 Task: Navigate through the Art Institute of Chicago to the entrance of the Modern Wing.
Action: Mouse moved to (308, 82)
Screenshot: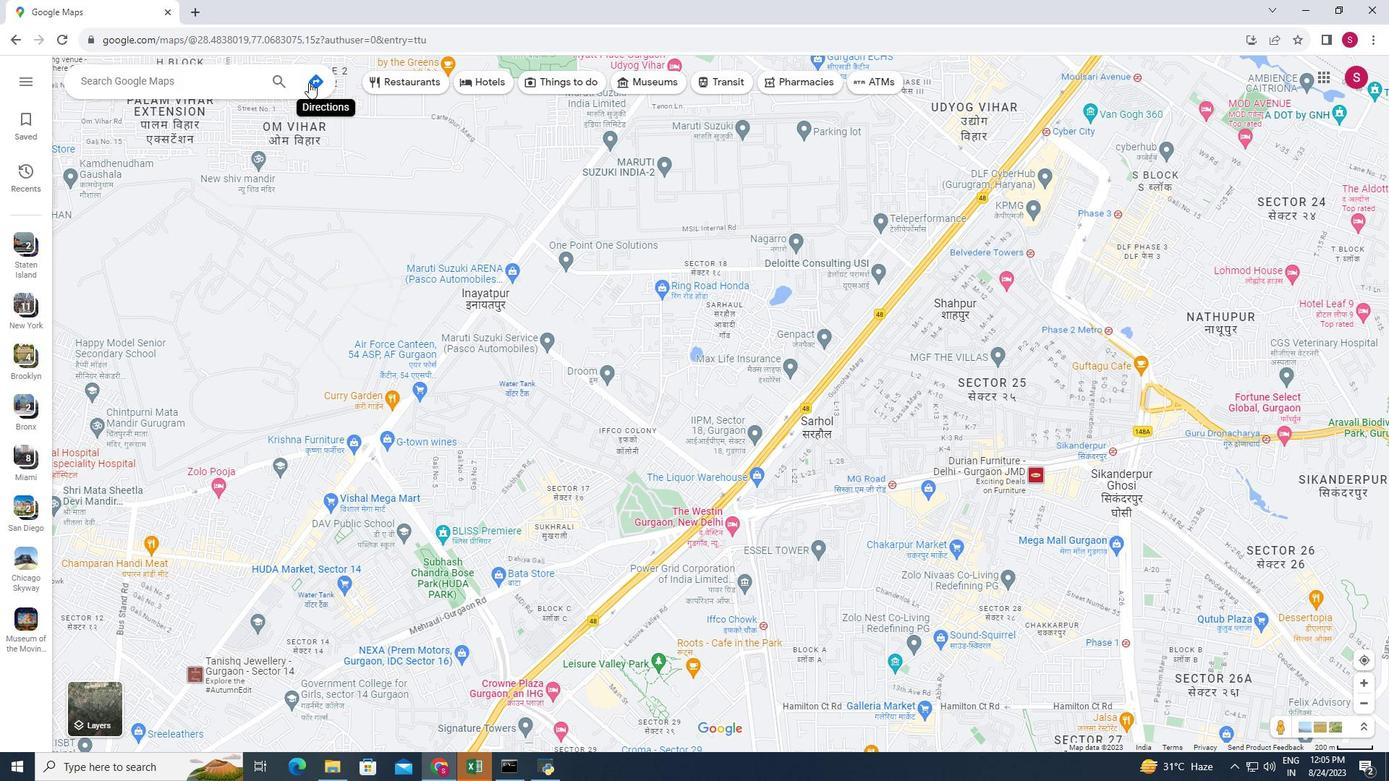 
Action: Mouse pressed left at (308, 82)
Screenshot: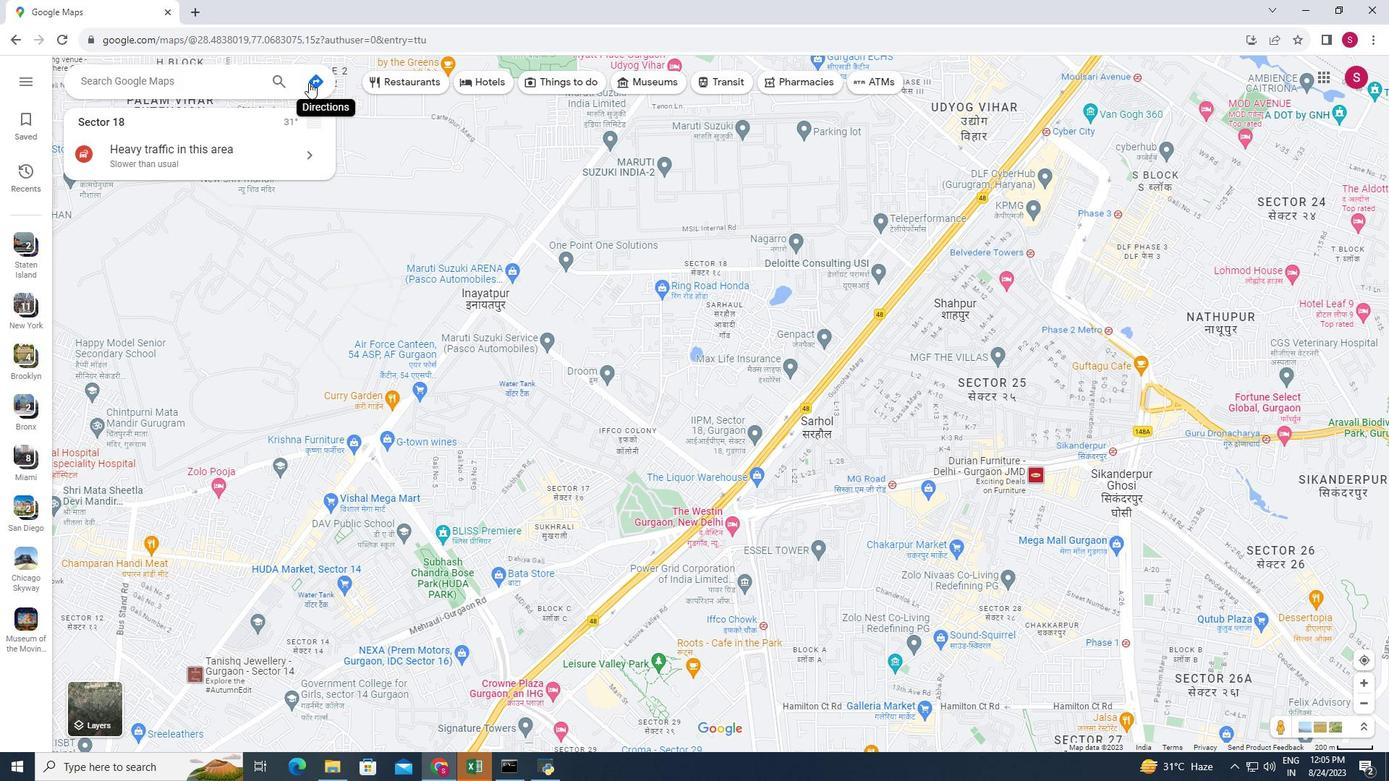 
Action: Mouse moved to (227, 120)
Screenshot: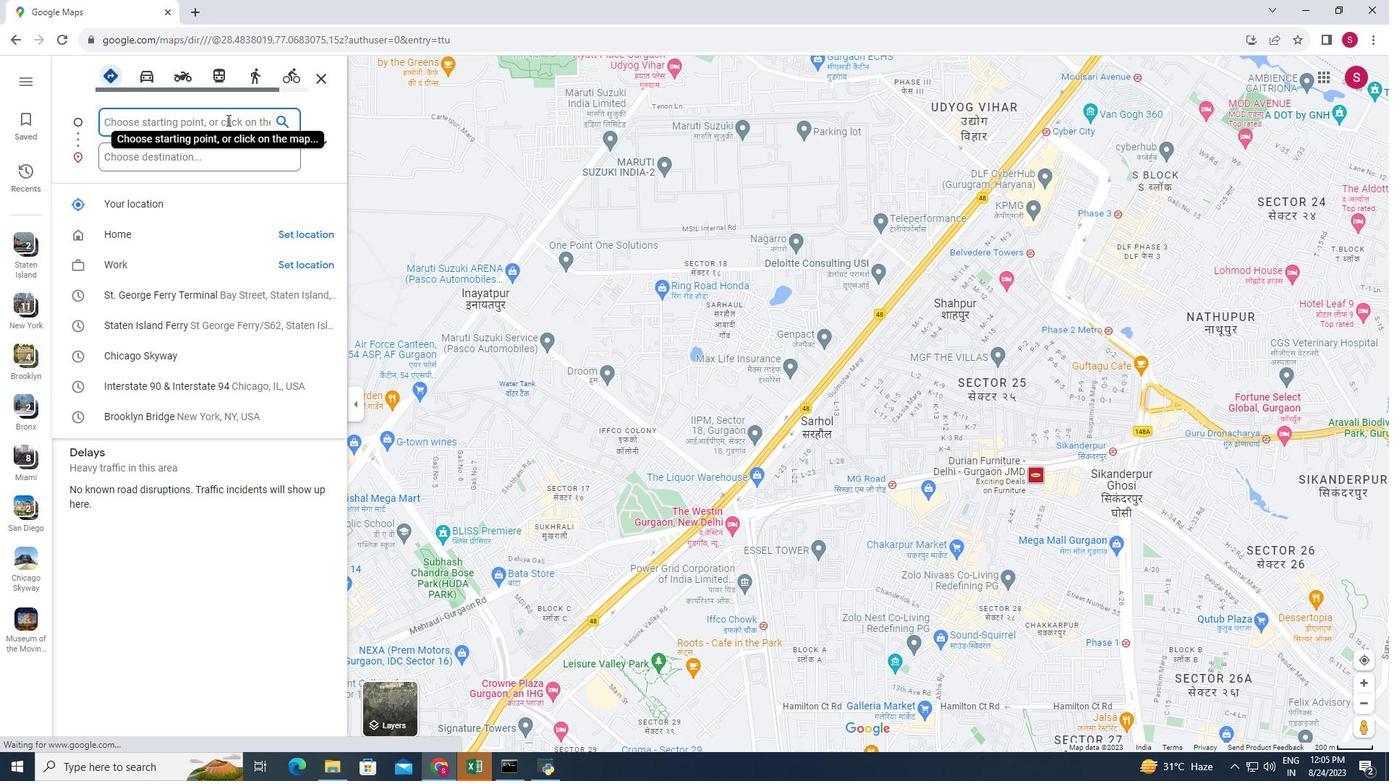 
Action: Key pressed <Key.caps_lock>T<Key.caps_lock>he<Key.space><Key.caps_lock>A<Key.caps_lock>rt<Key.space><Key.caps_lock>I<Key.caps_lock>nstitute<Key.space>of<Key.space><Key.caps_lock>C<Key.caps_lock>hicago
Screenshot: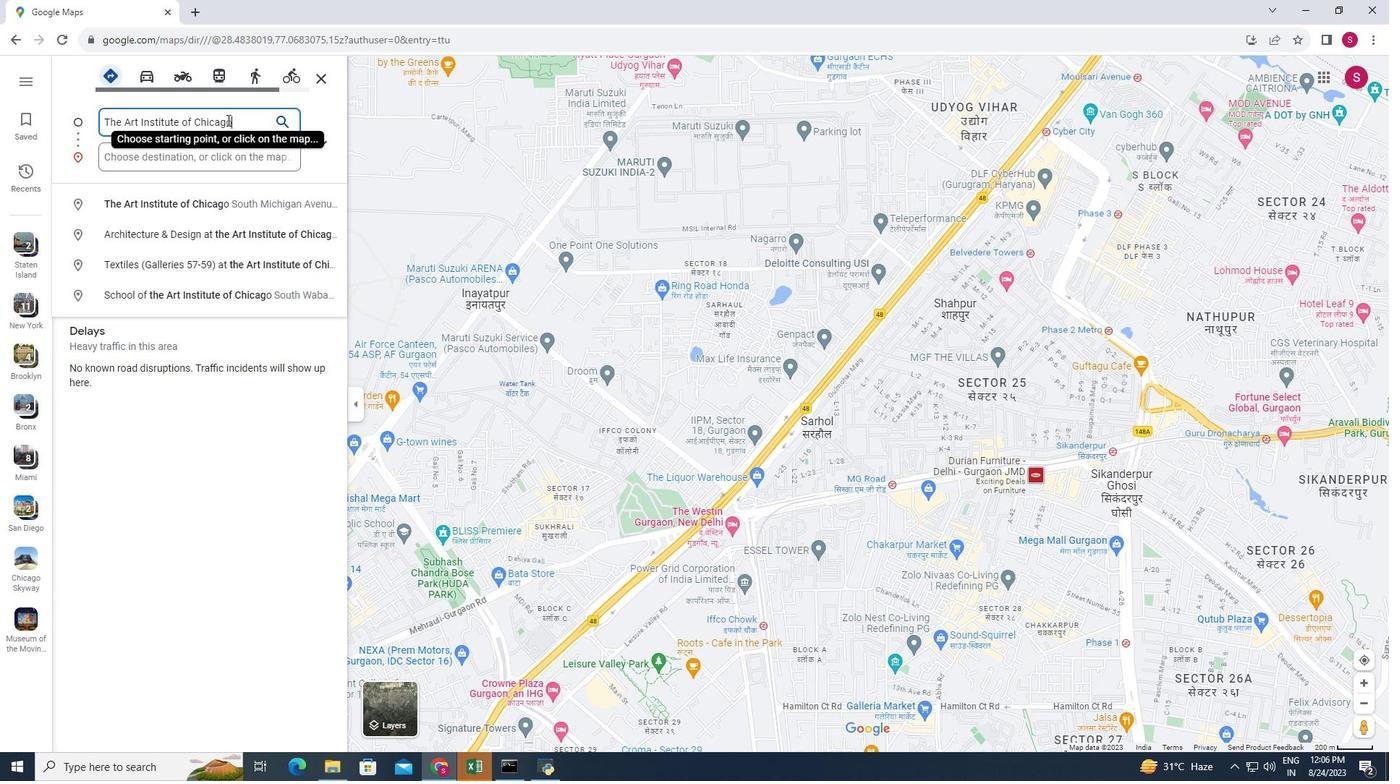 
Action: Mouse moved to (219, 149)
Screenshot: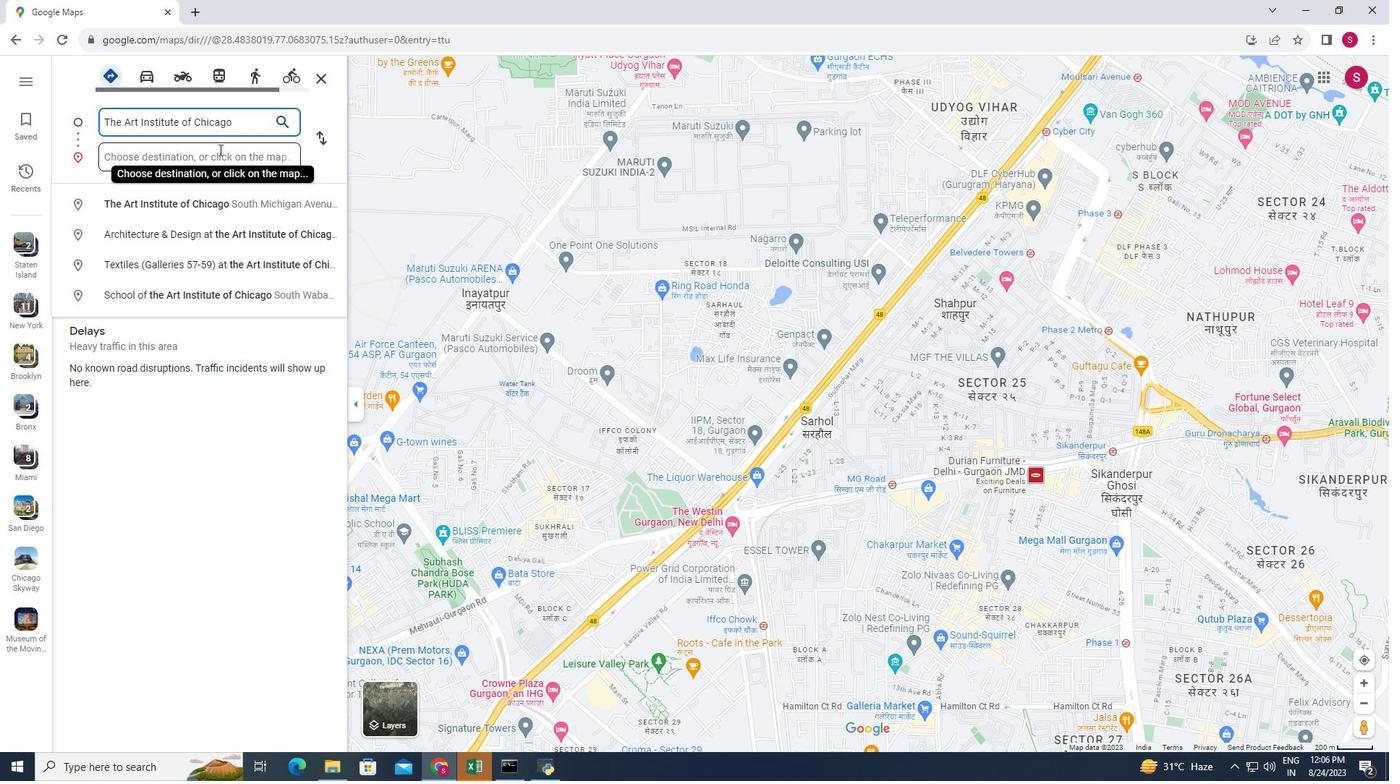 
Action: Mouse pressed left at (219, 149)
Screenshot: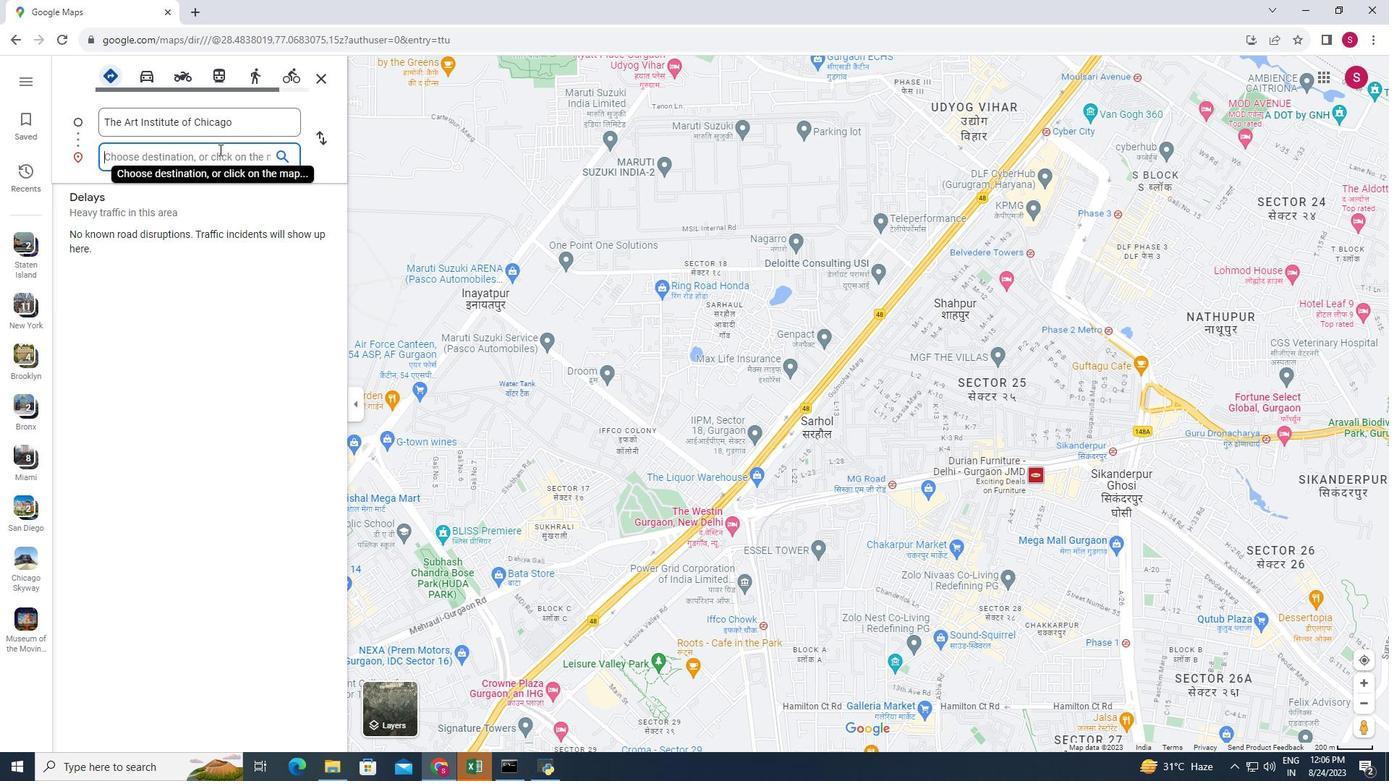 
Action: Key pressed <Key.caps_lock>T<Key.caps_lock>he<Key.space>entrance<Key.space>of<Key.space>the<Key.space><Key.caps_lock>M<Key.caps_lock>odern<Key.space><Key.caps_lock>W<Key.caps_lock>ing<Key.enter>
Screenshot: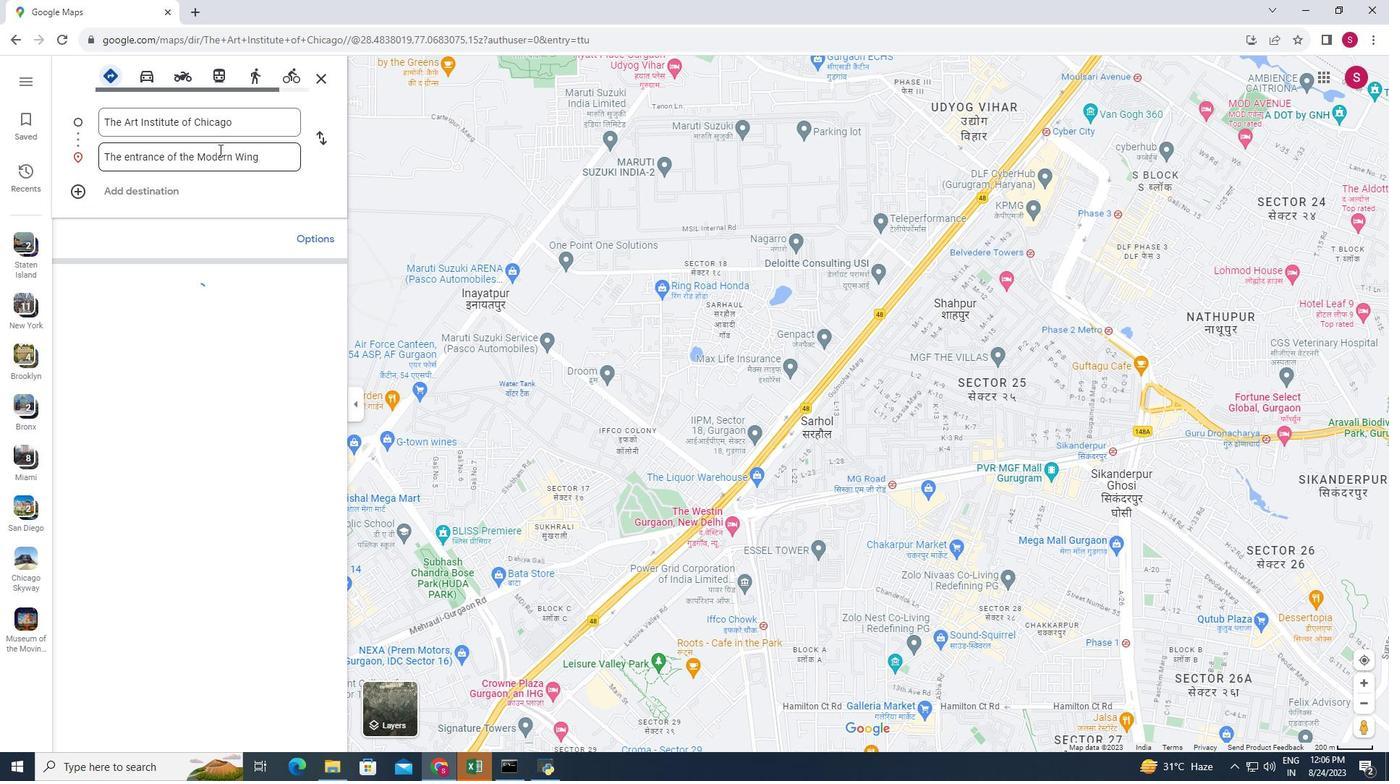 
Action: Mouse moved to (249, 144)
Screenshot: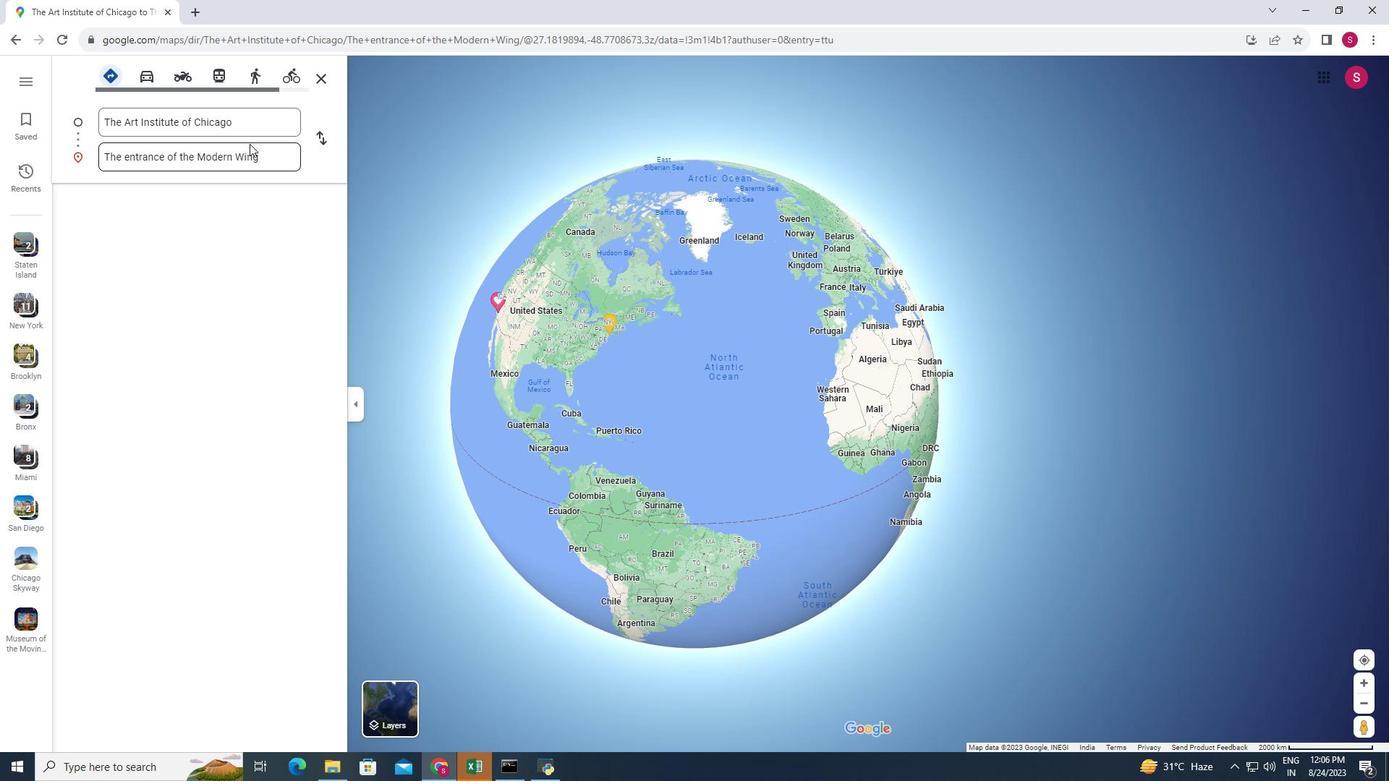 
Action: Mouse pressed left at (249, 144)
Screenshot: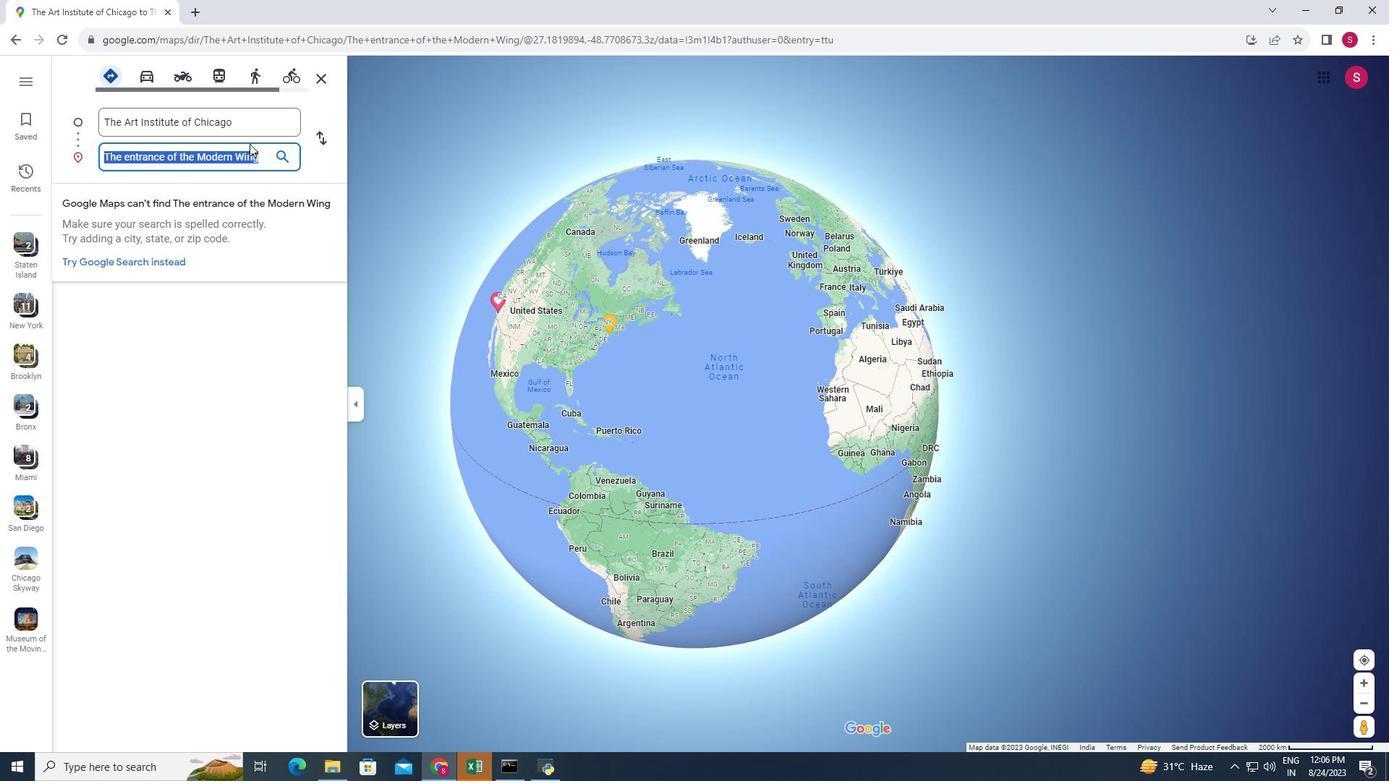 
Action: Mouse moved to (214, 162)
Screenshot: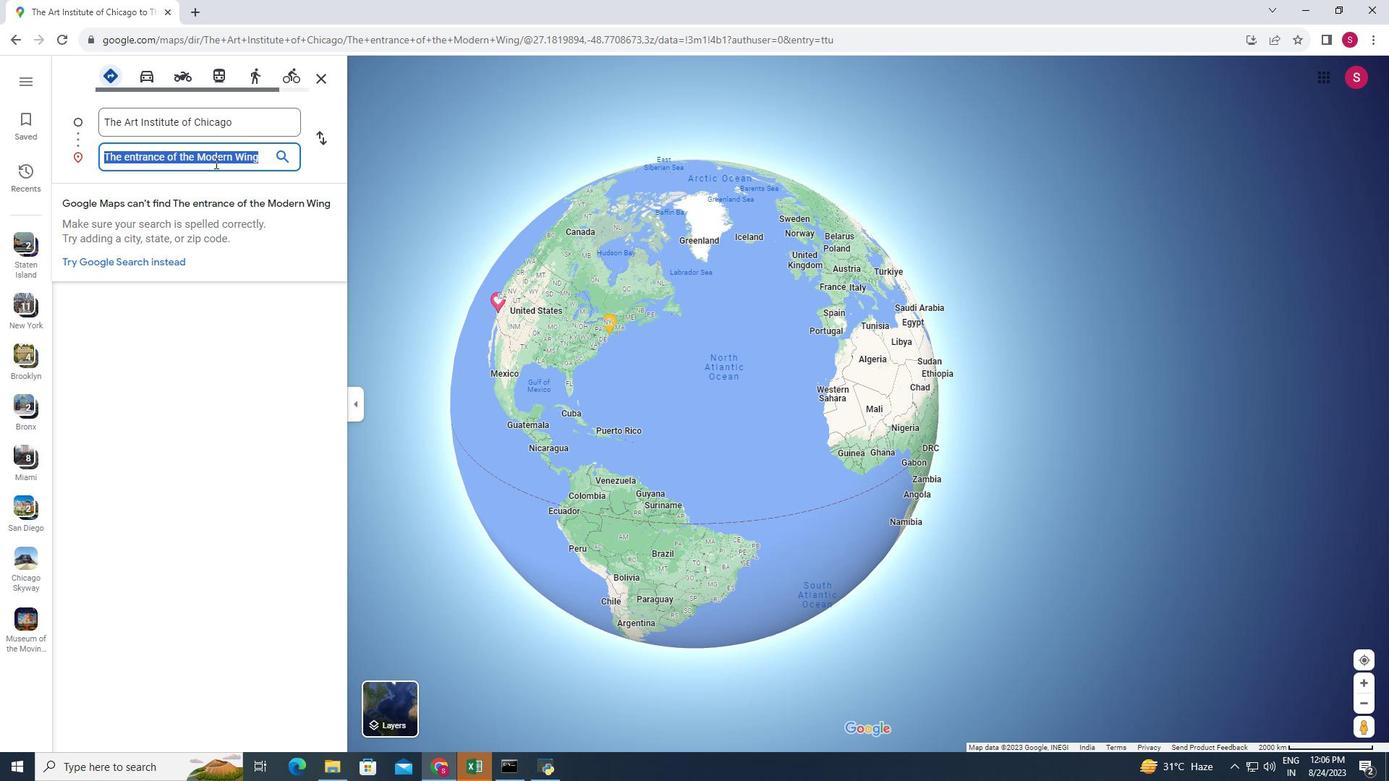 
Action: Mouse pressed left at (214, 162)
Screenshot: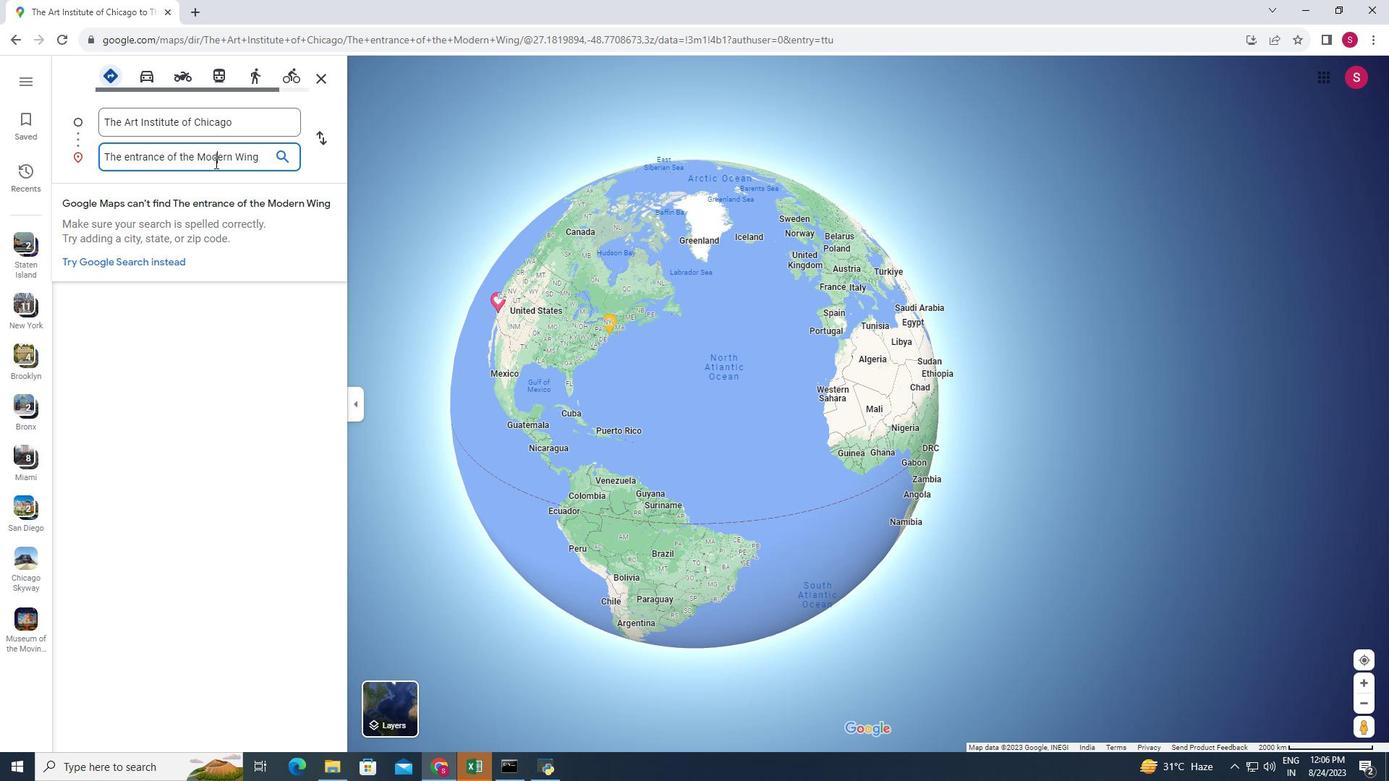 
Action: Mouse moved to (177, 157)
Screenshot: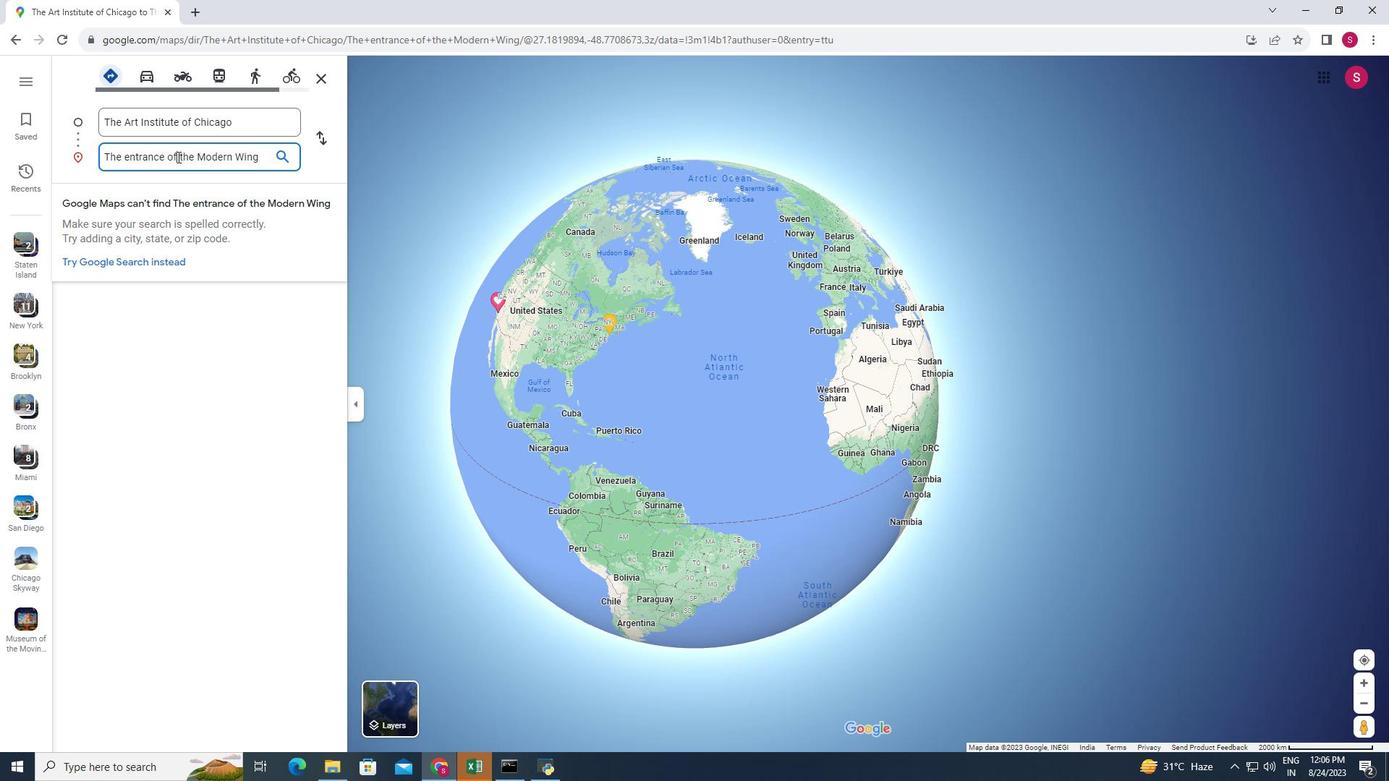 
Action: Mouse pressed left at (177, 157)
Screenshot: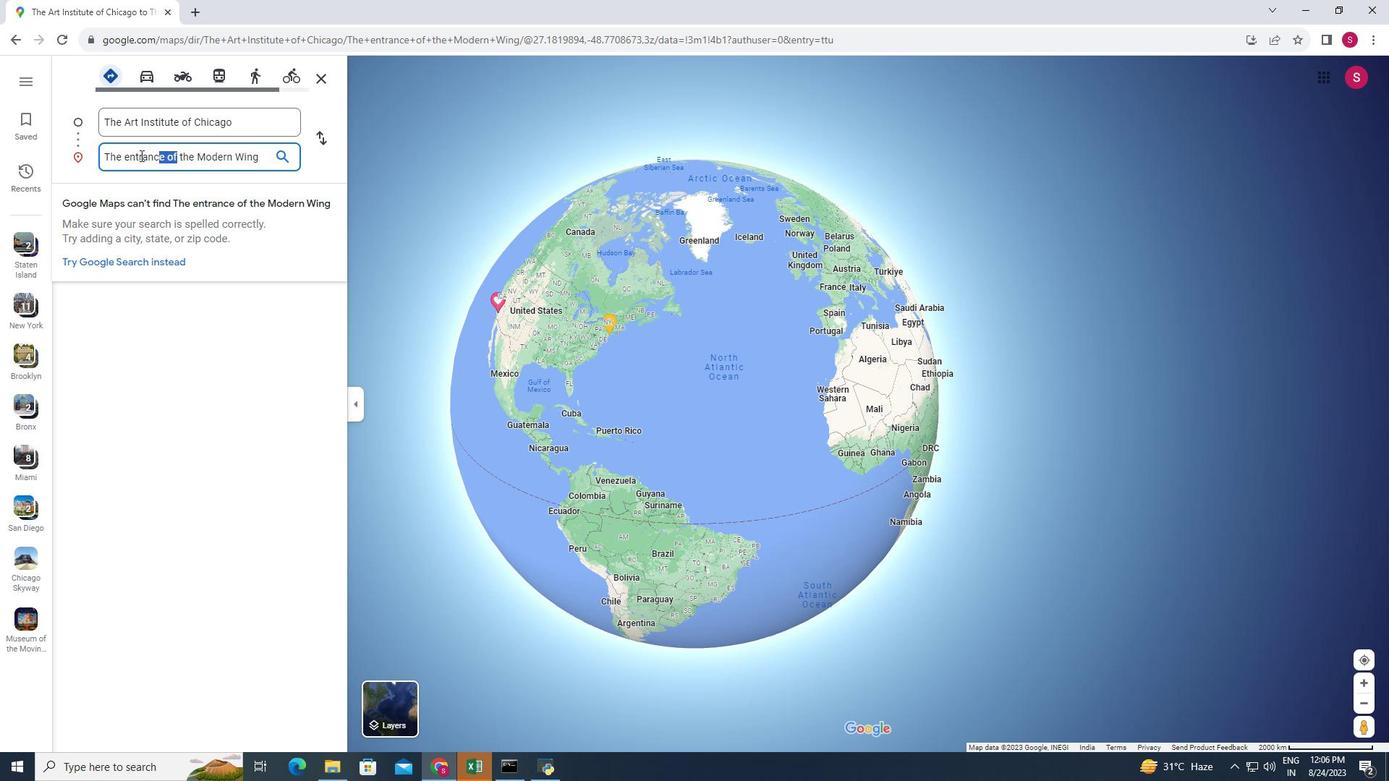 
Action: Mouse moved to (96, 156)
Screenshot: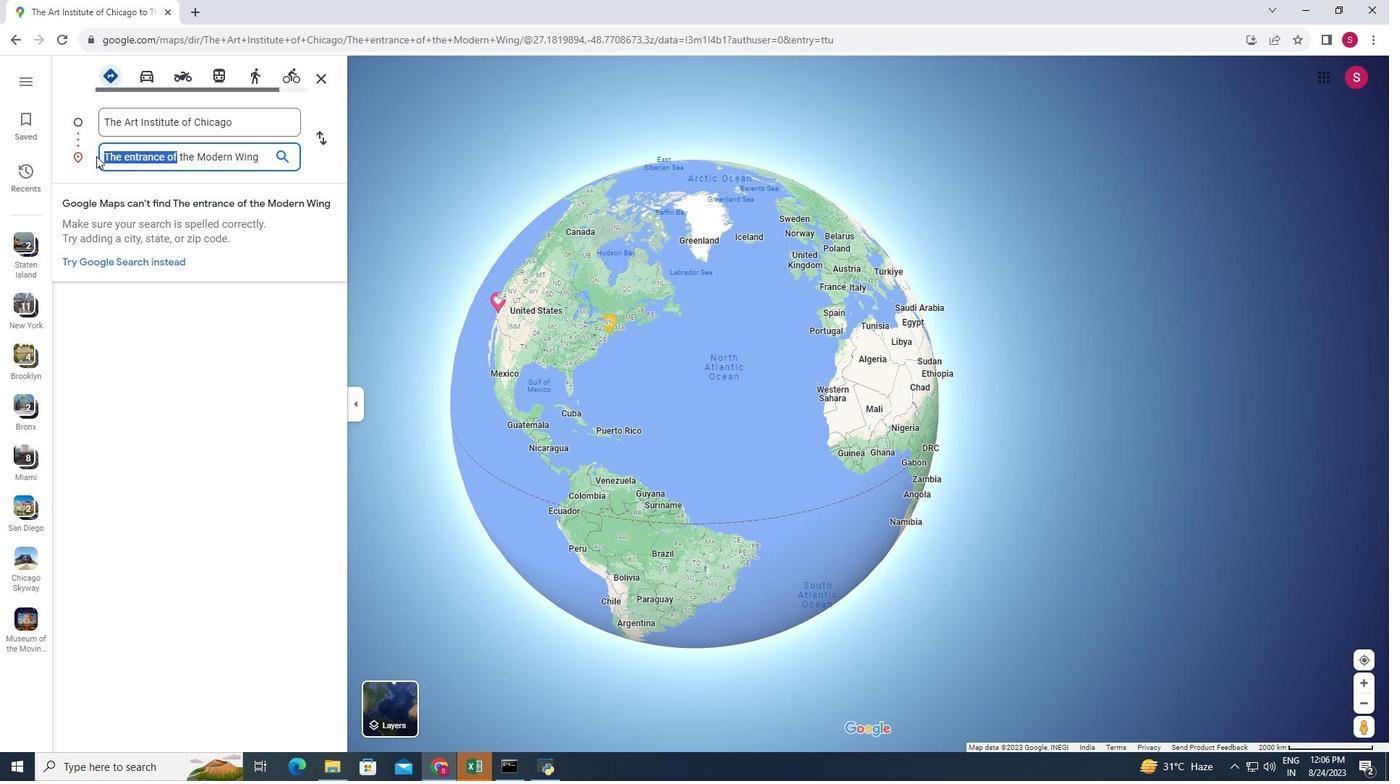 
Action: Key pressed <Key.backspace>
Screenshot: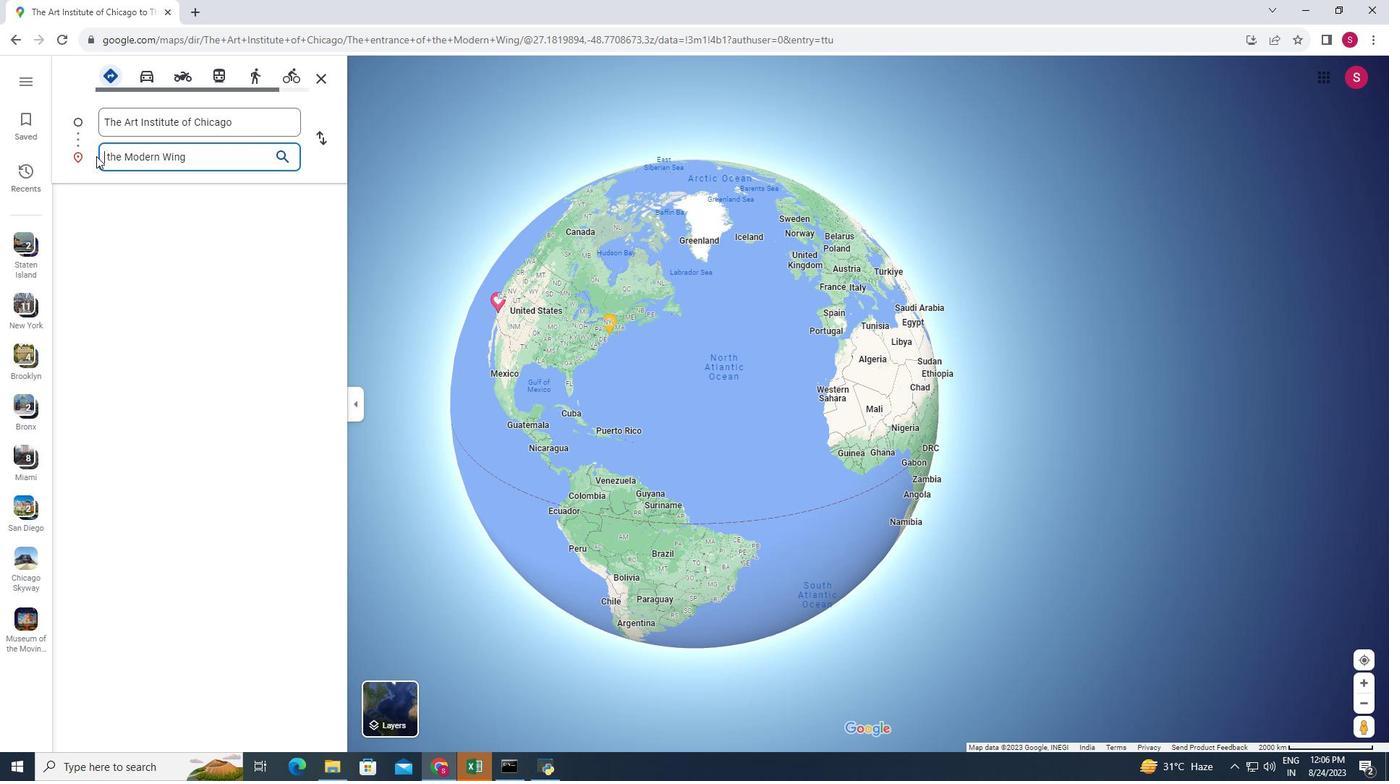 
Action: Mouse moved to (214, 151)
Screenshot: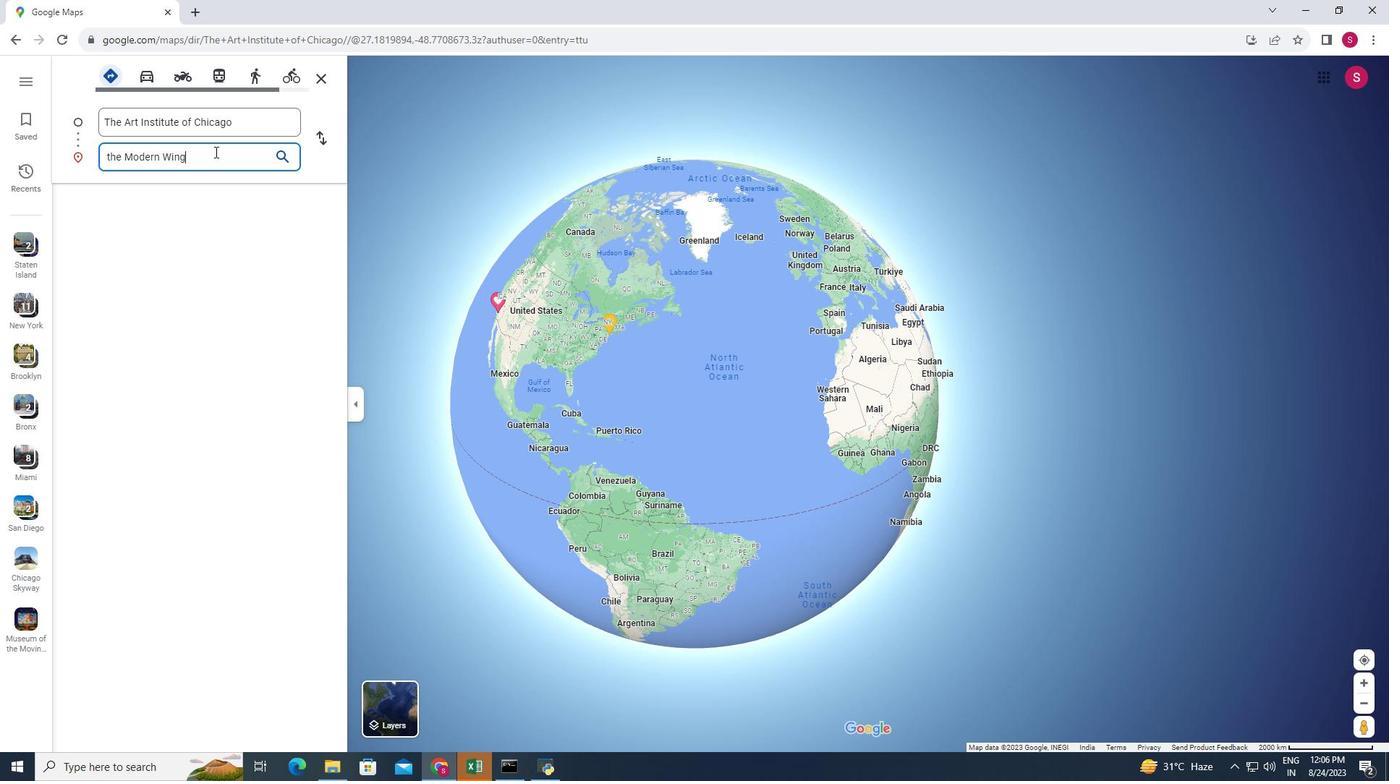 
Action: Mouse pressed left at (214, 151)
Screenshot: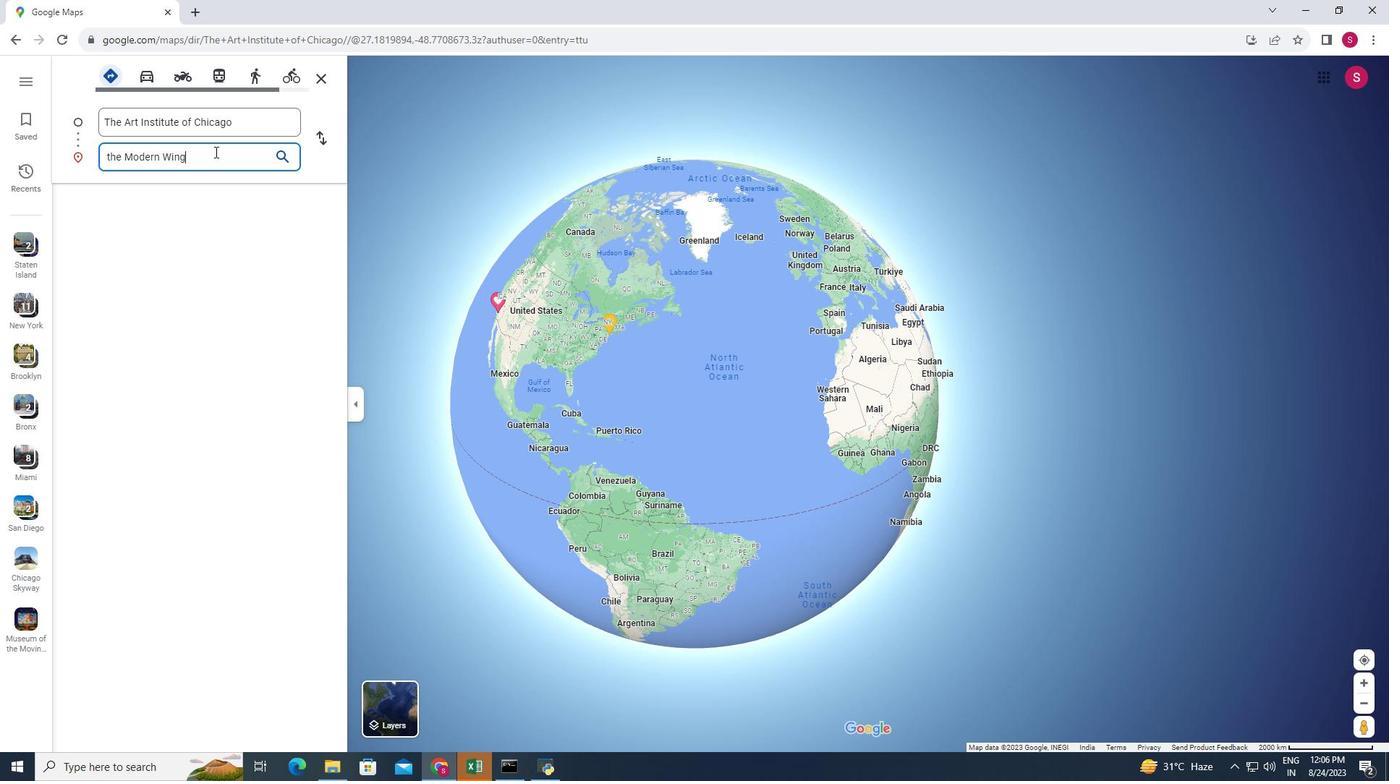 
Action: Mouse moved to (192, 151)
Screenshot: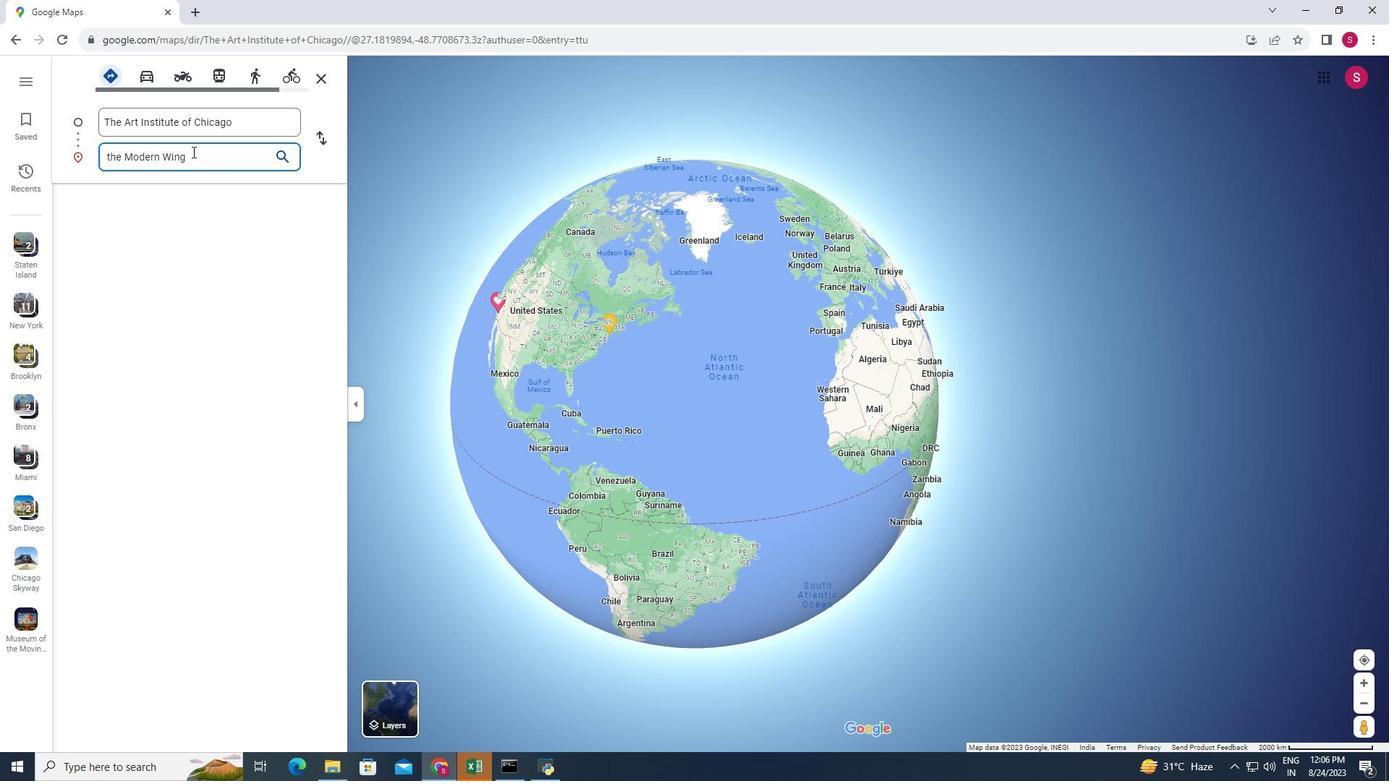 
Action: Mouse pressed left at (192, 151)
Screenshot: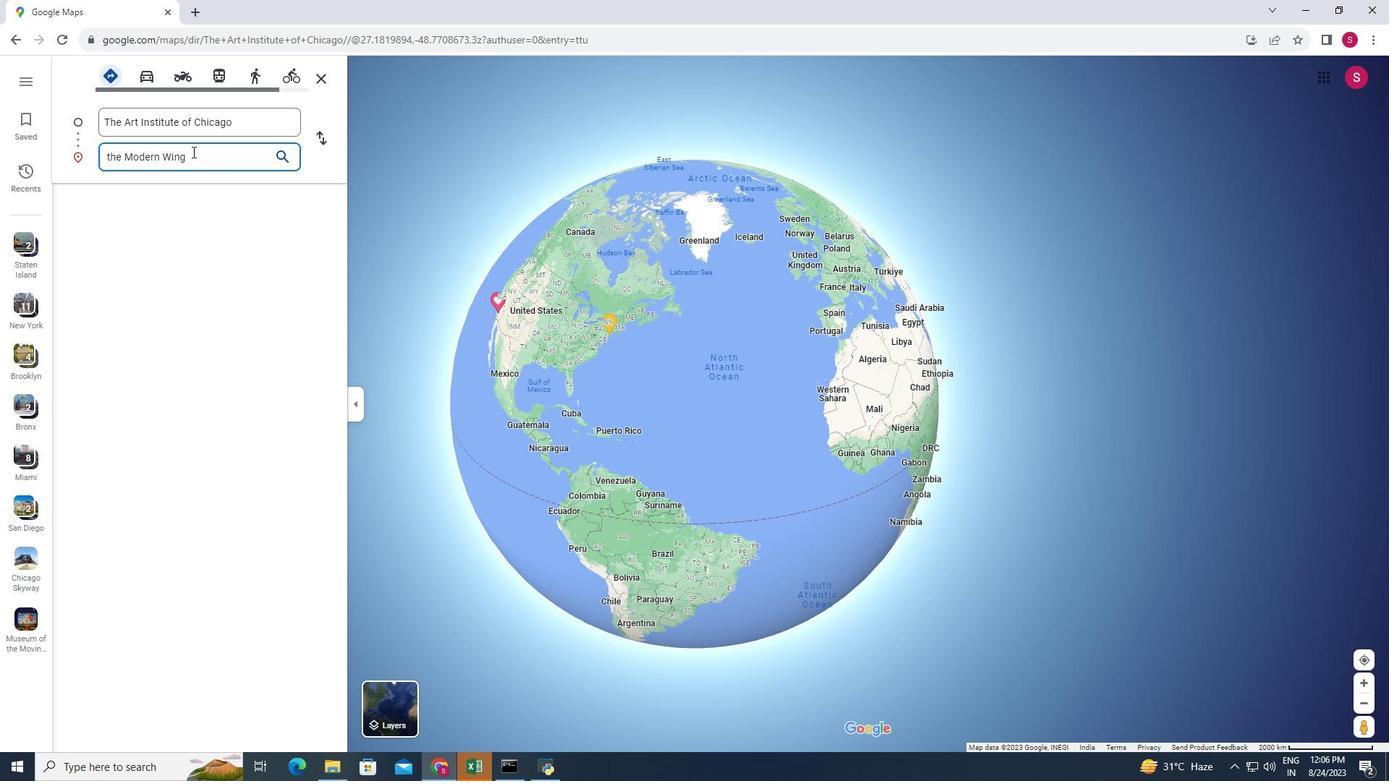 
Action: Key pressed <Key.enter>
Screenshot: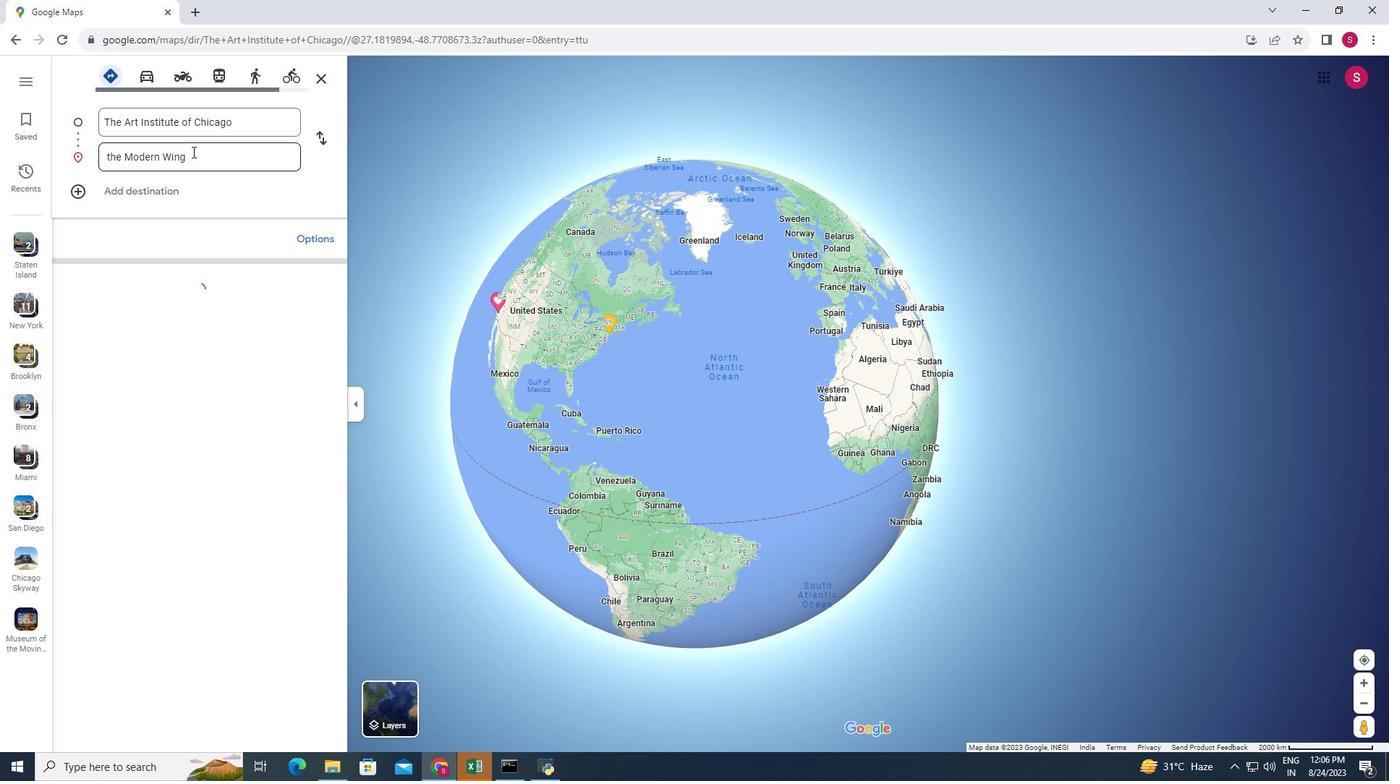 
Action: Mouse moved to (208, 154)
Screenshot: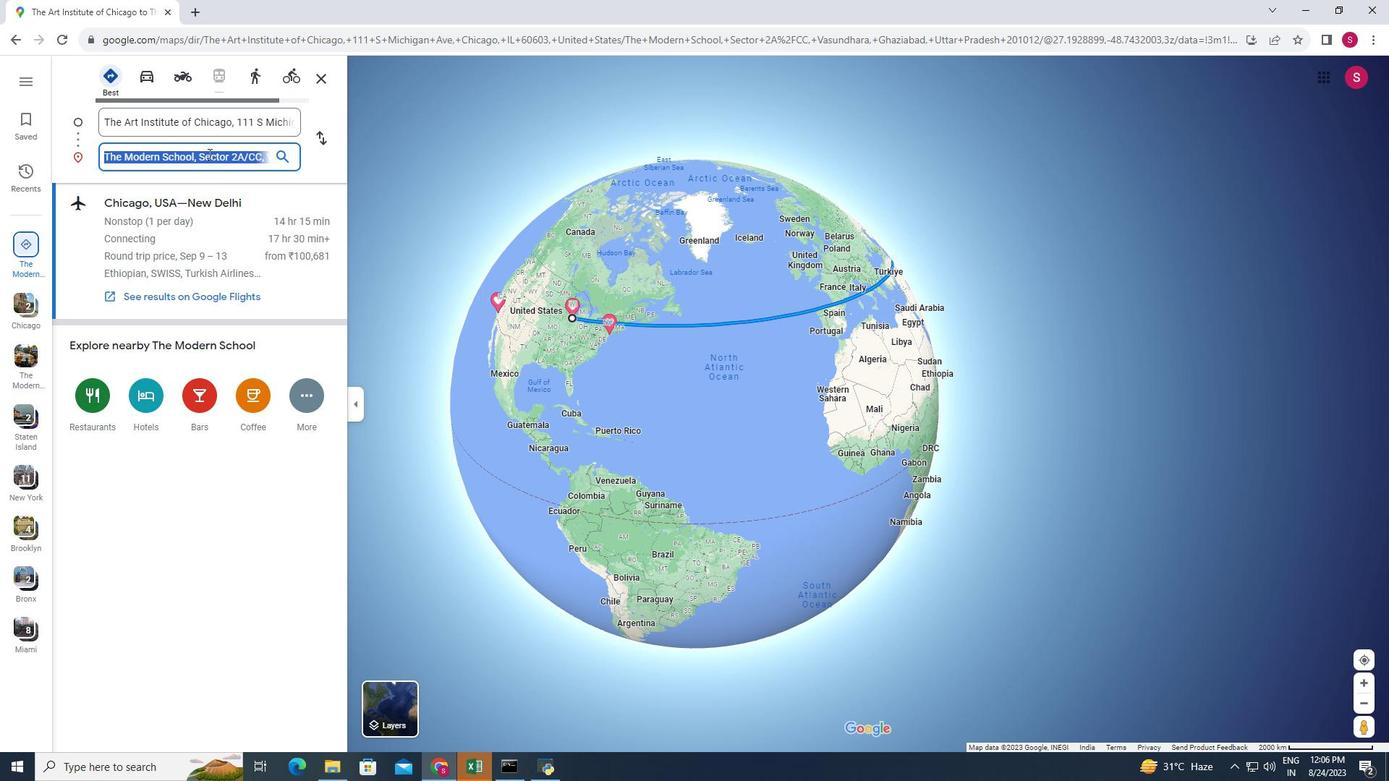 
Action: Mouse pressed left at (208, 154)
Screenshot: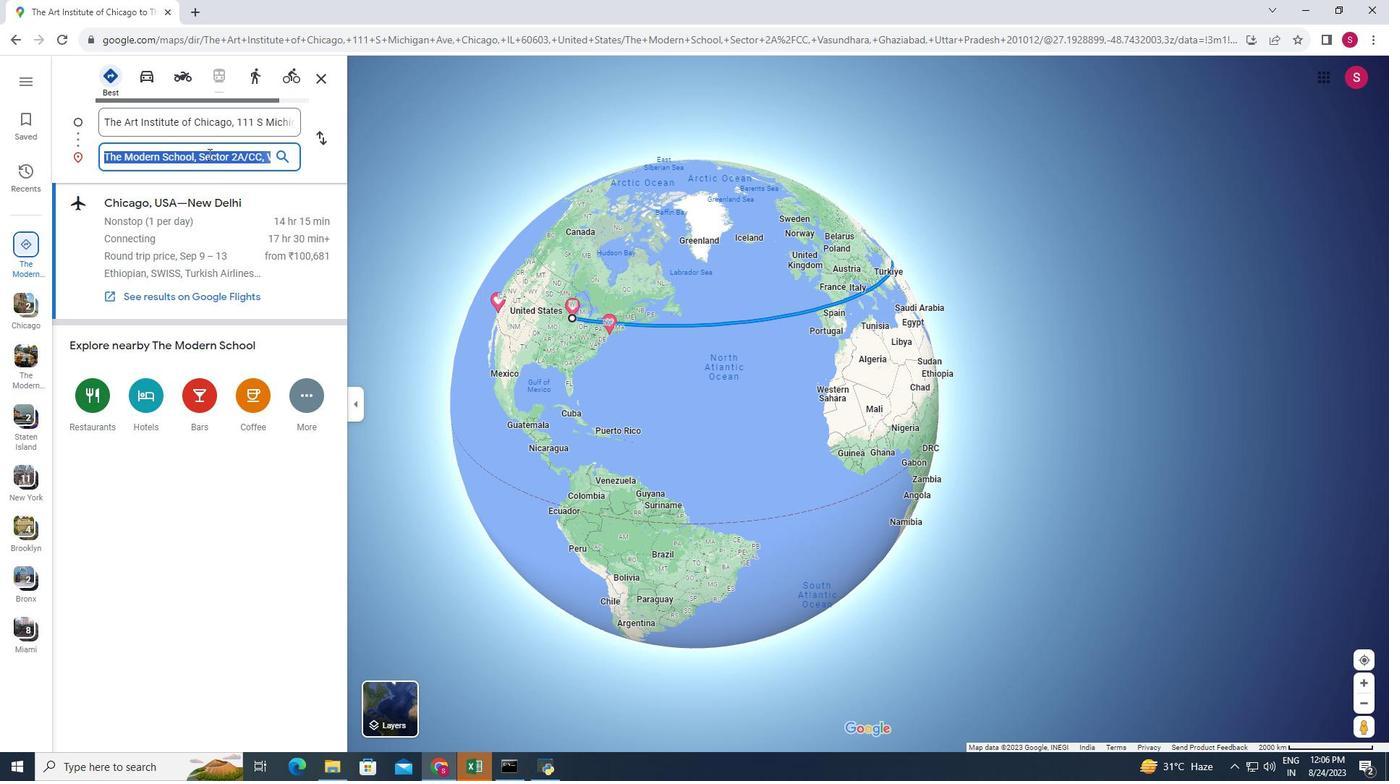 
Action: Mouse moved to (281, 151)
Screenshot: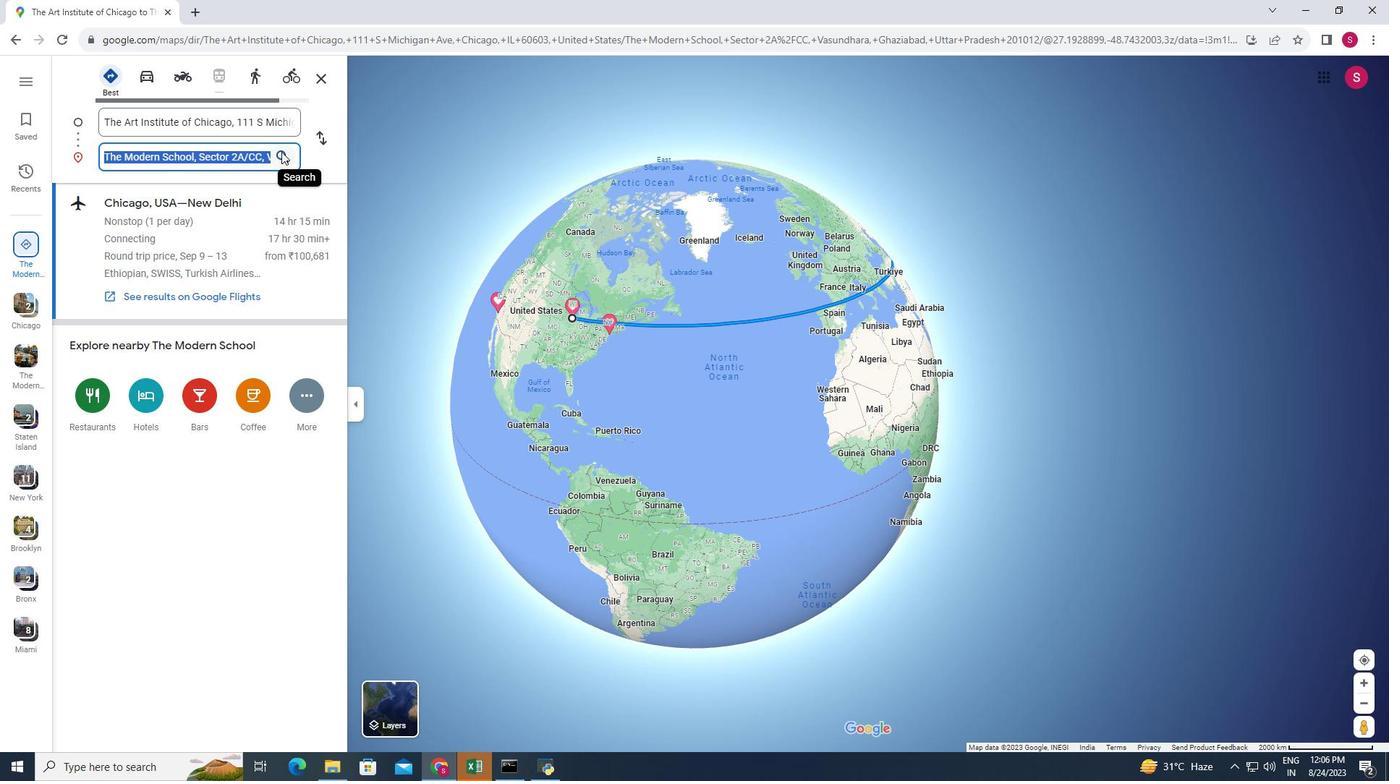 
Action: Key pressed <Key.caps_lock>M<Key.caps_lock>odern<Key.space><Key.caps_lock>W<Key.caps_lock>ing
Screenshot: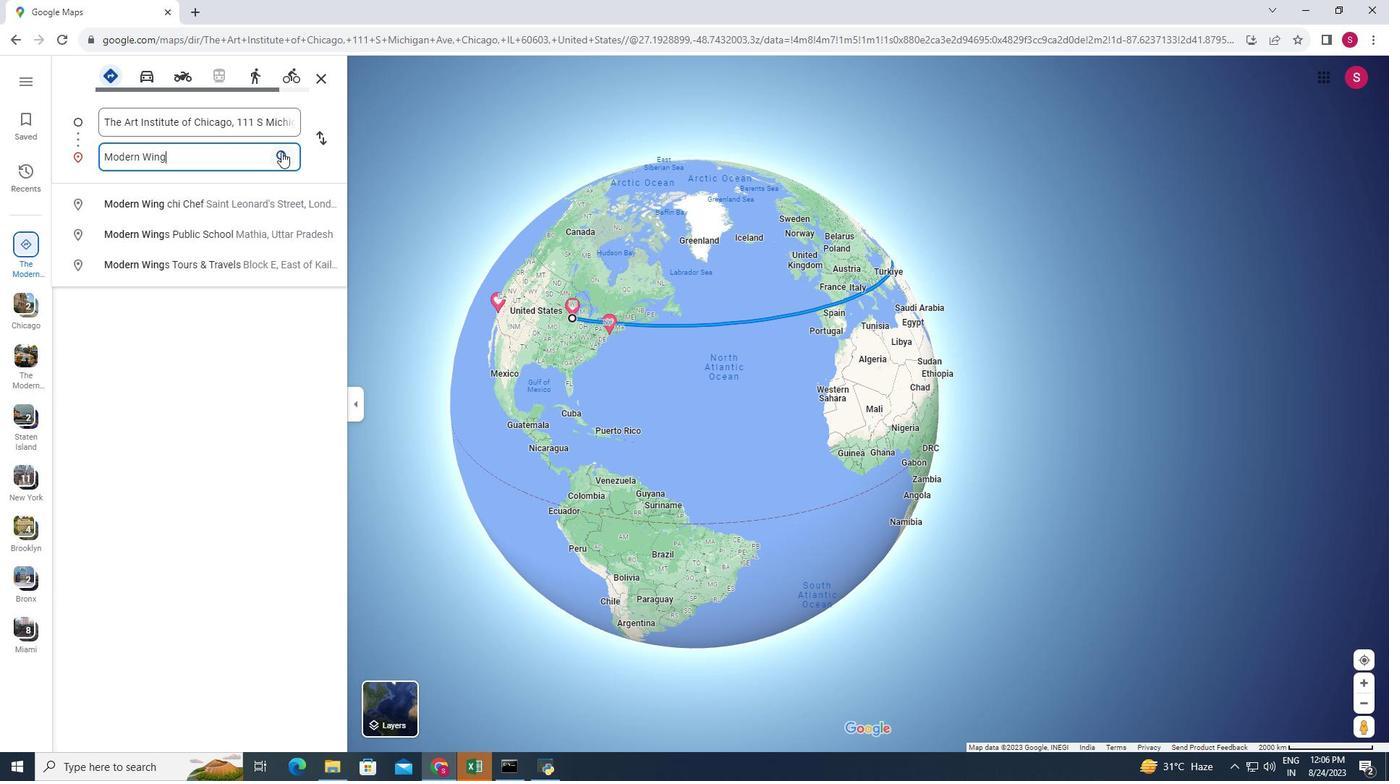 
Action: Mouse moved to (177, 201)
Screenshot: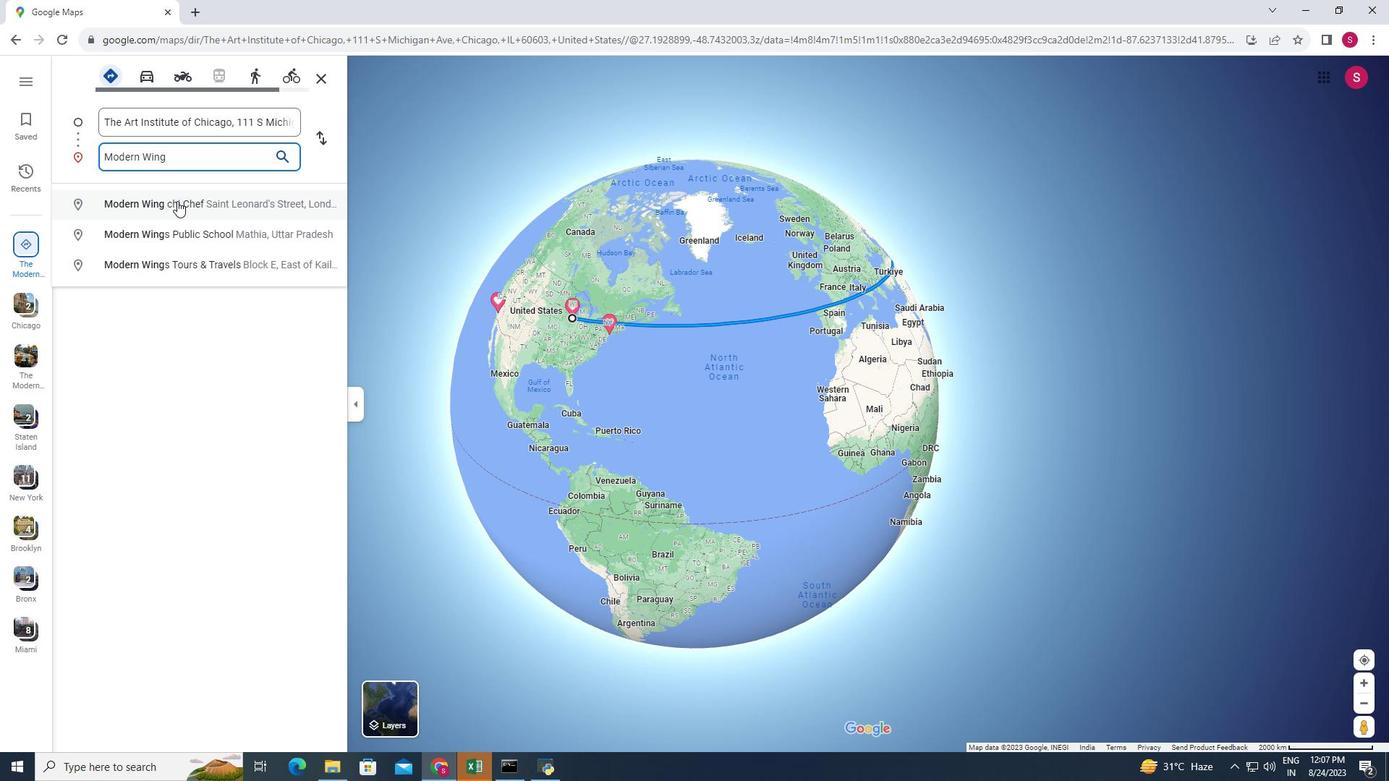 
Action: Mouse pressed left at (177, 201)
Screenshot: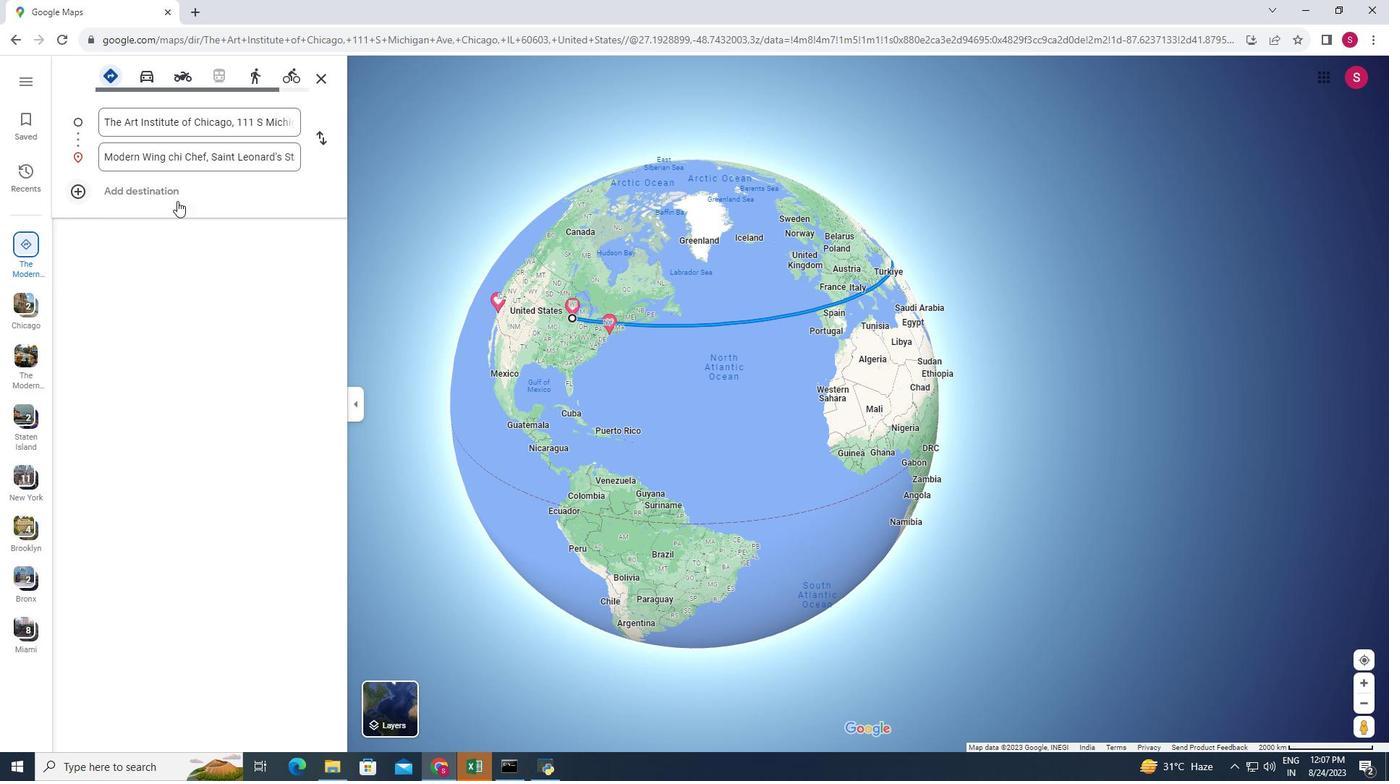 
Action: Mouse moved to (147, 77)
Screenshot: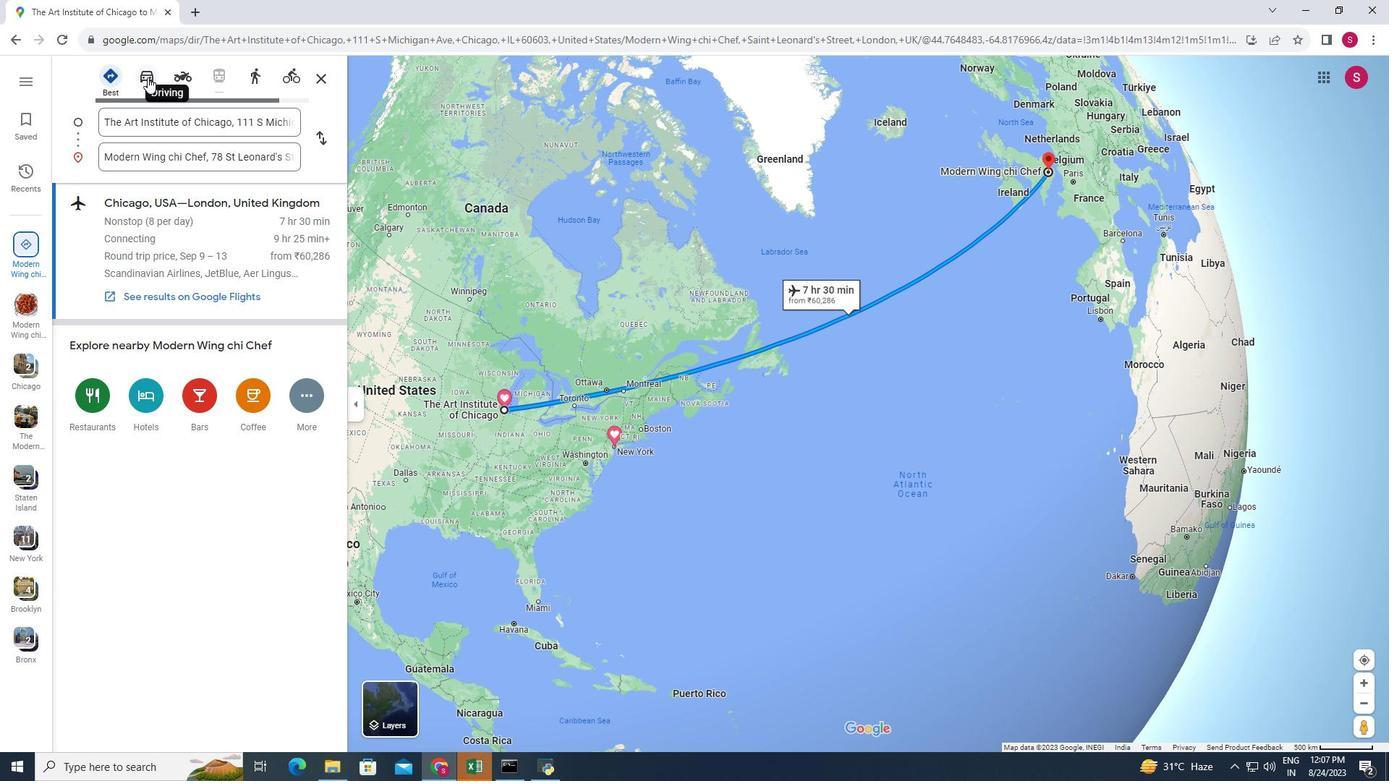 
Action: Mouse pressed left at (147, 77)
Screenshot: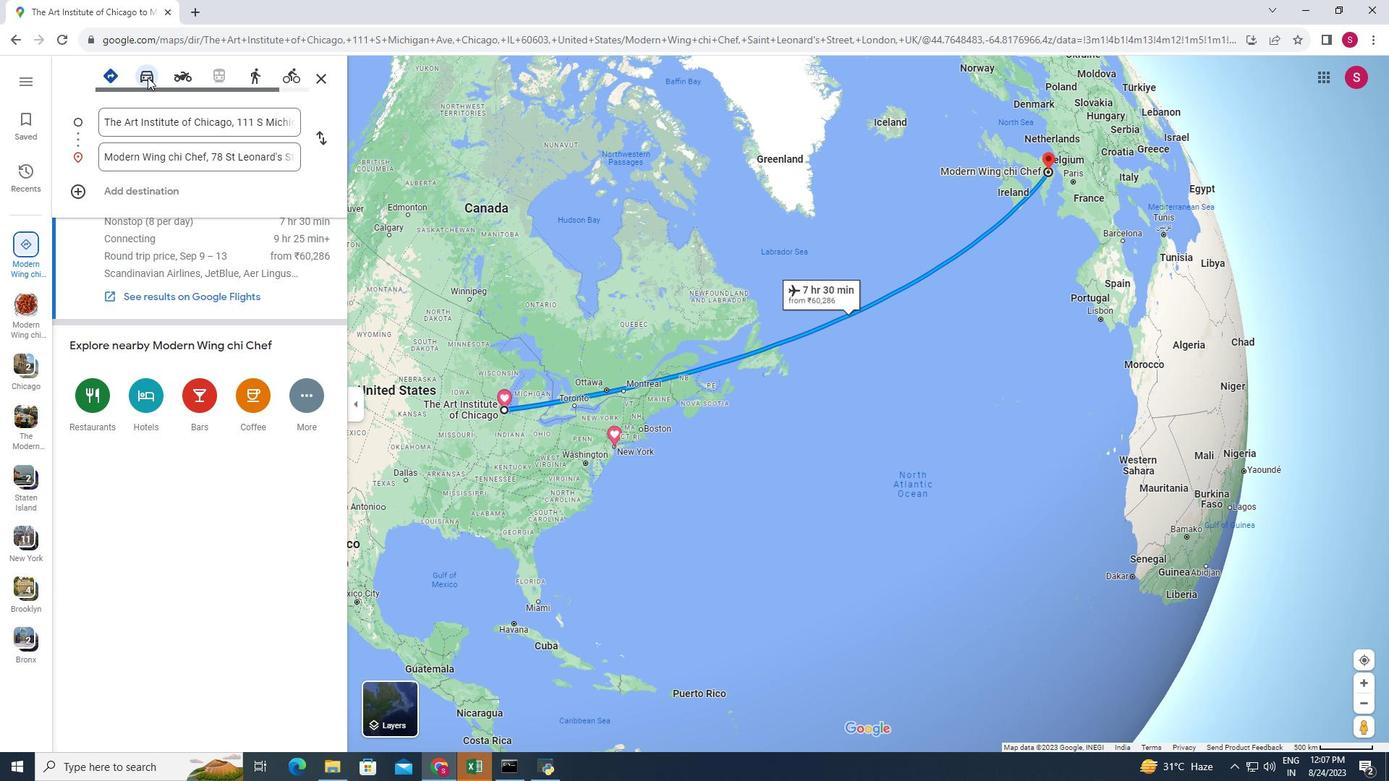 
Action: Mouse moved to (110, 73)
Screenshot: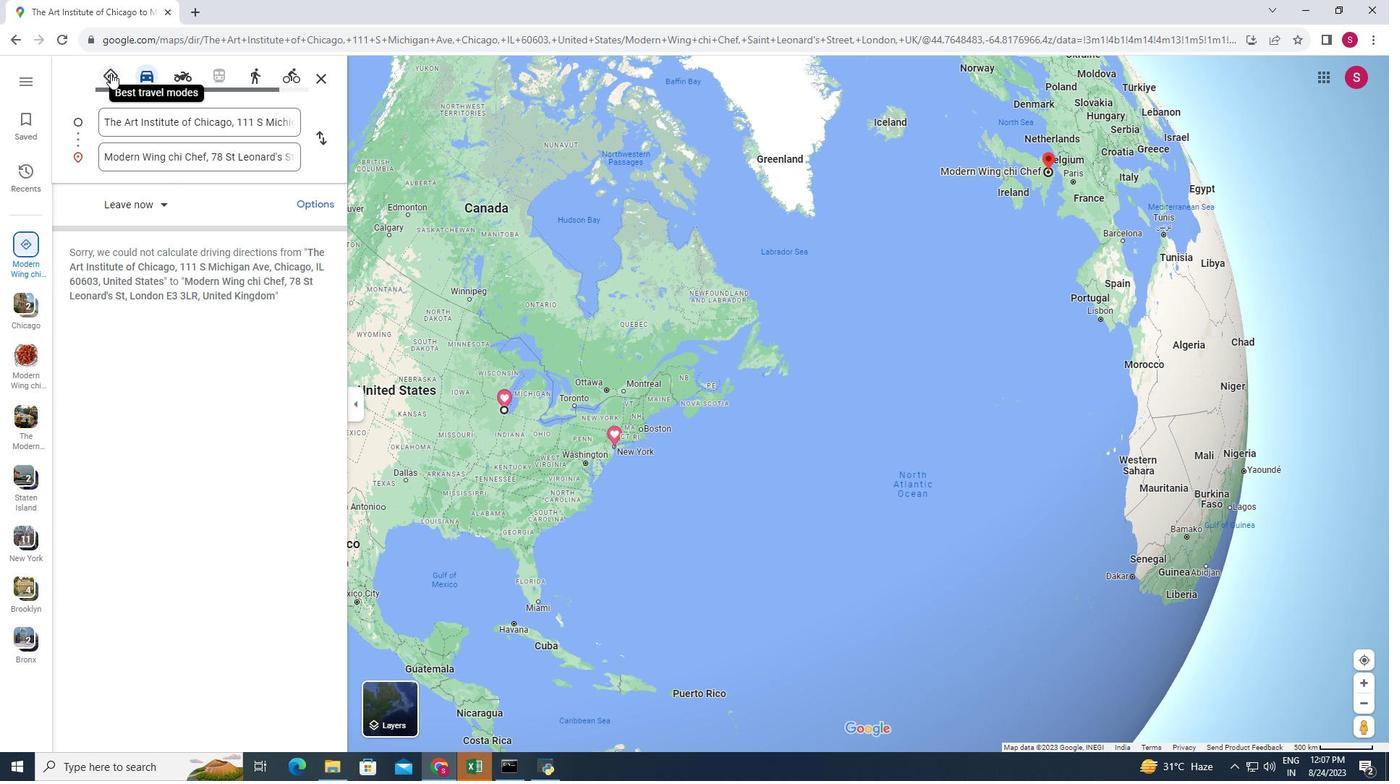 
Action: Mouse pressed left at (110, 73)
Screenshot: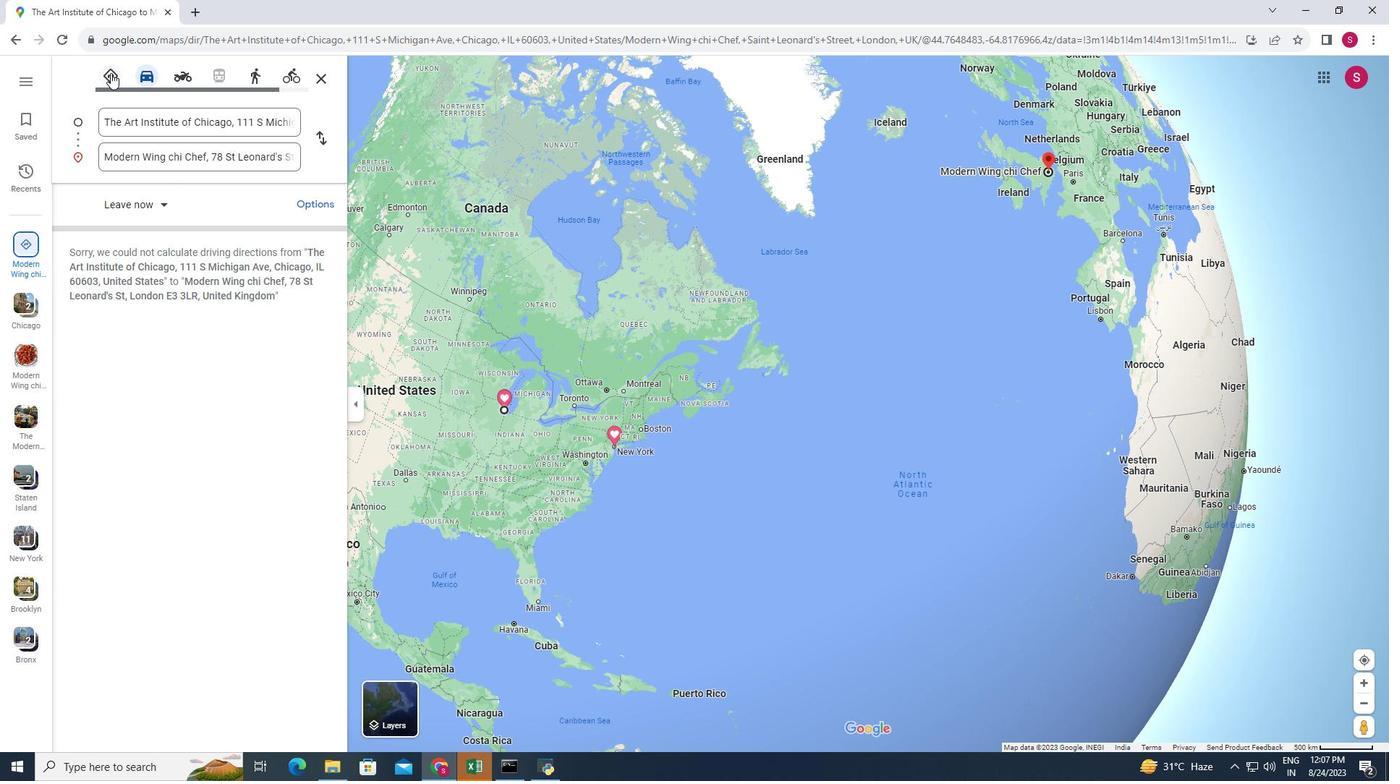 
Action: Mouse moved to (744, 335)
Screenshot: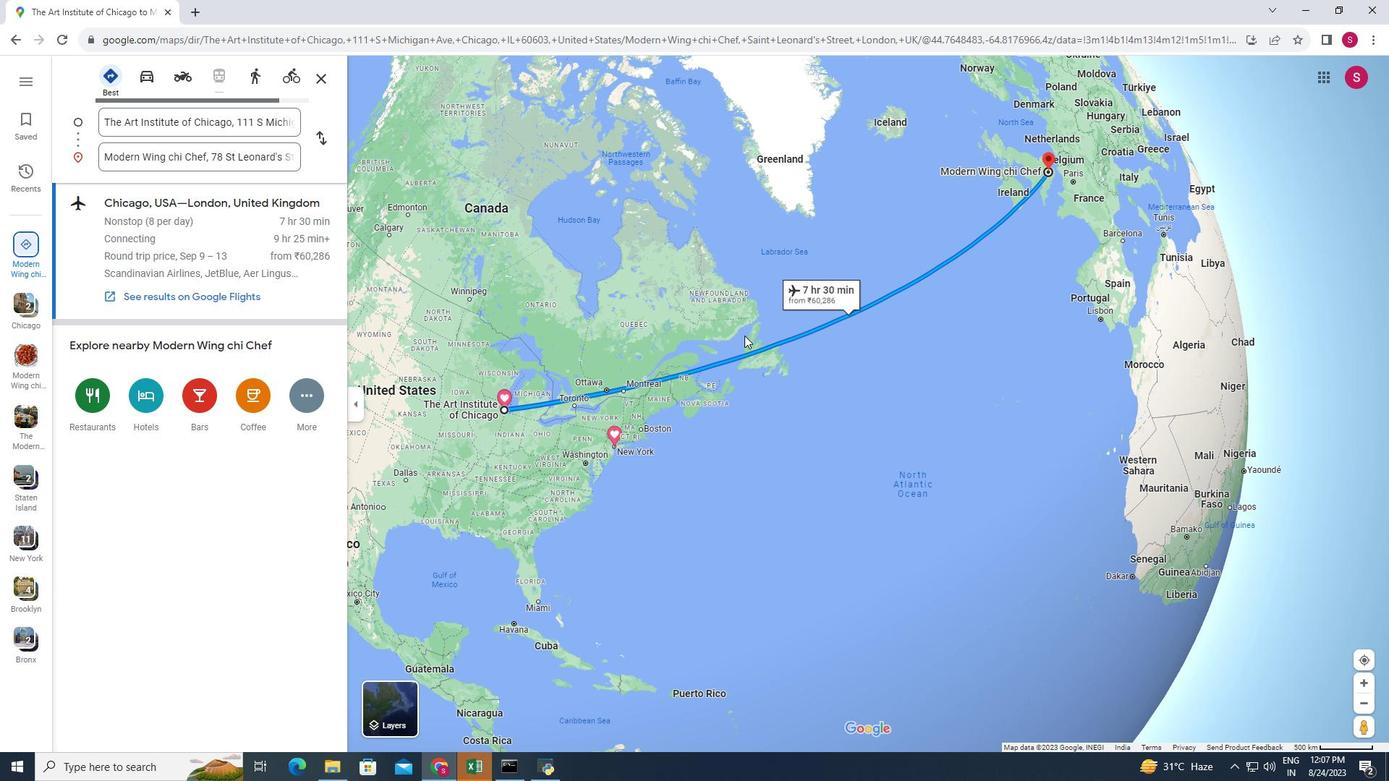 
Action: Mouse scrolled (744, 335) with delta (0, 0)
Screenshot: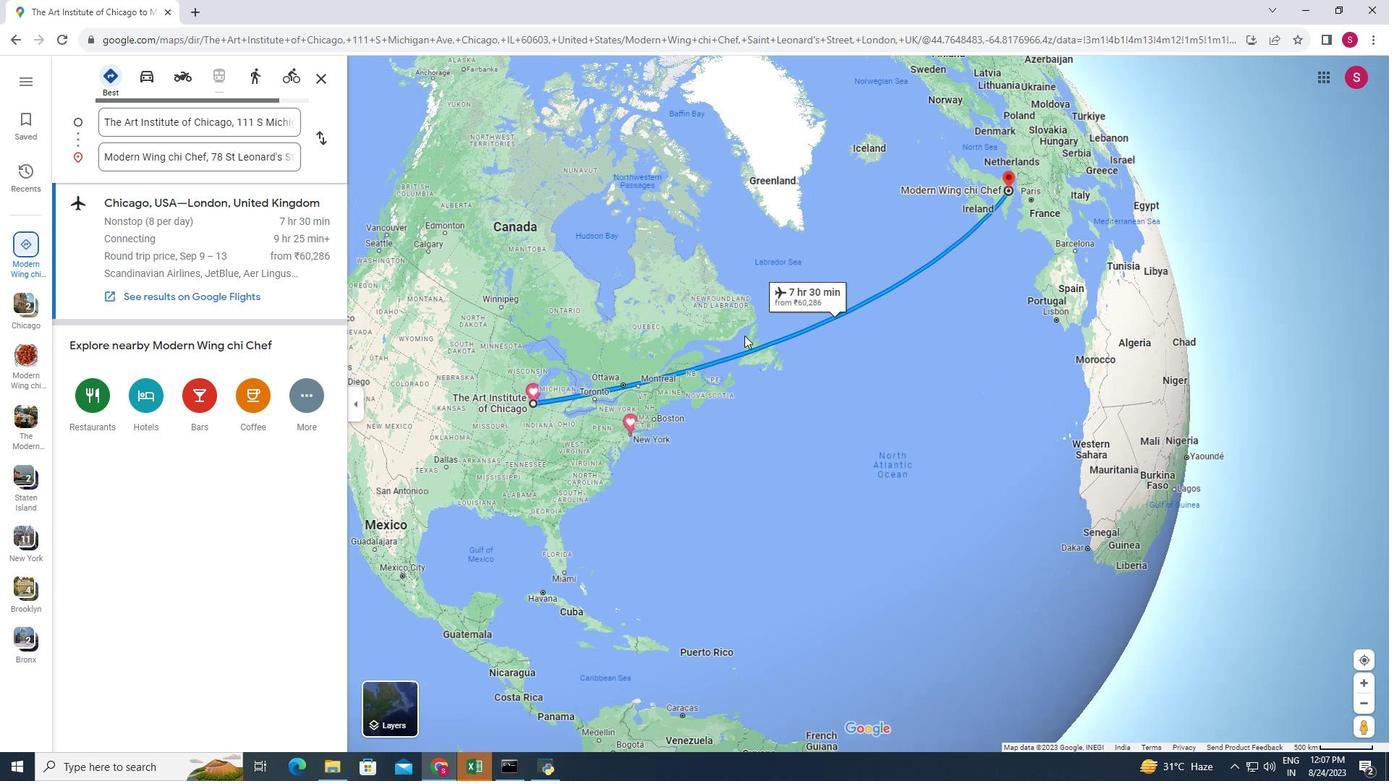 
Action: Mouse scrolled (744, 335) with delta (0, 0)
Screenshot: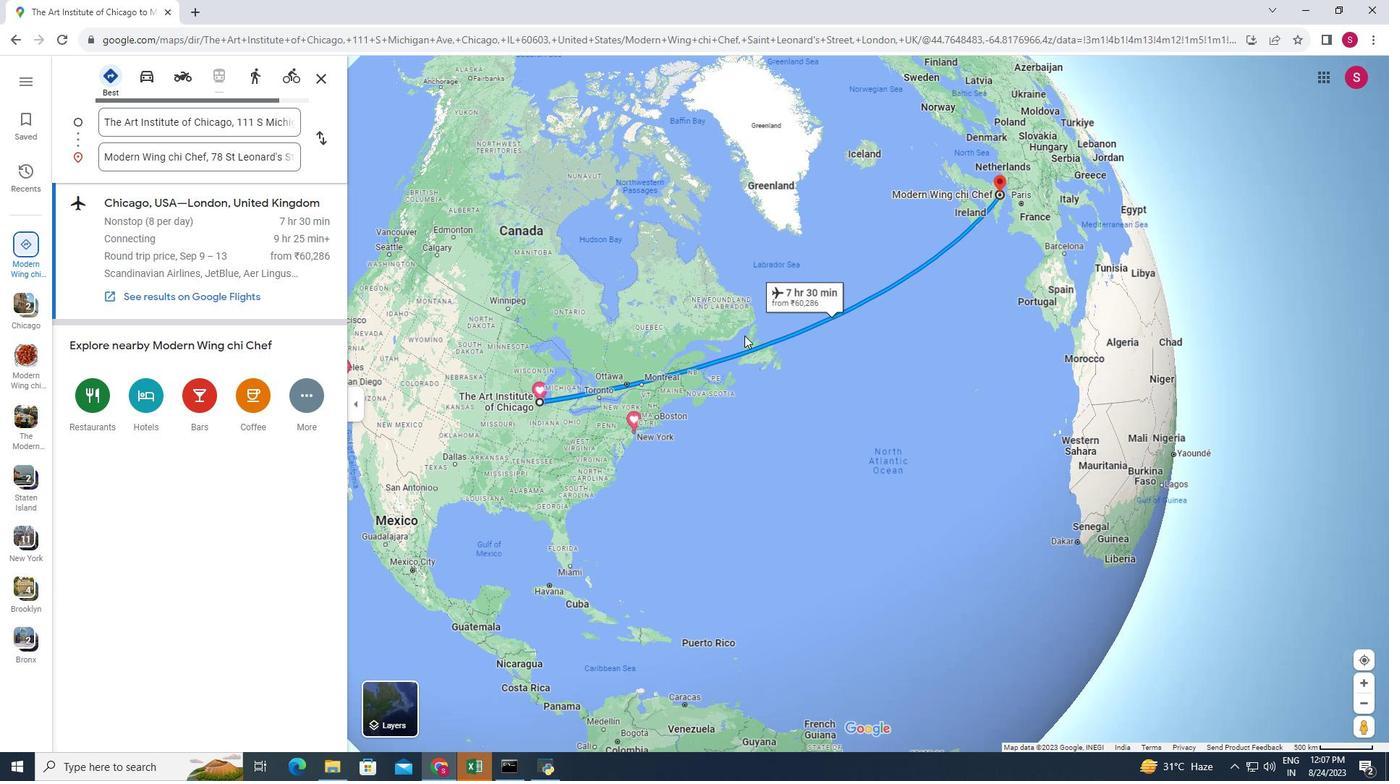 
Action: Mouse moved to (692, 379)
Screenshot: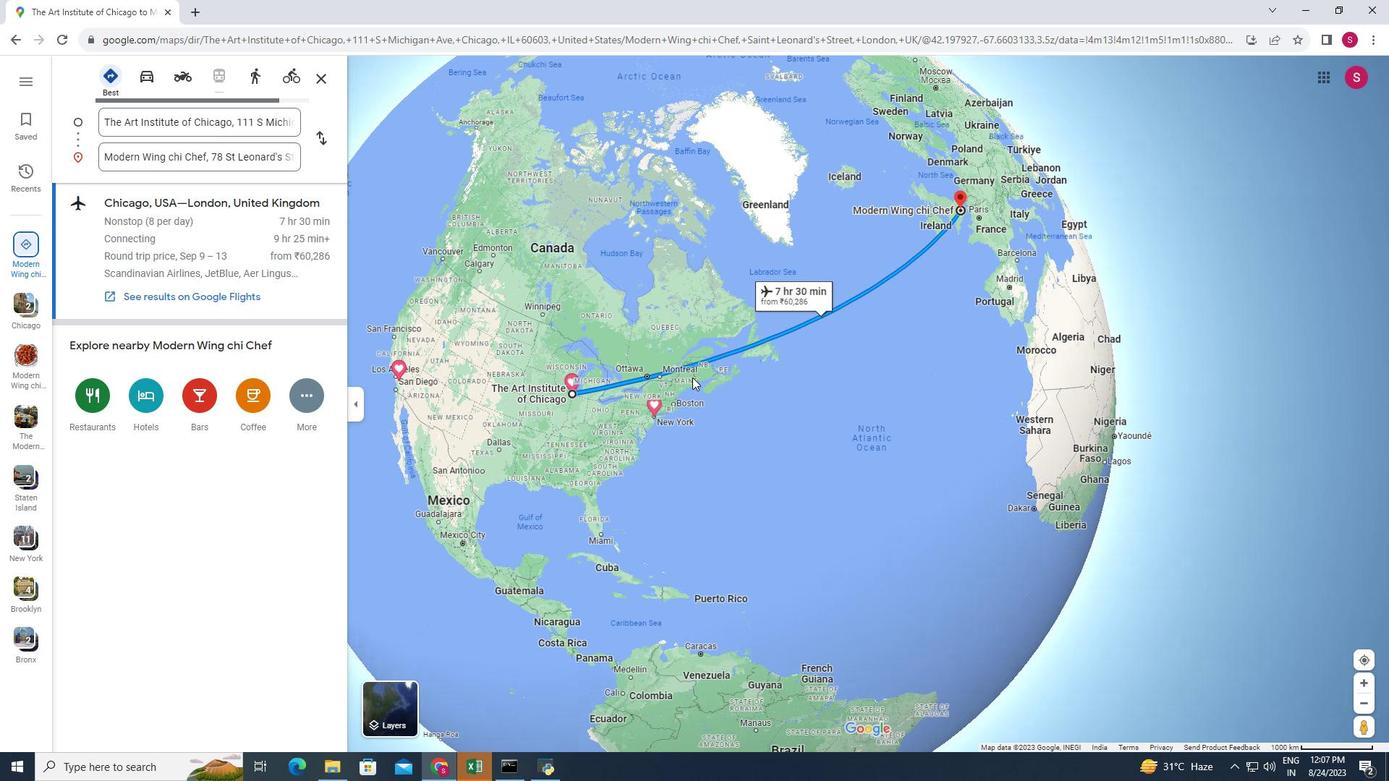 
Action: Mouse scrolled (692, 379) with delta (0, 0)
Screenshot: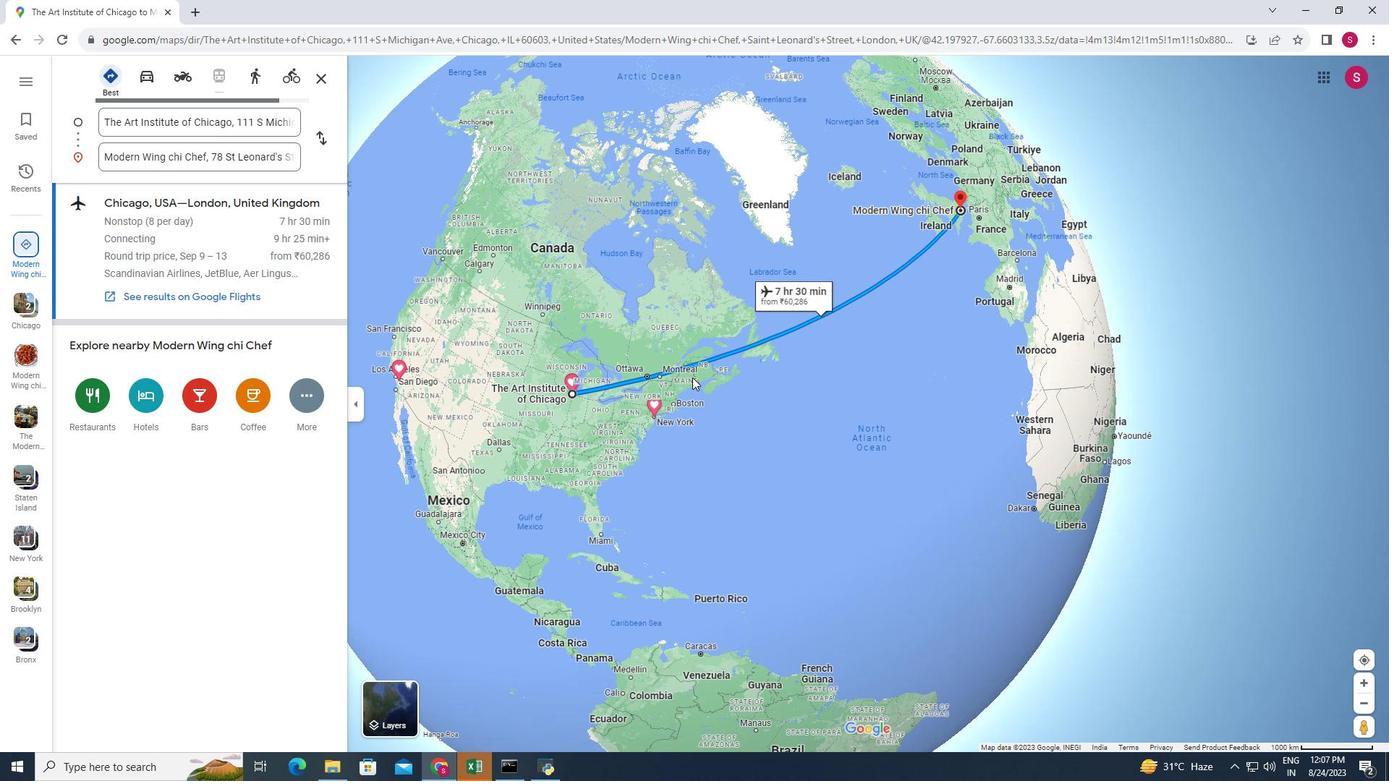 
Action: Mouse scrolled (692, 379) with delta (0, 0)
Screenshot: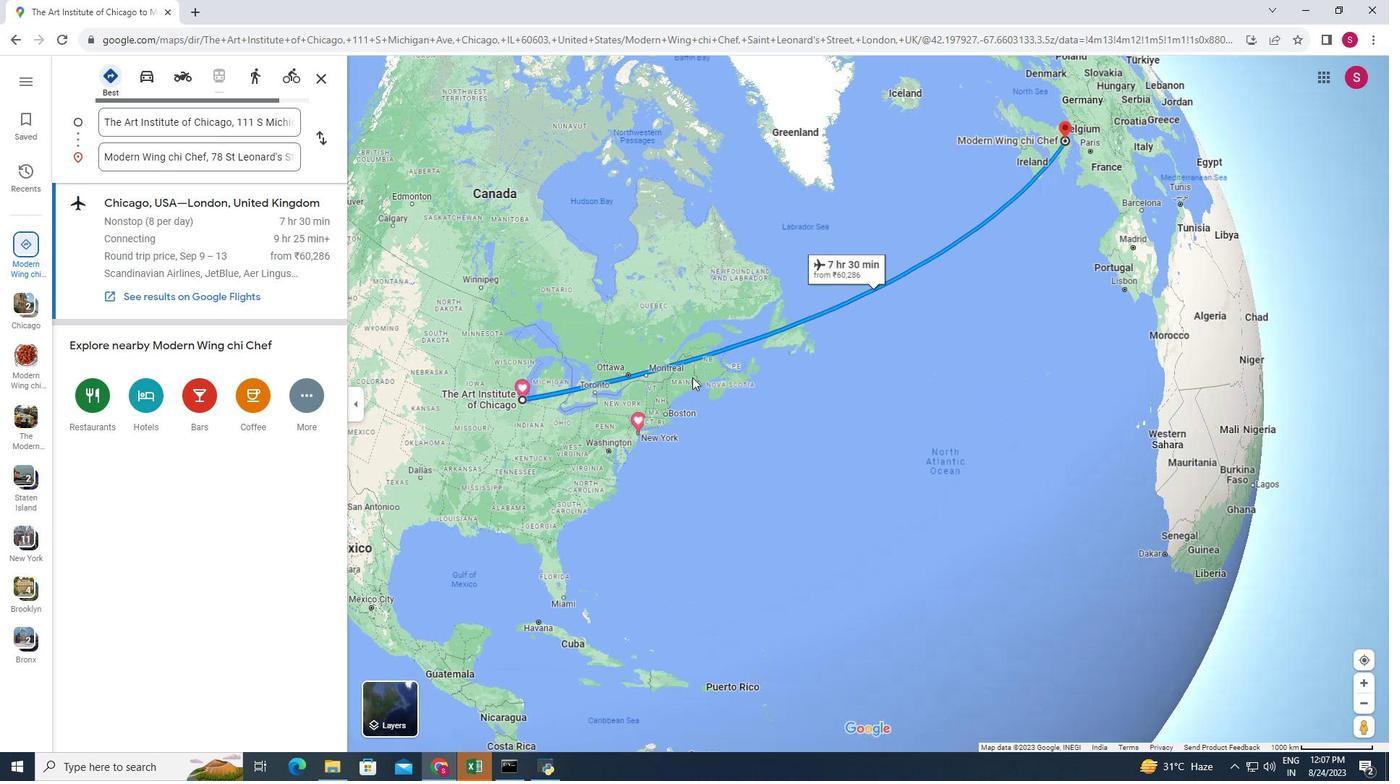 
Action: Mouse moved to (692, 379)
Screenshot: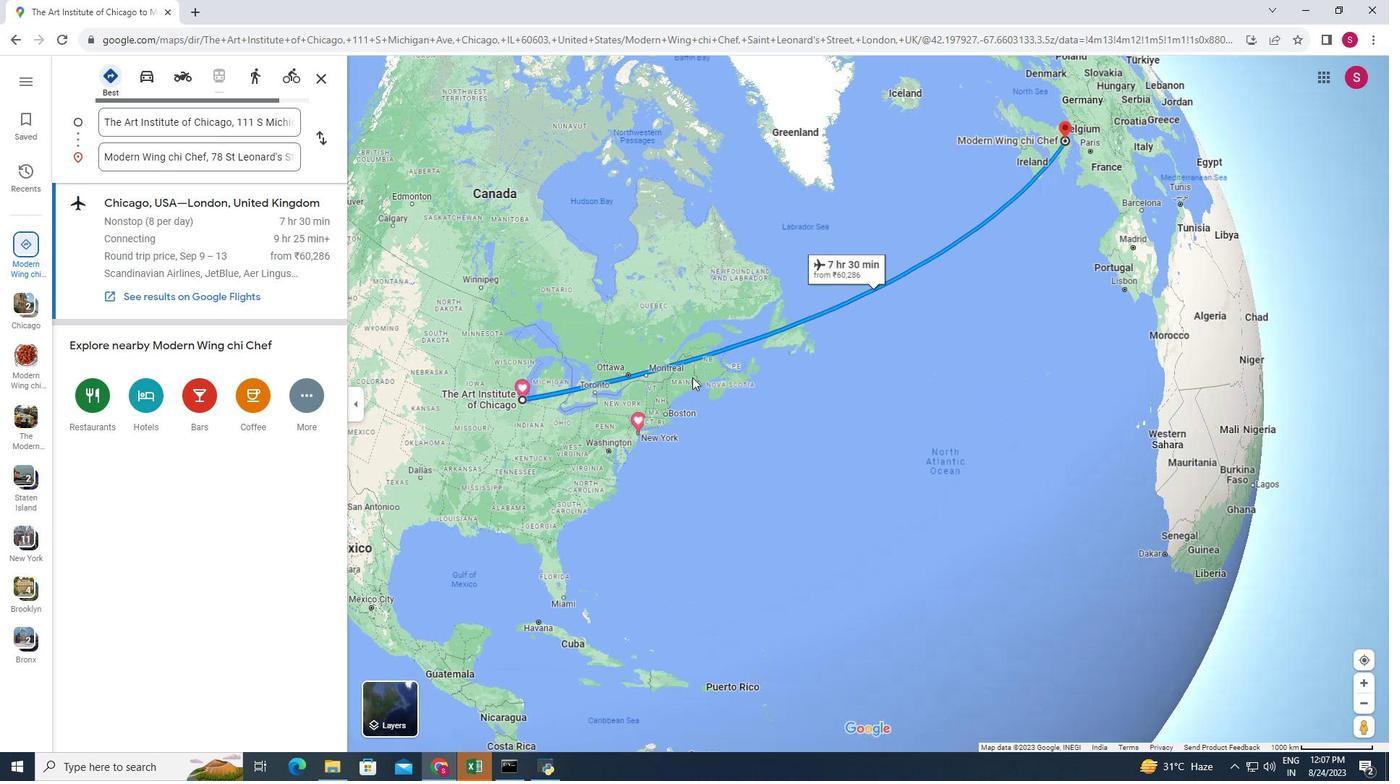 
Action: Mouse scrolled (692, 379) with delta (0, 0)
Screenshot: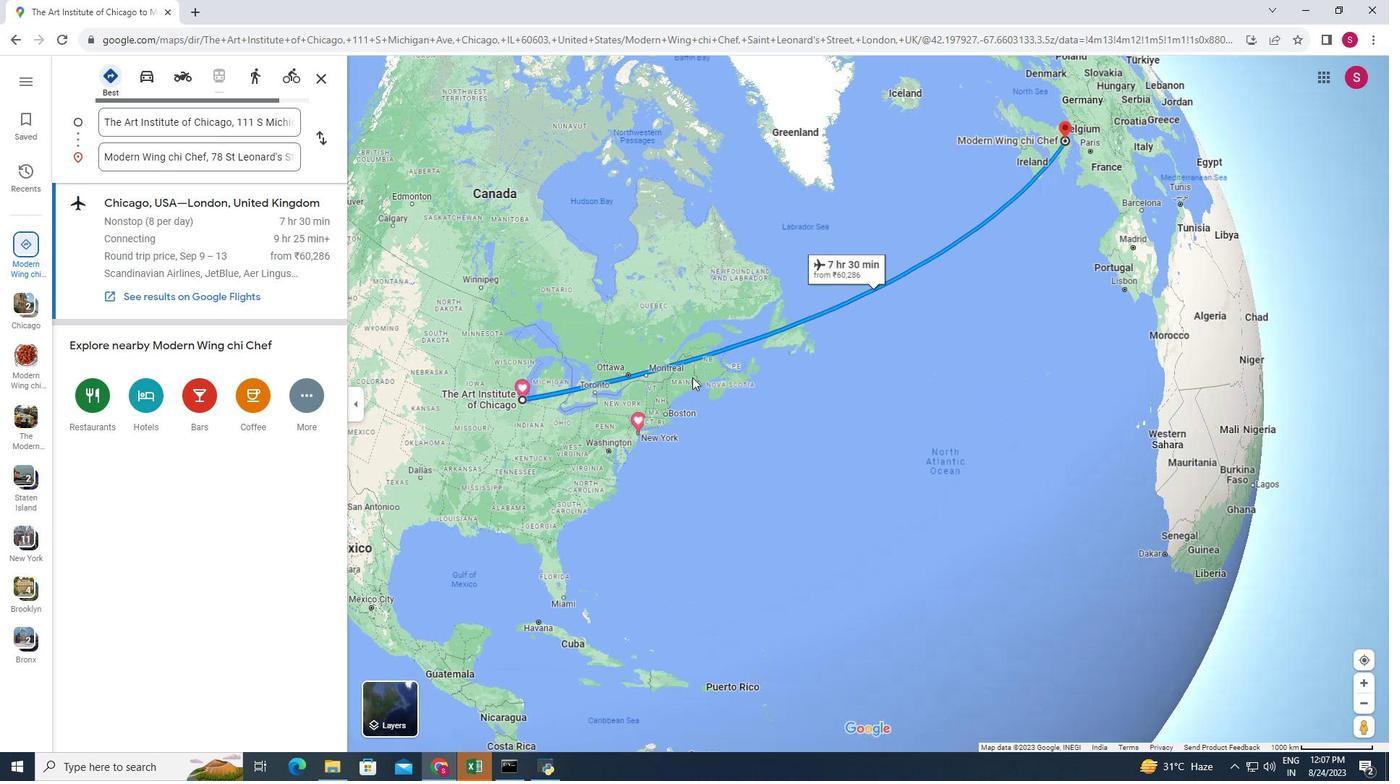 
Action: Mouse moved to (692, 377)
Screenshot: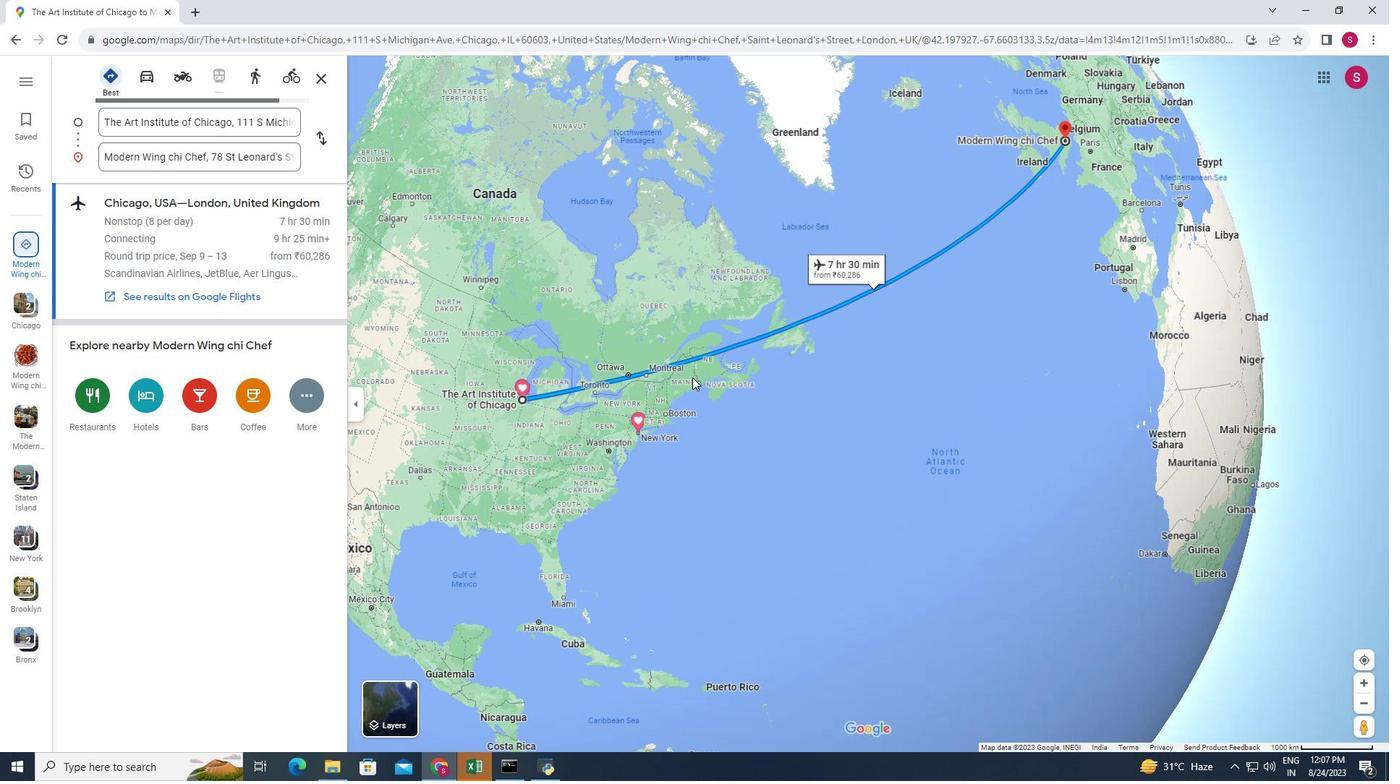 
Action: Mouse scrolled (692, 378) with delta (0, 0)
Screenshot: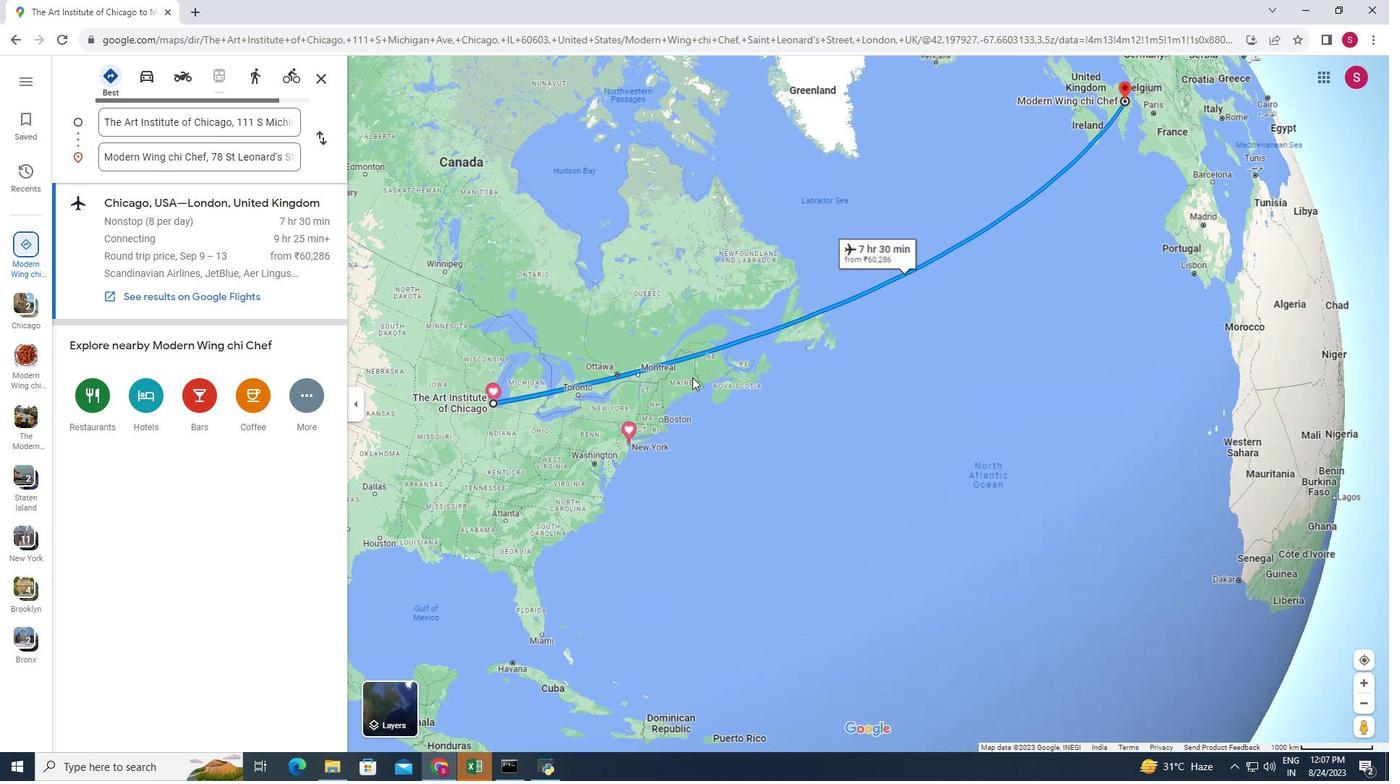 
Action: Mouse moved to (687, 372)
Screenshot: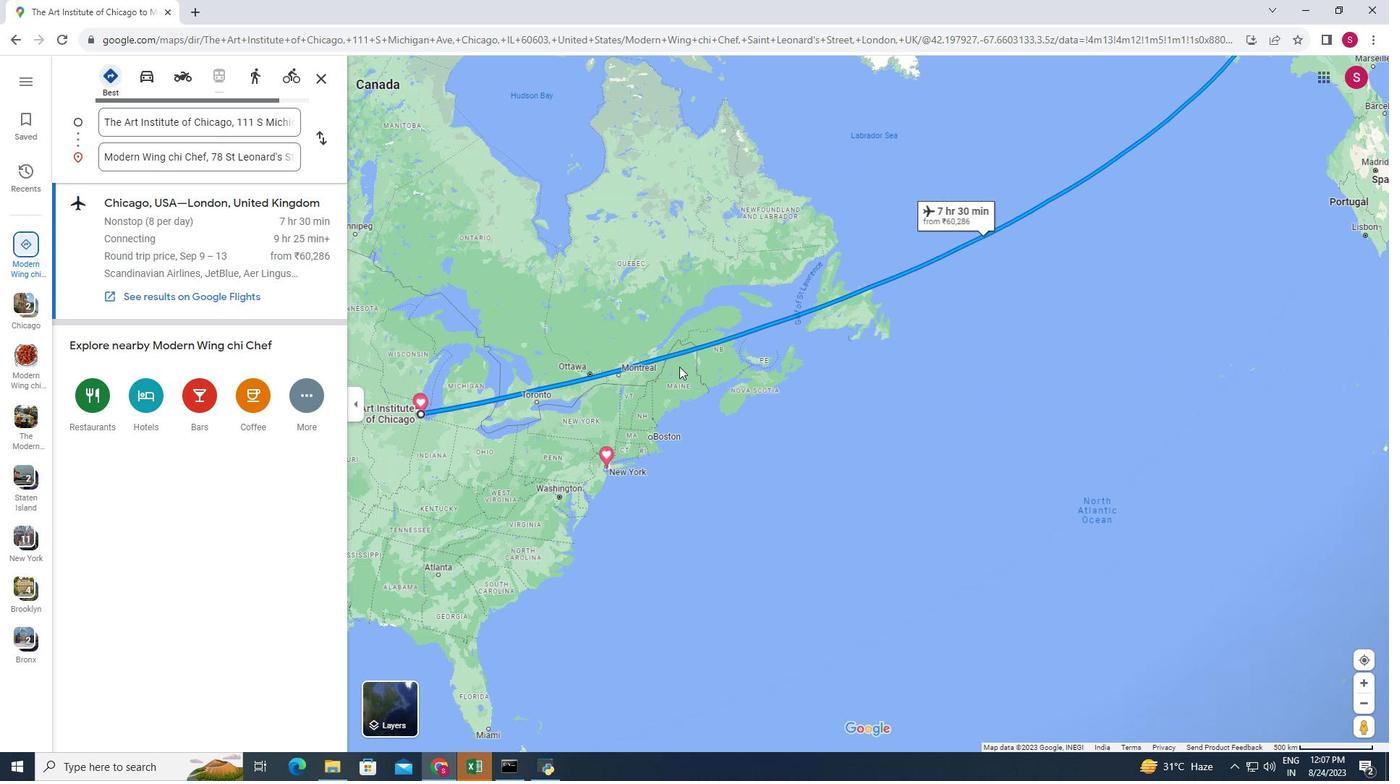 
Action: Mouse scrolled (687, 373) with delta (0, 0)
Screenshot: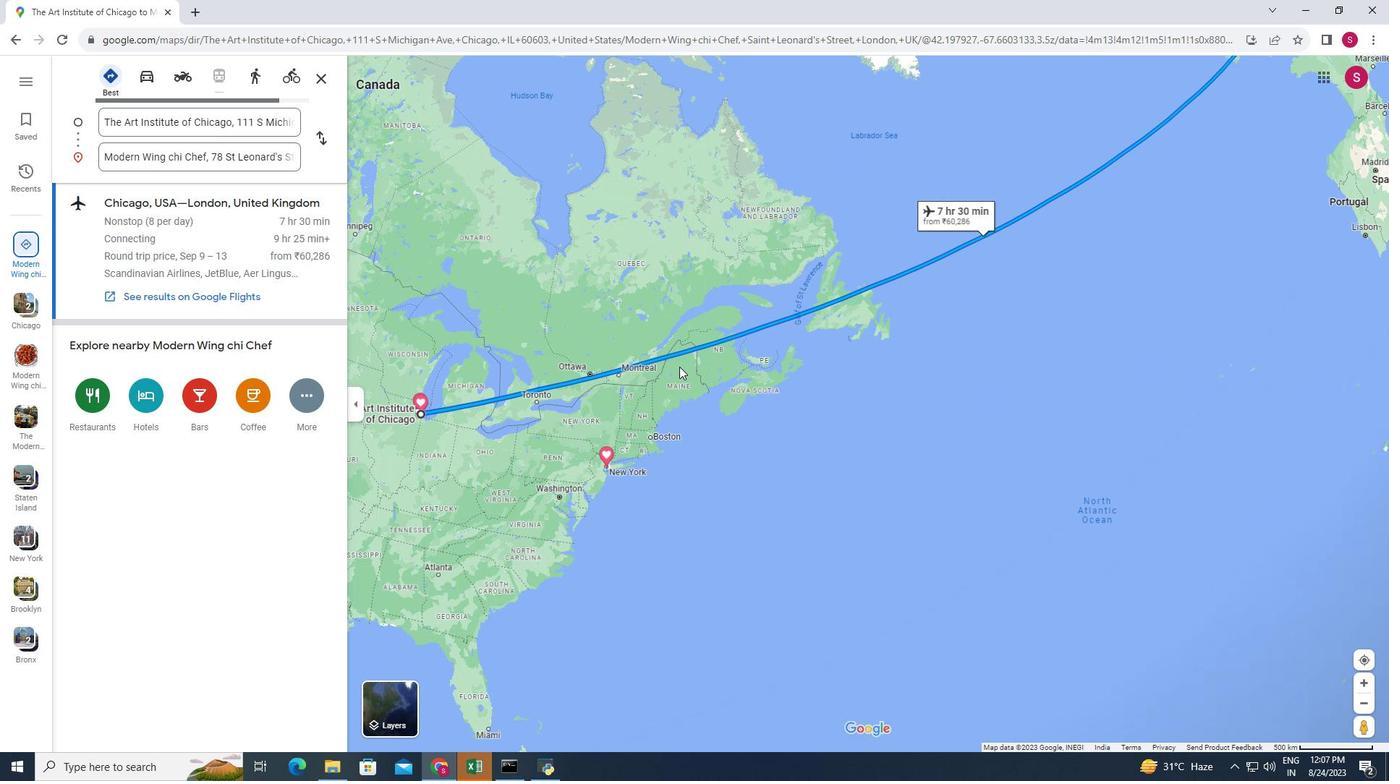 
Action: Mouse moved to (685, 371)
Screenshot: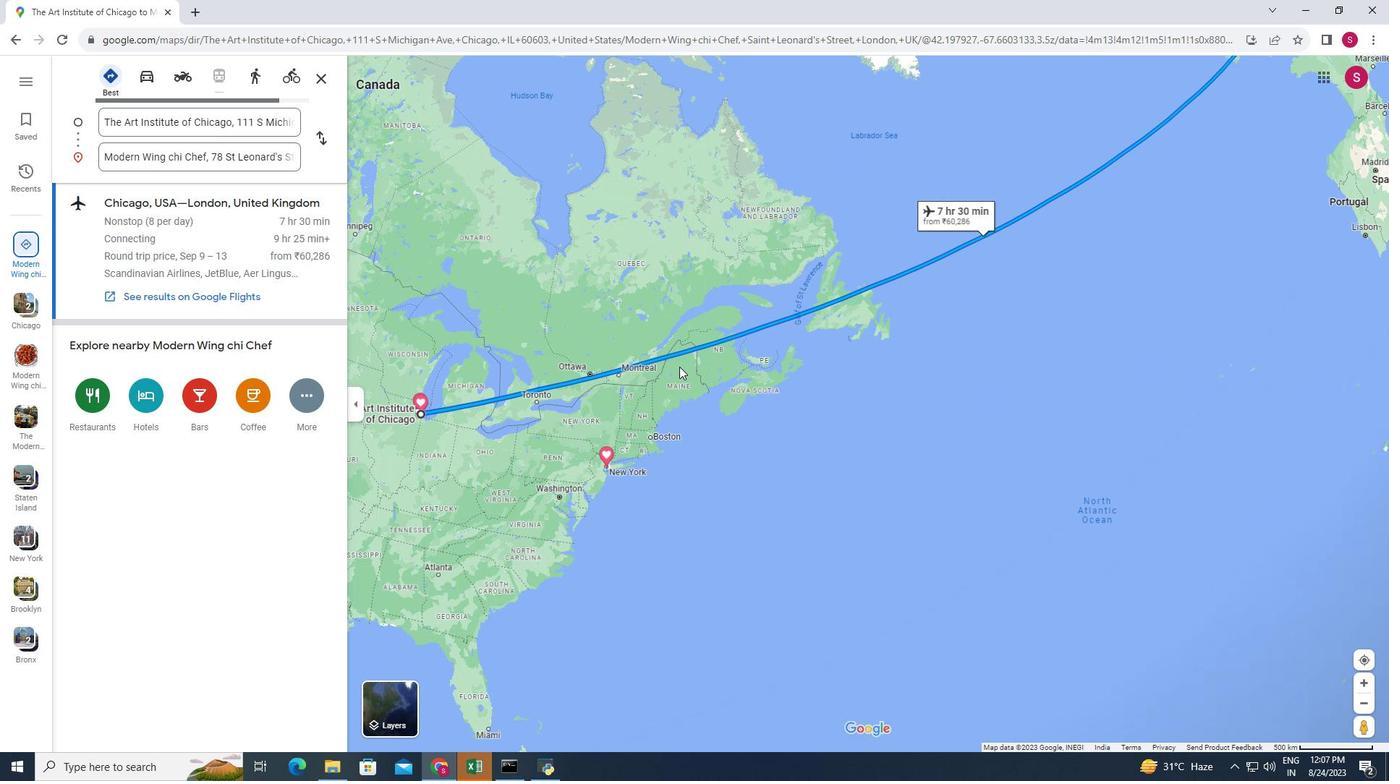 
Action: Mouse scrolled (686, 371) with delta (0, 0)
Screenshot: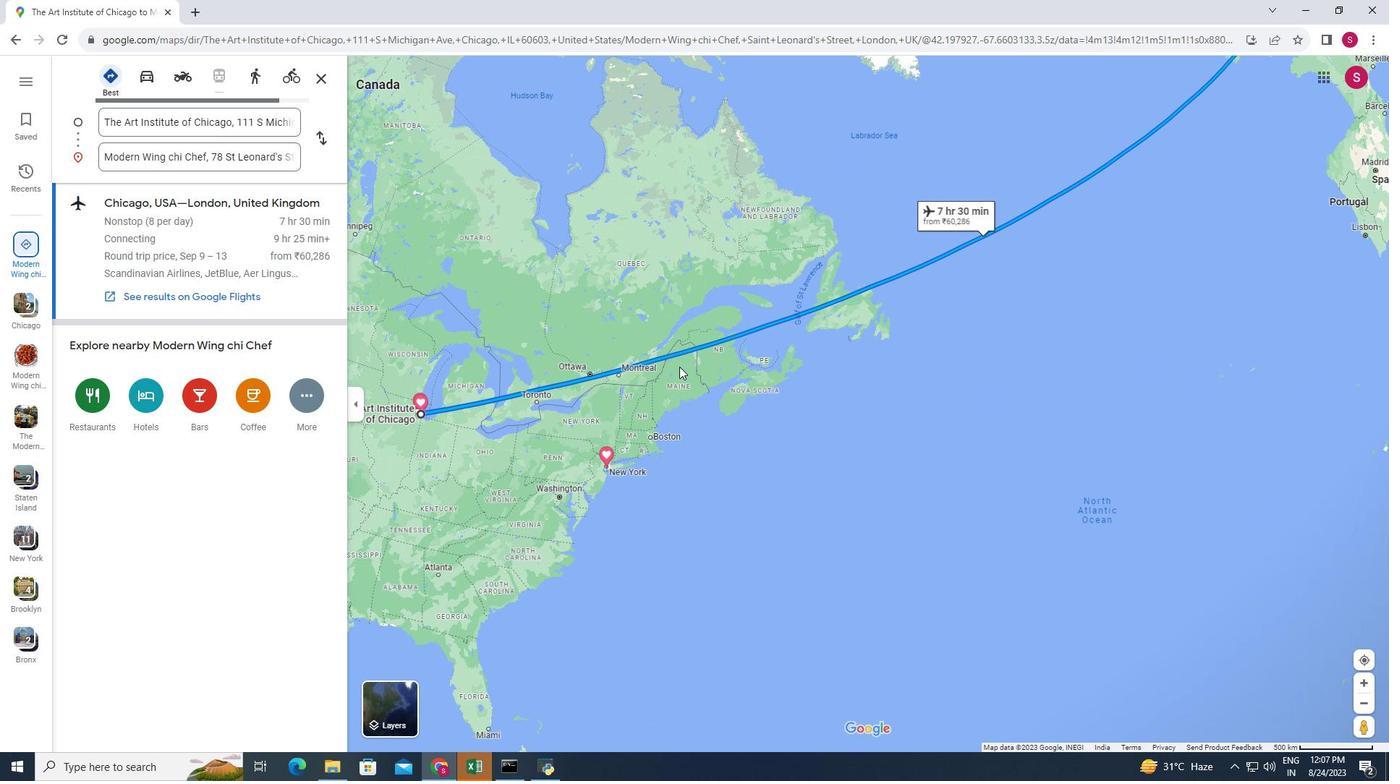 
Action: Mouse moved to (679, 366)
Screenshot: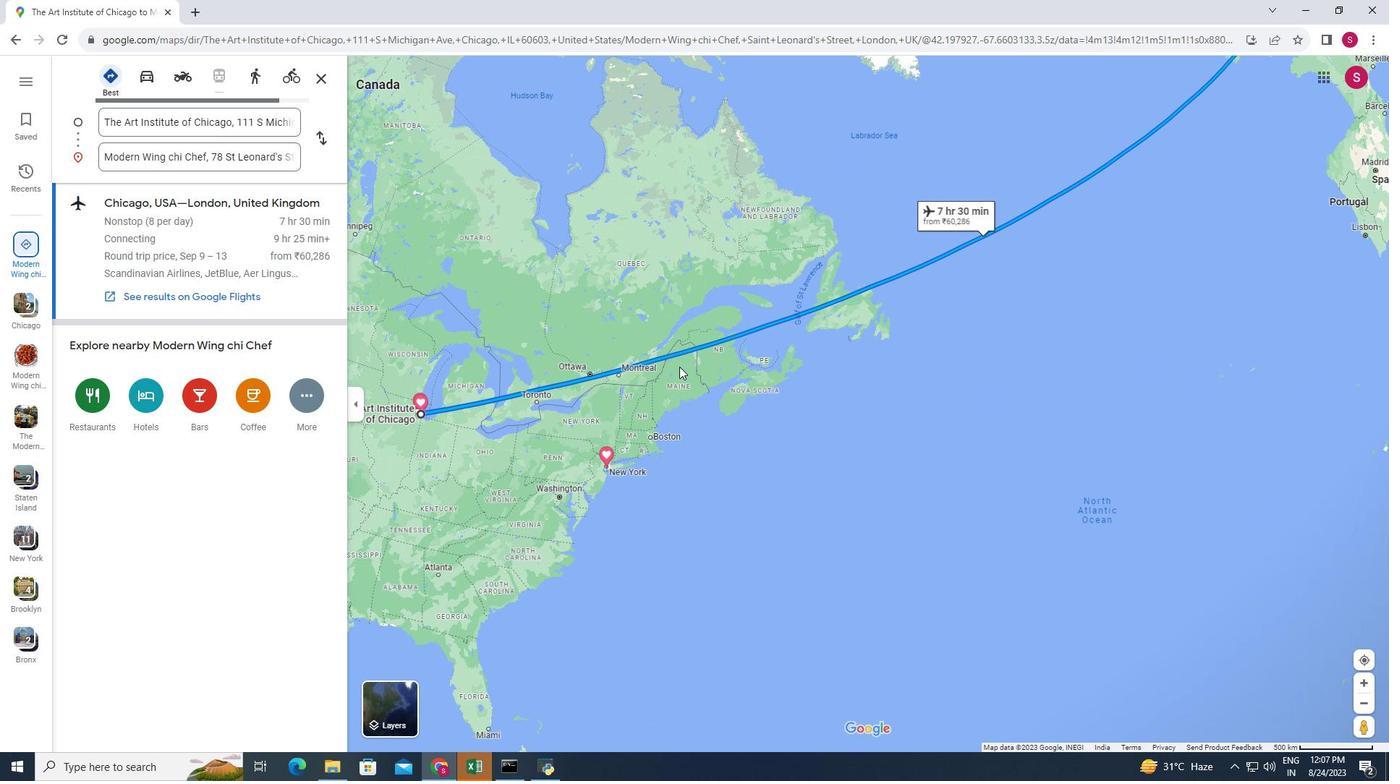
Action: Mouse scrolled (683, 370) with delta (0, 0)
Screenshot: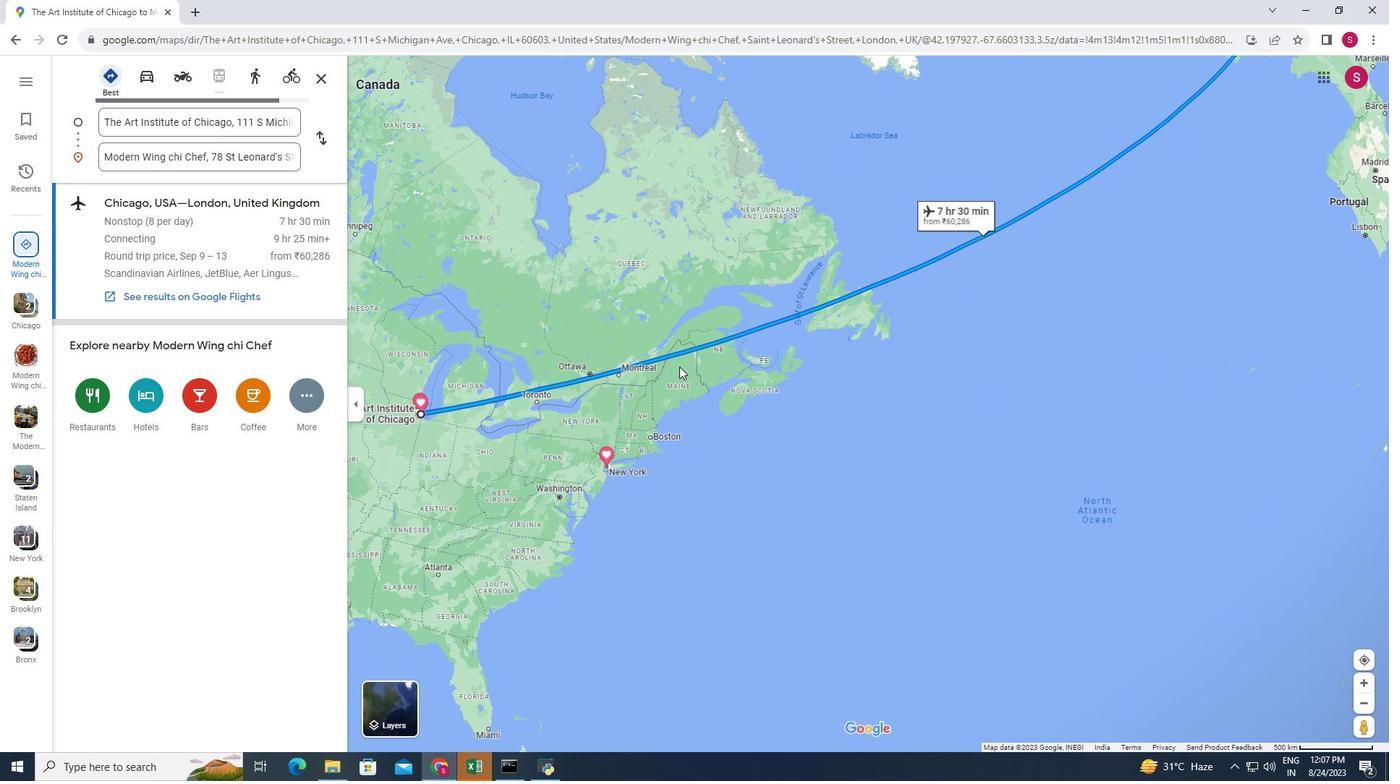 
Action: Mouse moved to (486, 452)
Screenshot: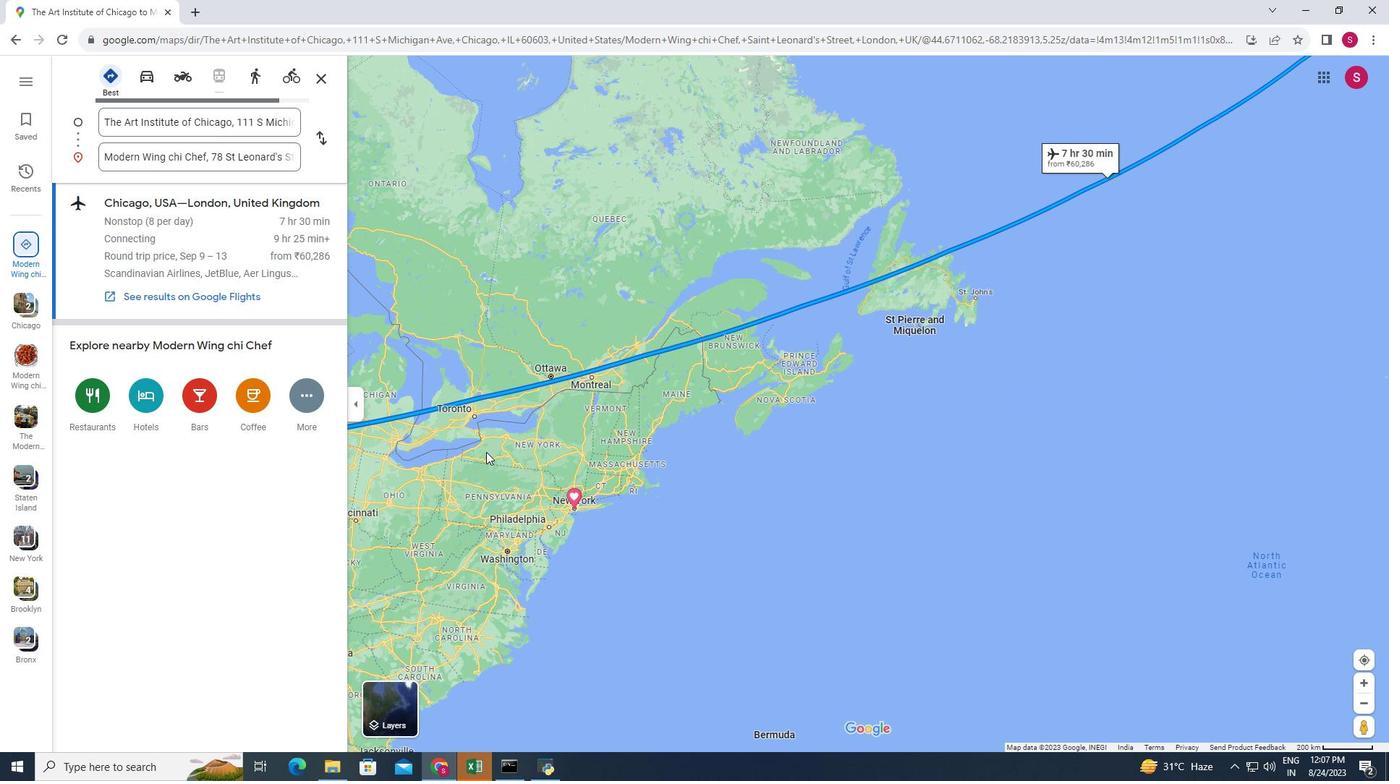 
Action: Mouse pressed left at (486, 452)
Screenshot: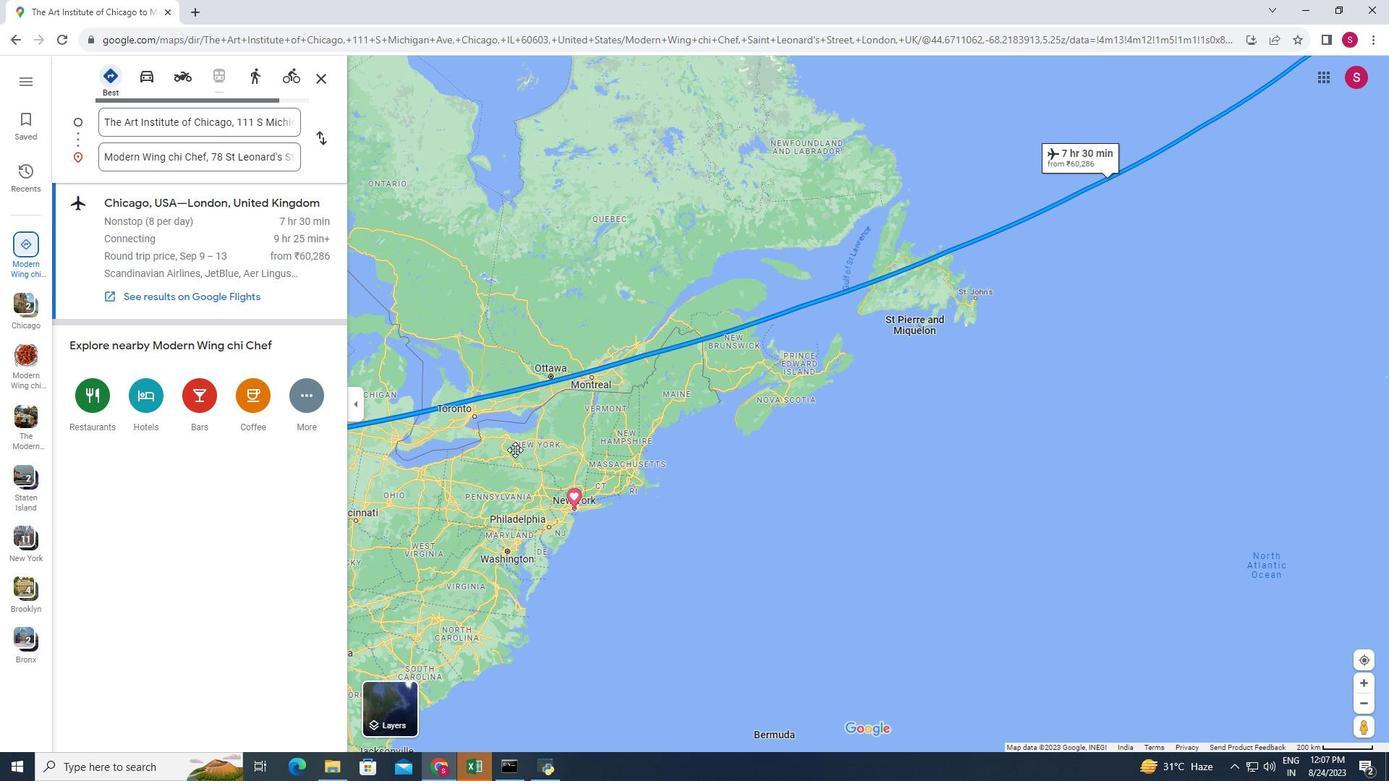 
Action: Mouse moved to (704, 473)
Screenshot: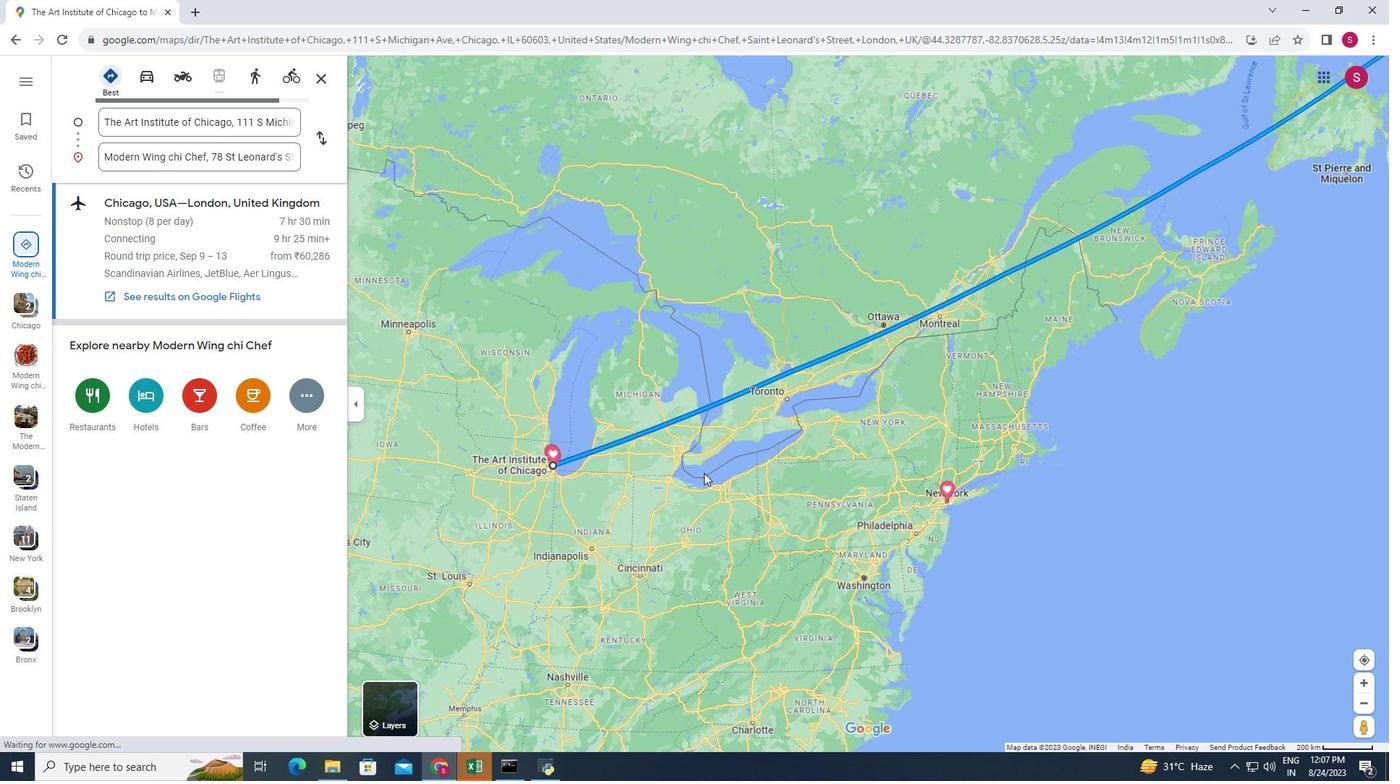 
Action: Mouse scrolled (704, 473) with delta (0, 0)
Screenshot: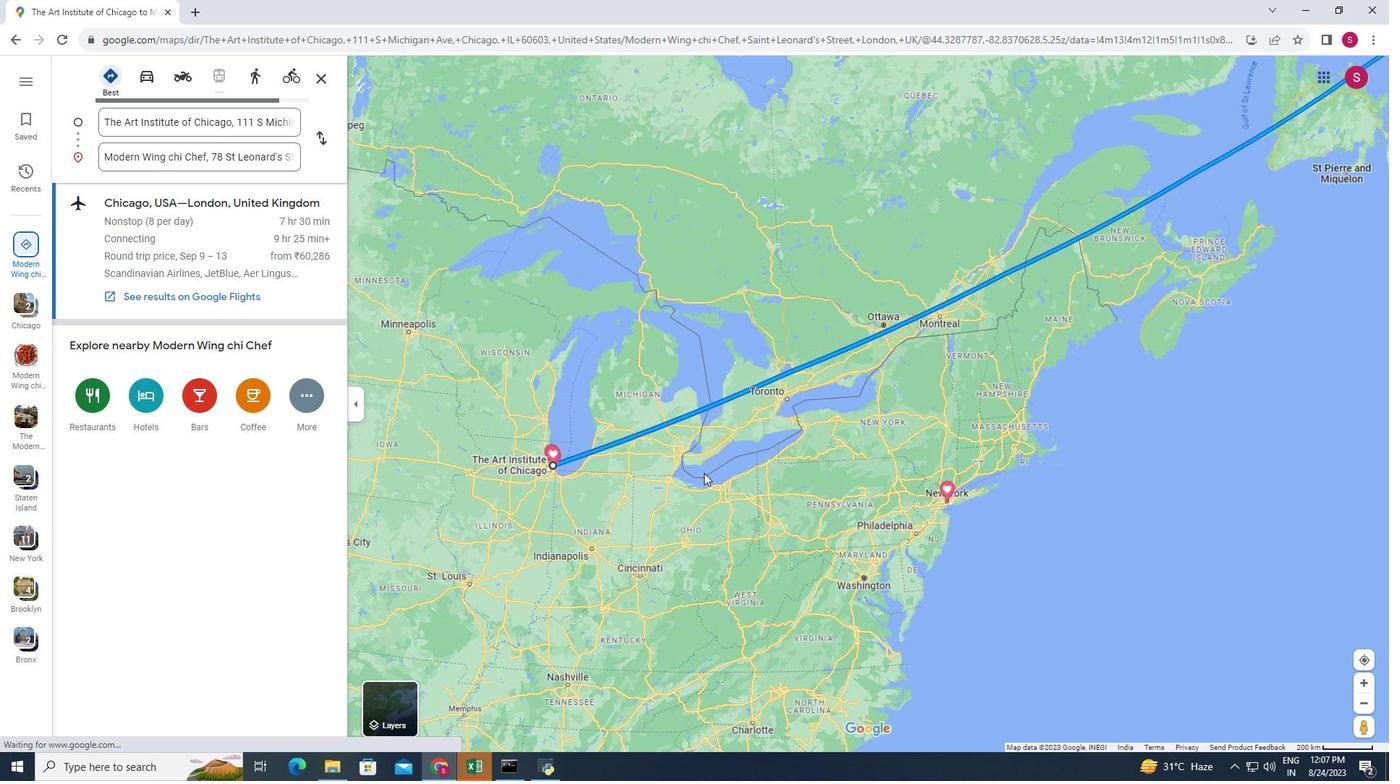 
Action: Mouse scrolled (704, 473) with delta (0, 0)
Screenshot: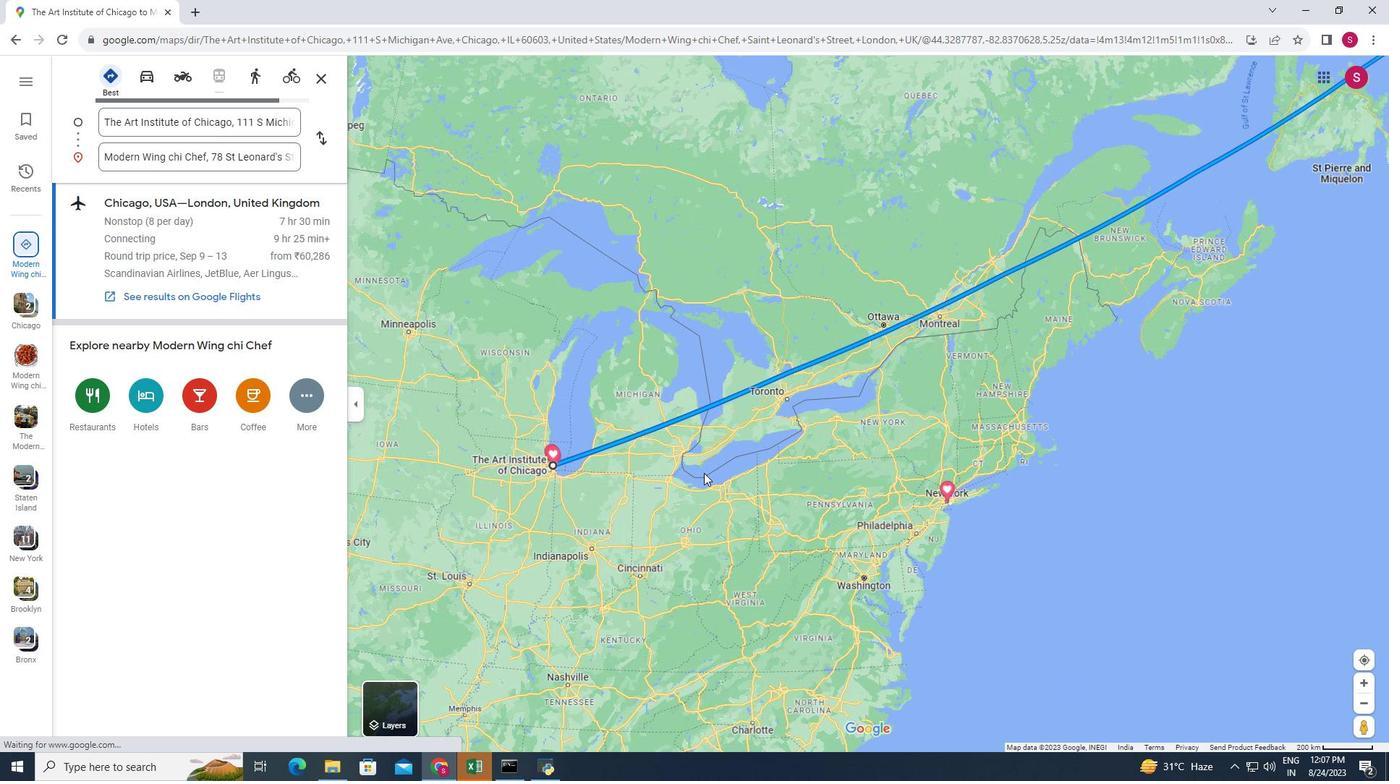 
Action: Mouse scrolled (704, 473) with delta (0, 0)
Screenshot: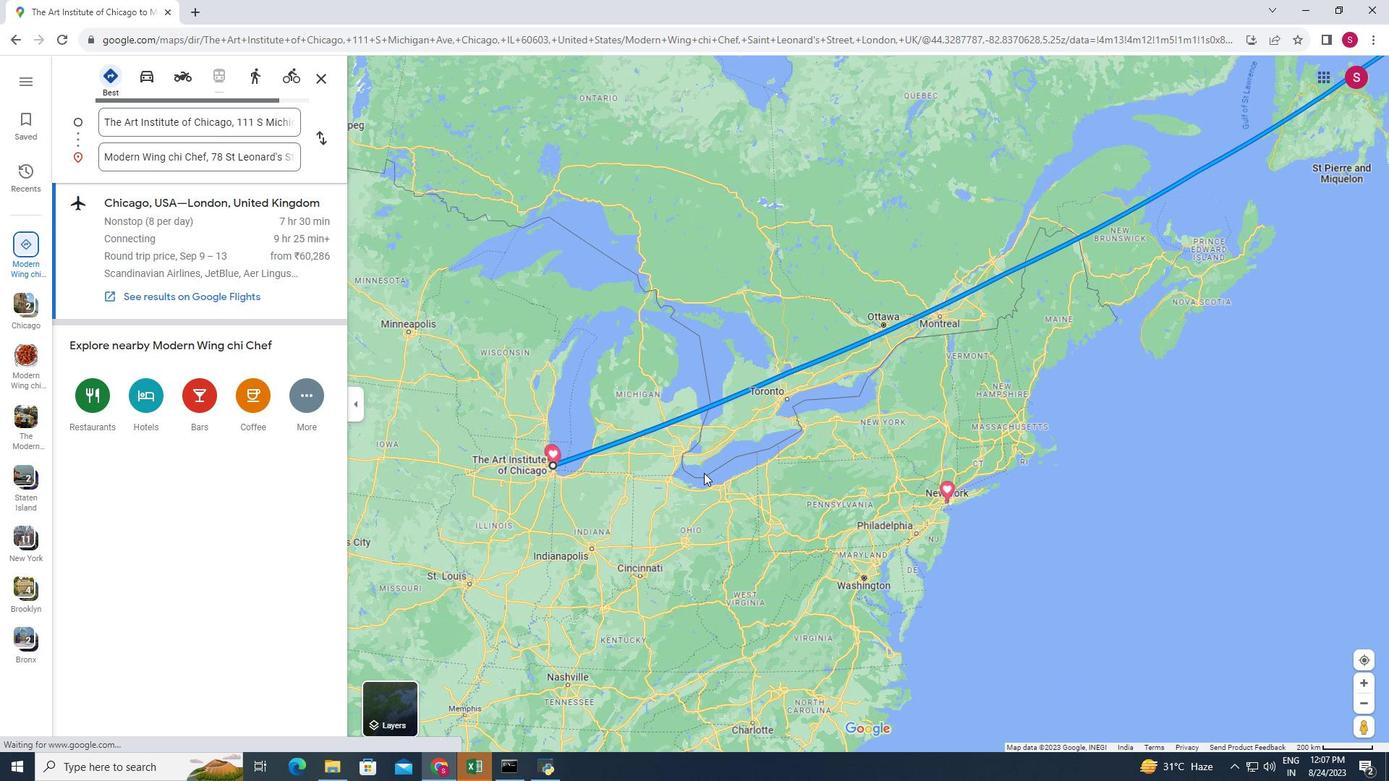 
Action: Mouse moved to (804, 426)
Screenshot: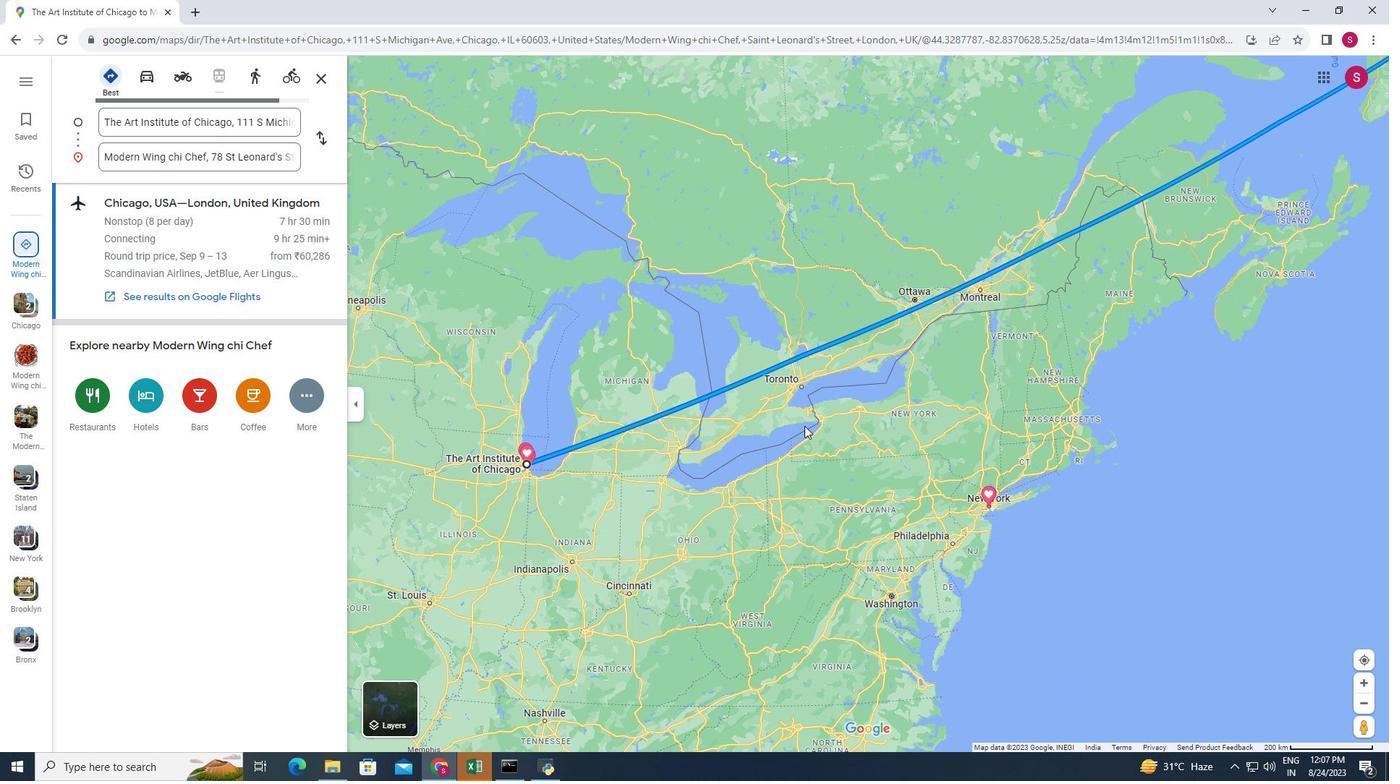 
Action: Mouse pressed left at (804, 426)
Screenshot: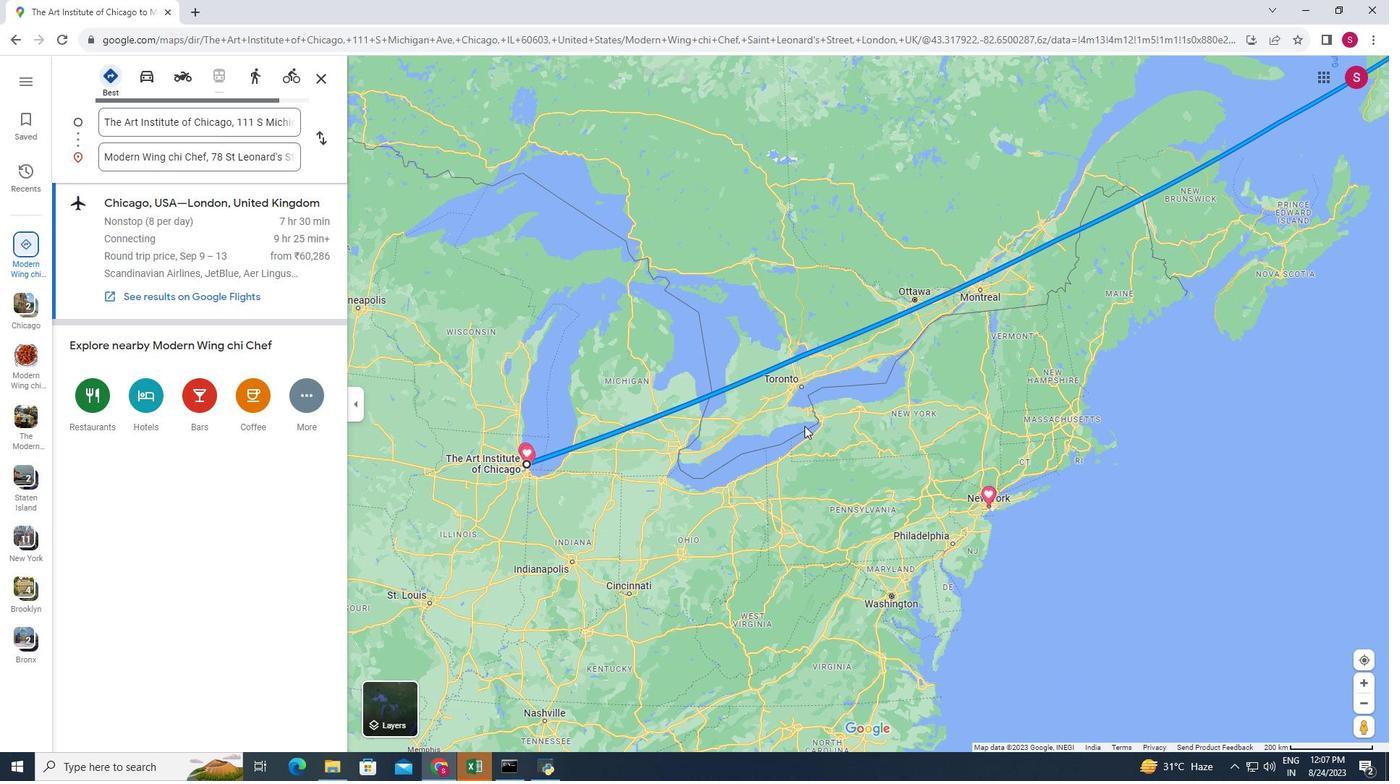
Action: Mouse moved to (884, 457)
Screenshot: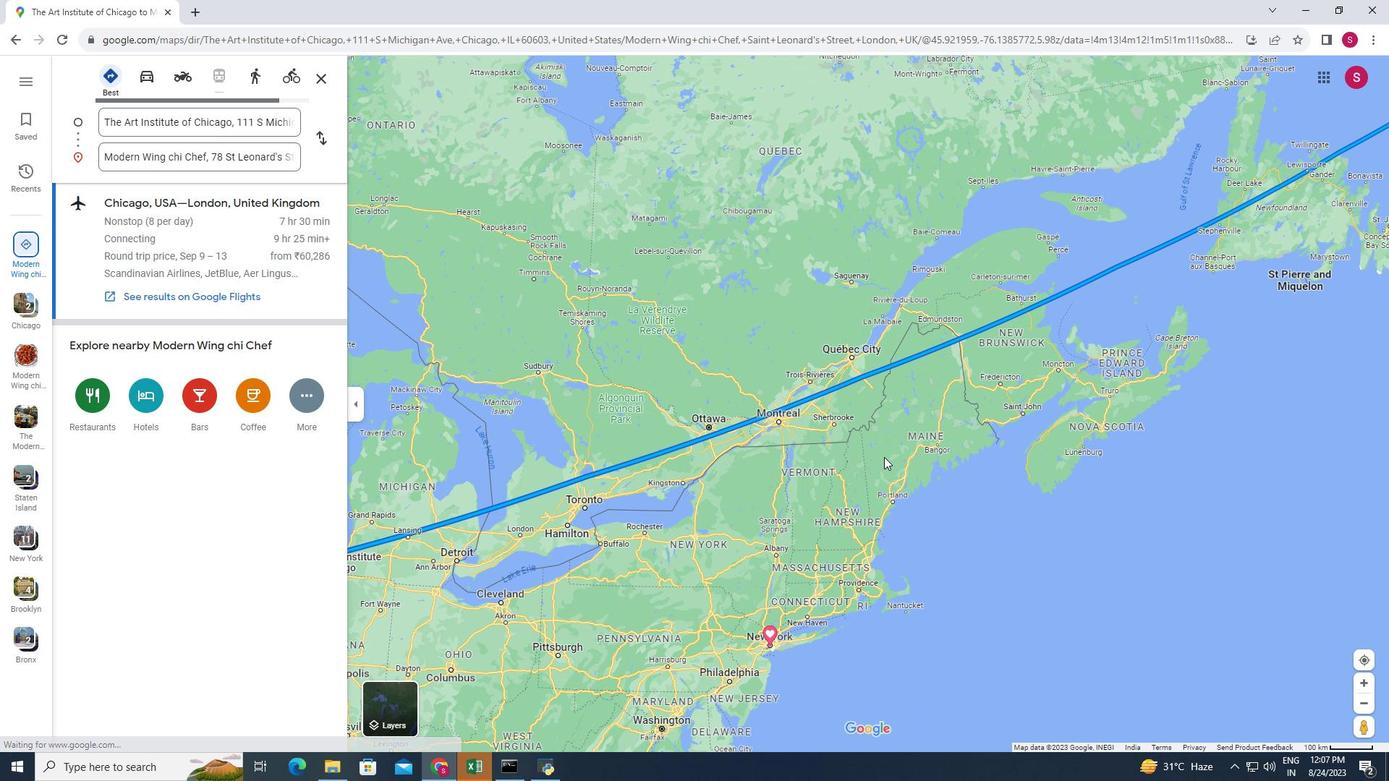 
Action: Mouse pressed left at (884, 457)
Screenshot: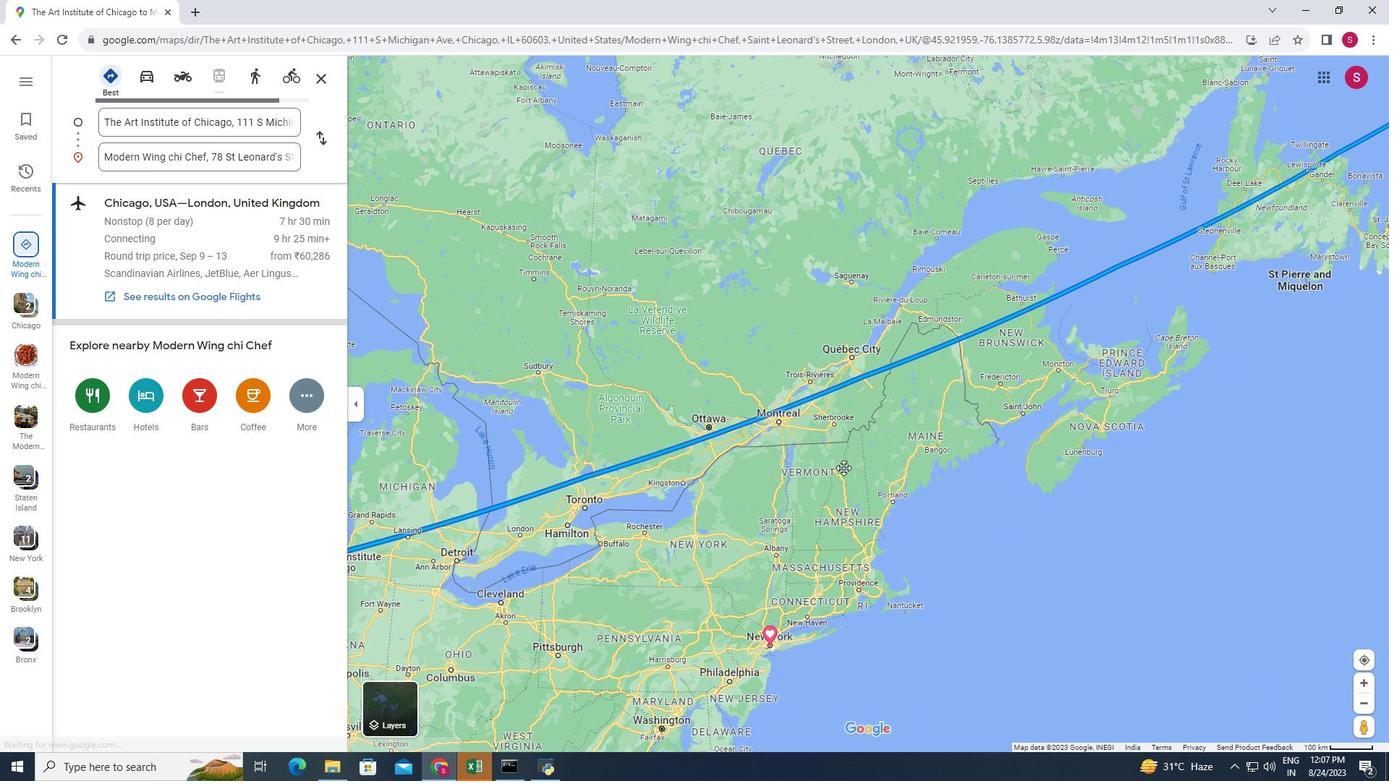 
Action: Mouse moved to (866, 404)
Screenshot: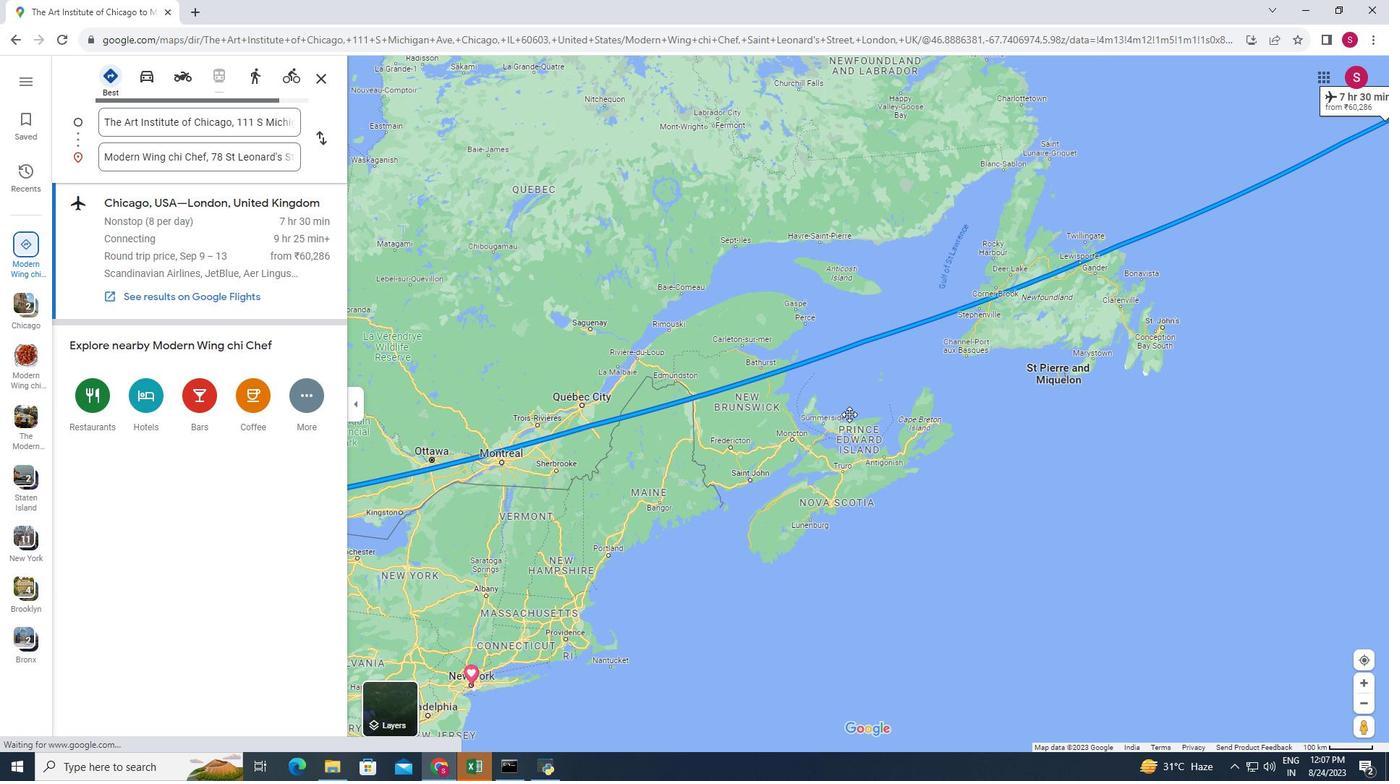 
Action: Mouse pressed left at (866, 404)
Screenshot: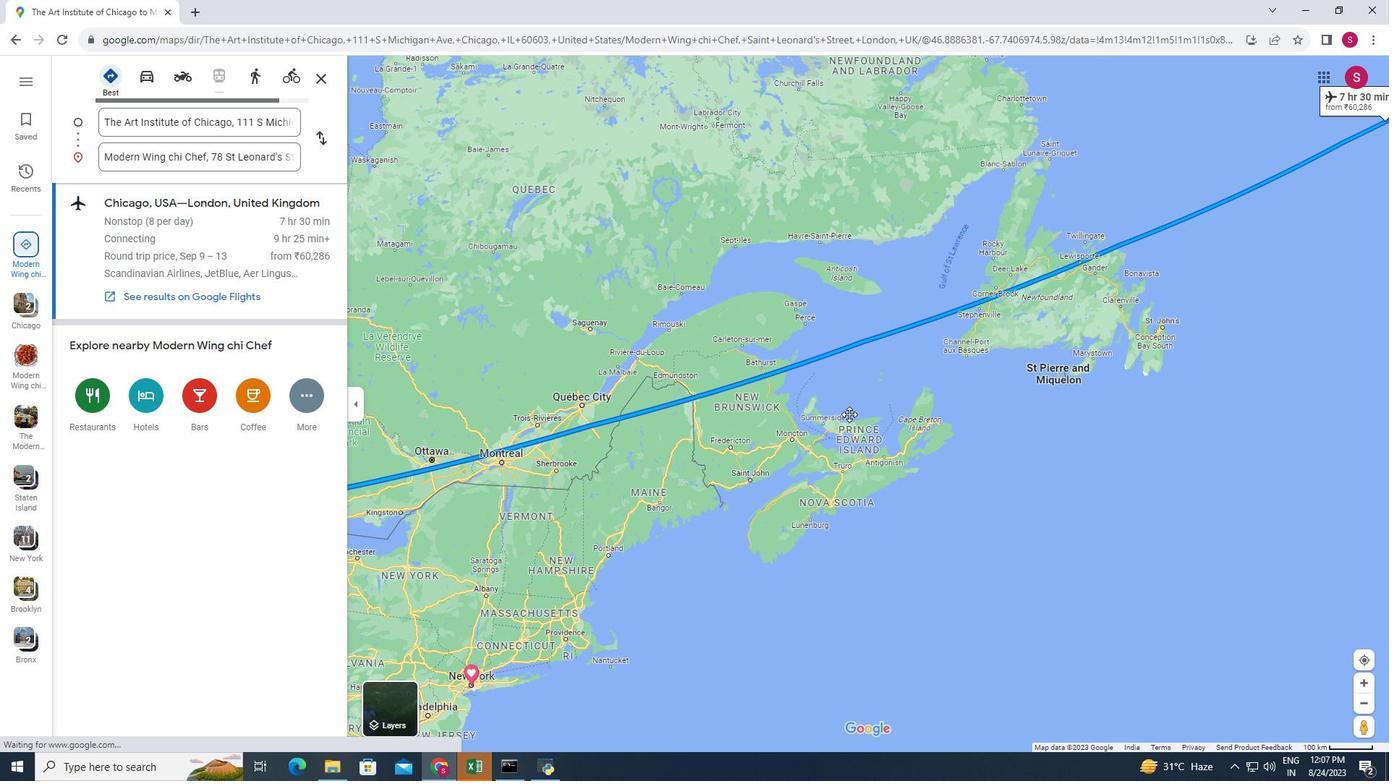 
Action: Mouse moved to (953, 402)
Screenshot: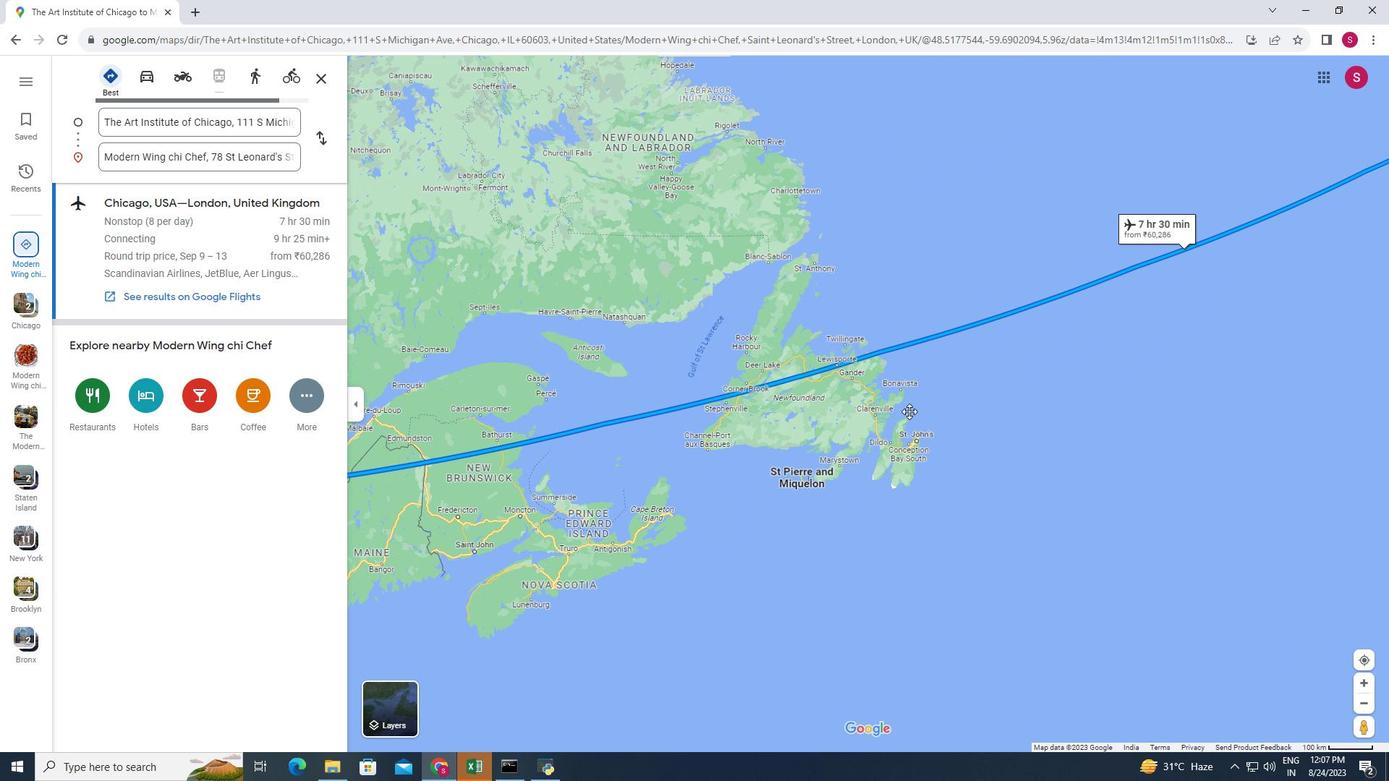 
Action: Mouse pressed left at (953, 402)
Screenshot: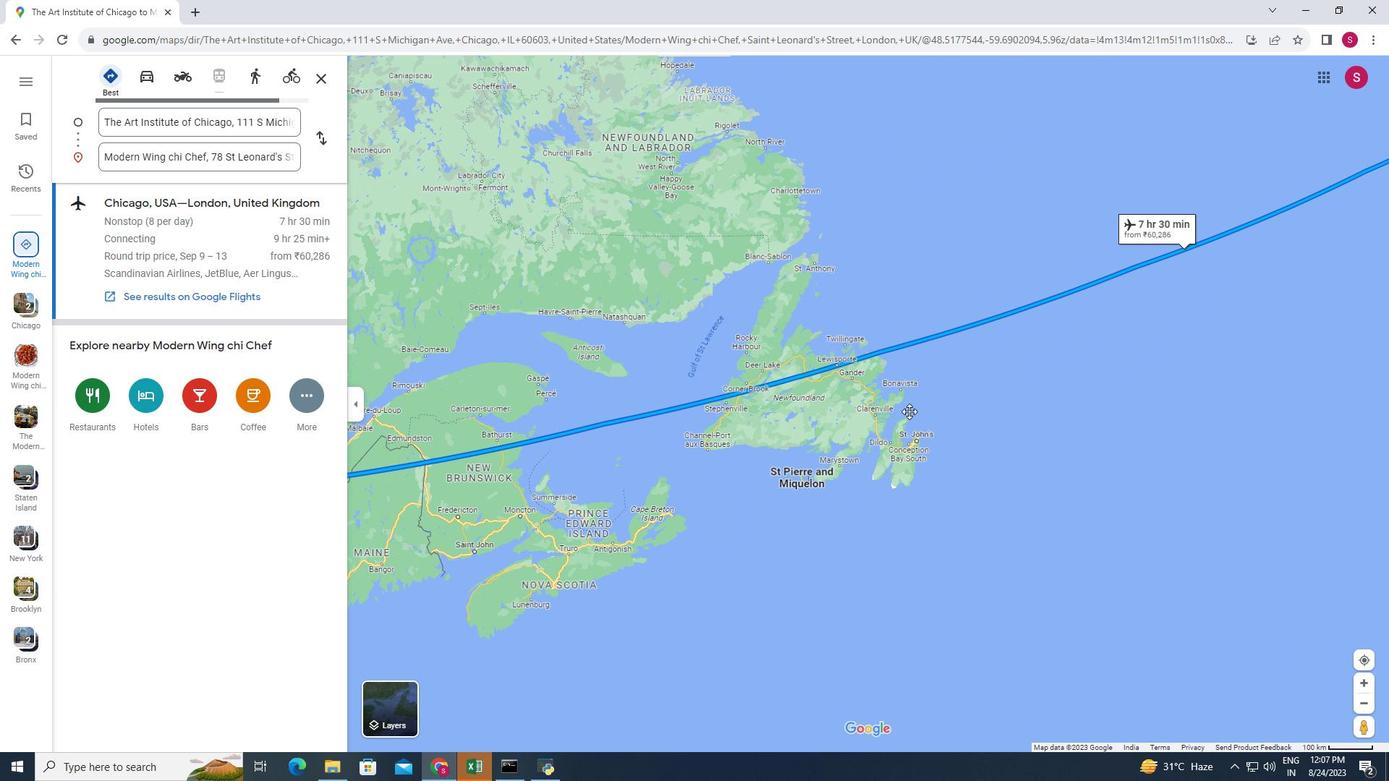 
Action: Mouse moved to (1000, 353)
Screenshot: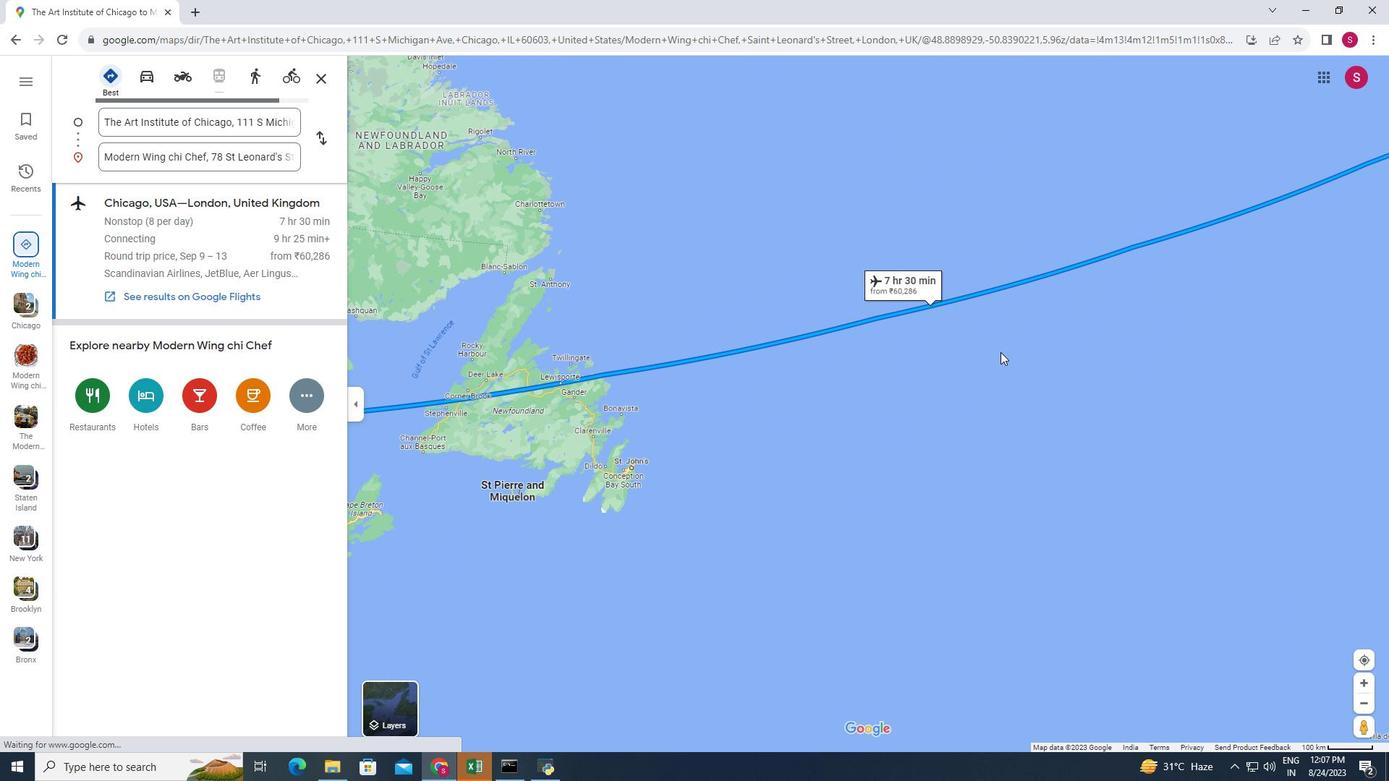 
Action: Mouse pressed left at (1000, 353)
Screenshot: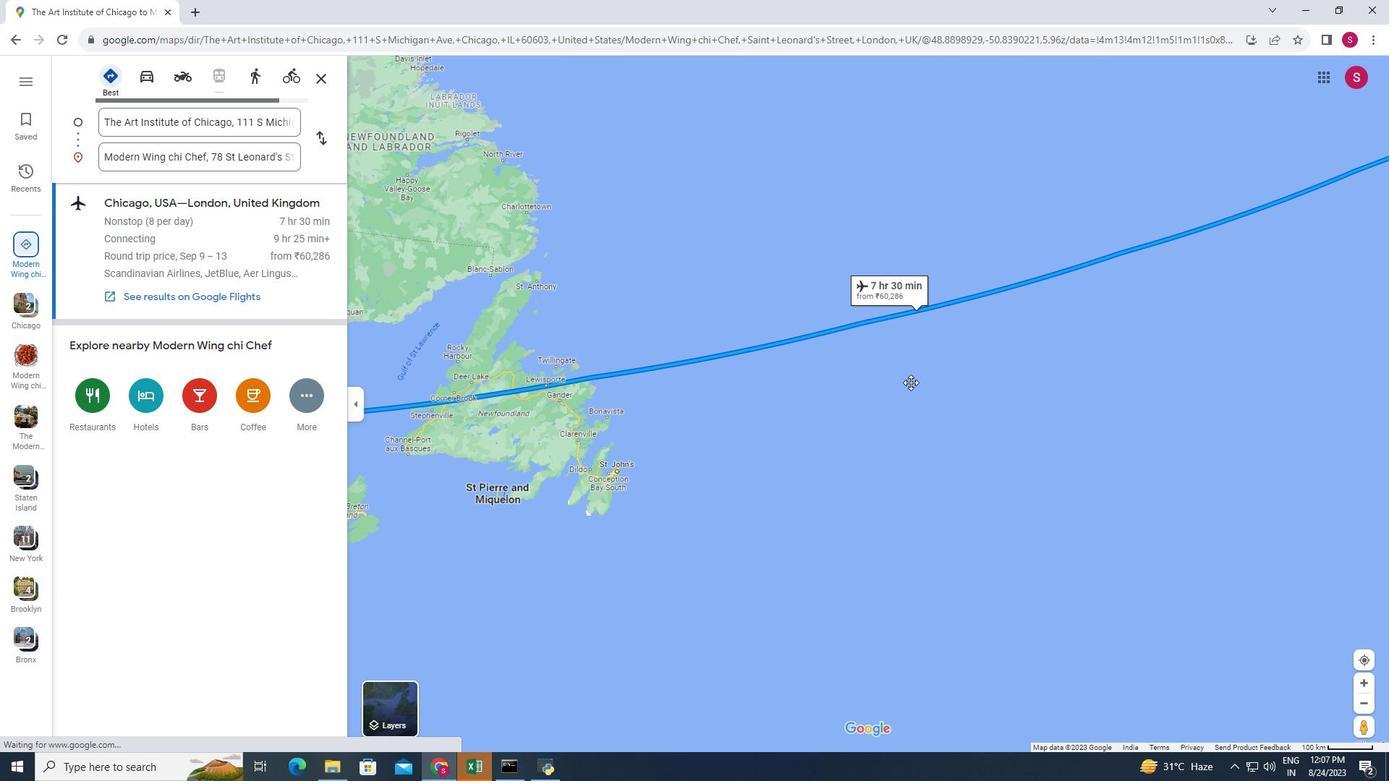 
Action: Mouse moved to (1123, 355)
Screenshot: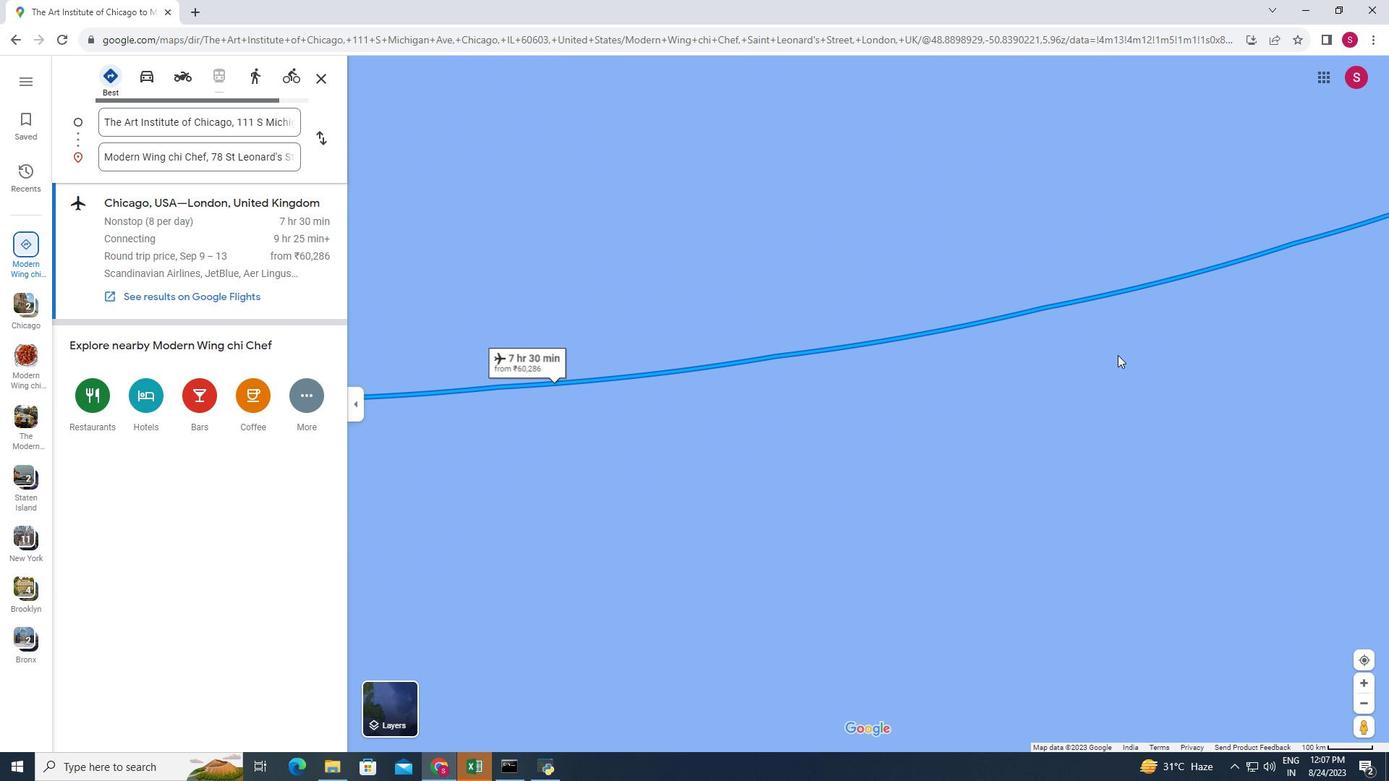 
Action: Mouse pressed left at (1123, 355)
Screenshot: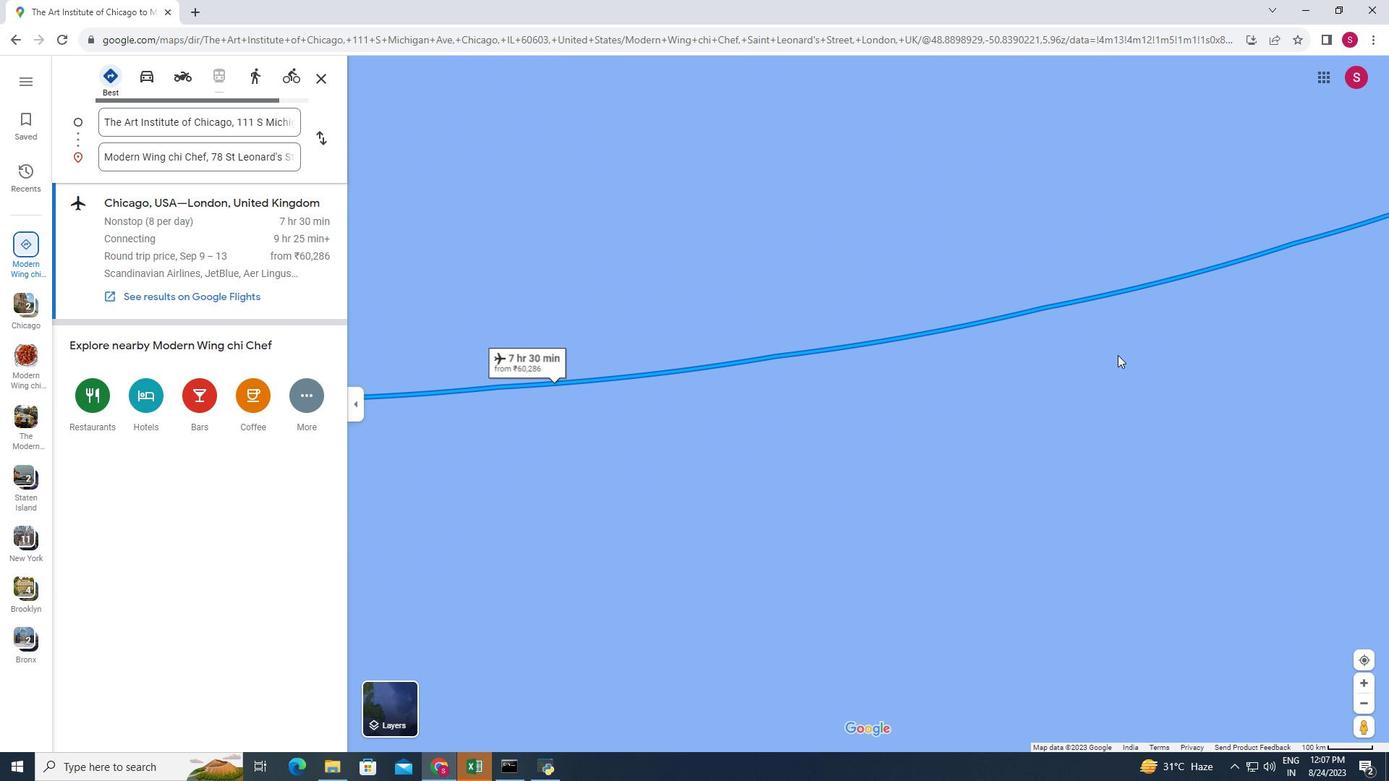 
Action: Mouse moved to (1266, 372)
Screenshot: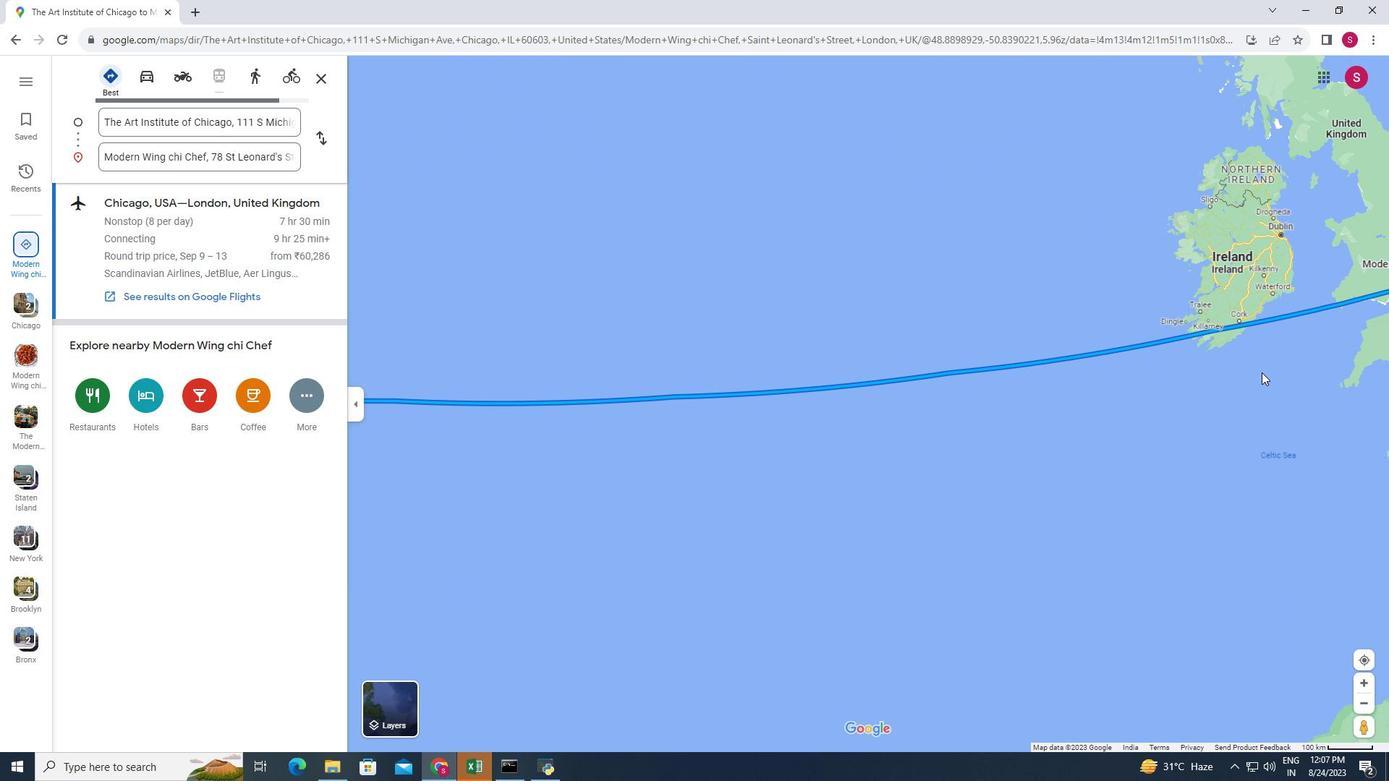 
Action: Mouse pressed left at (1266, 372)
Screenshot: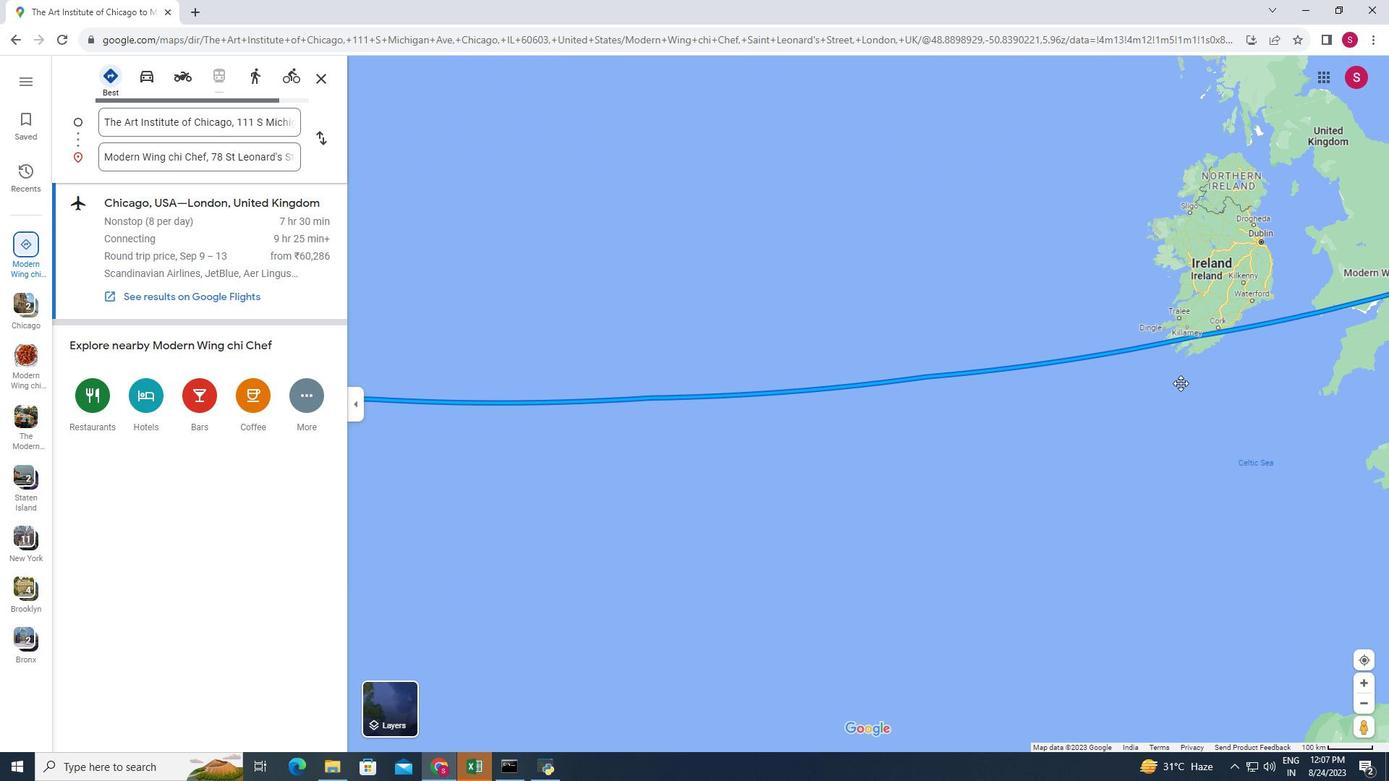 
Action: Mouse moved to (722, 384)
Screenshot: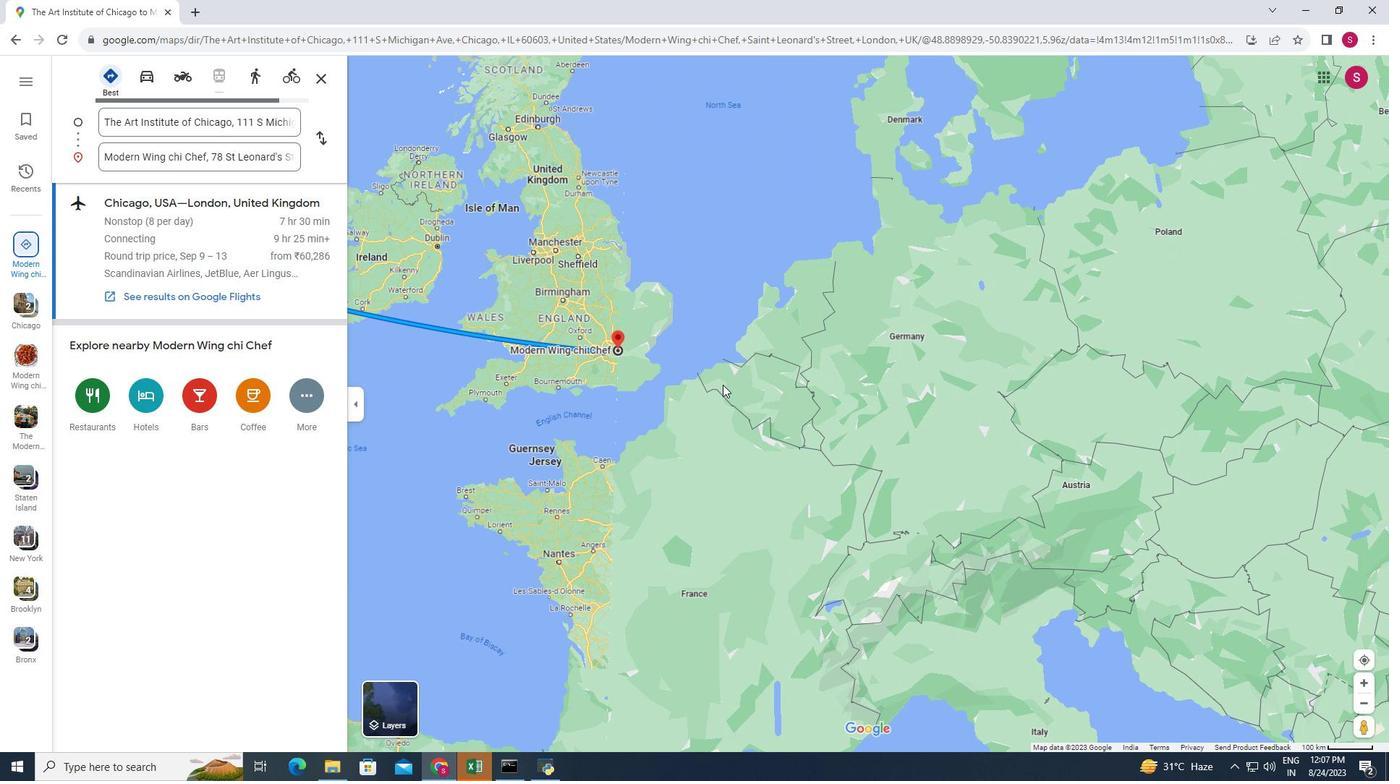 
Action: Mouse pressed left at (722, 384)
Screenshot: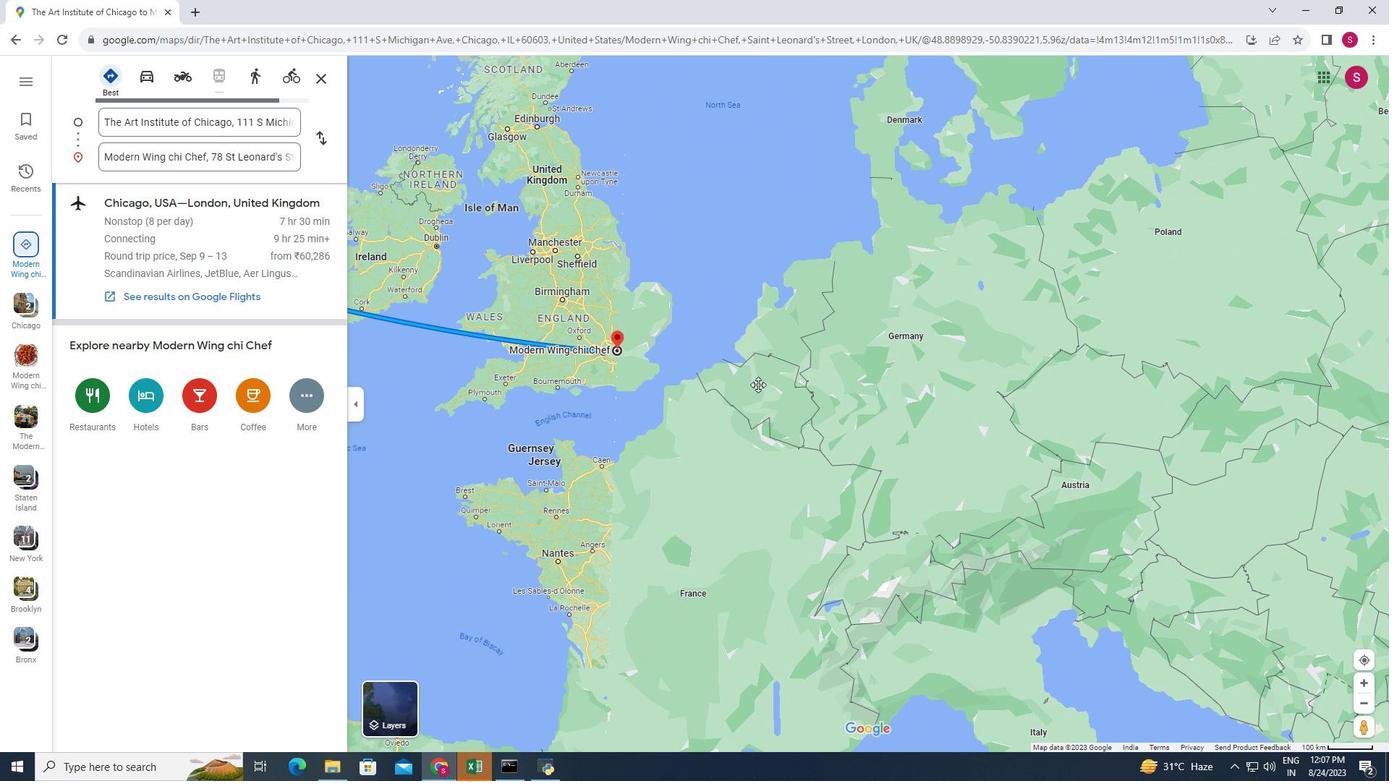 
Action: Mouse moved to (678, 374)
Screenshot: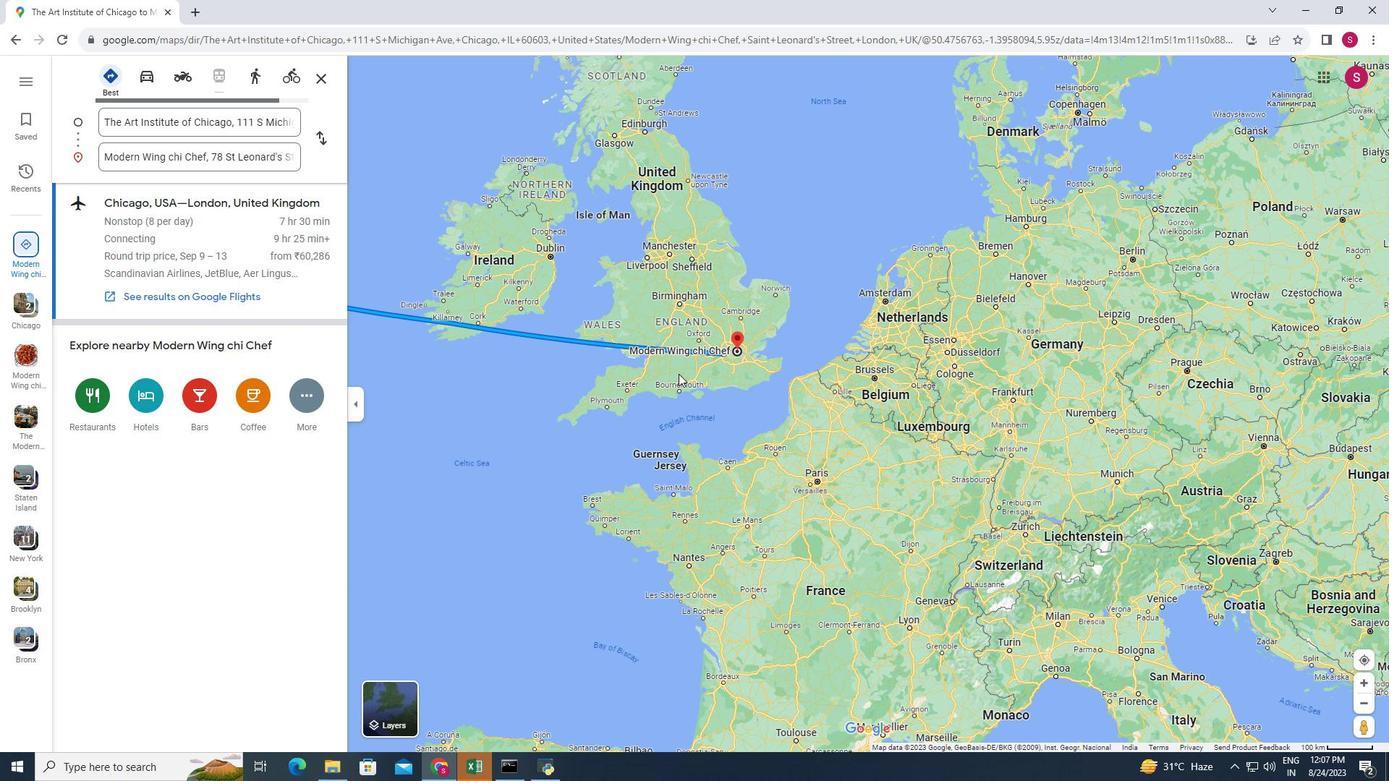
Action: Mouse pressed left at (678, 374)
Screenshot: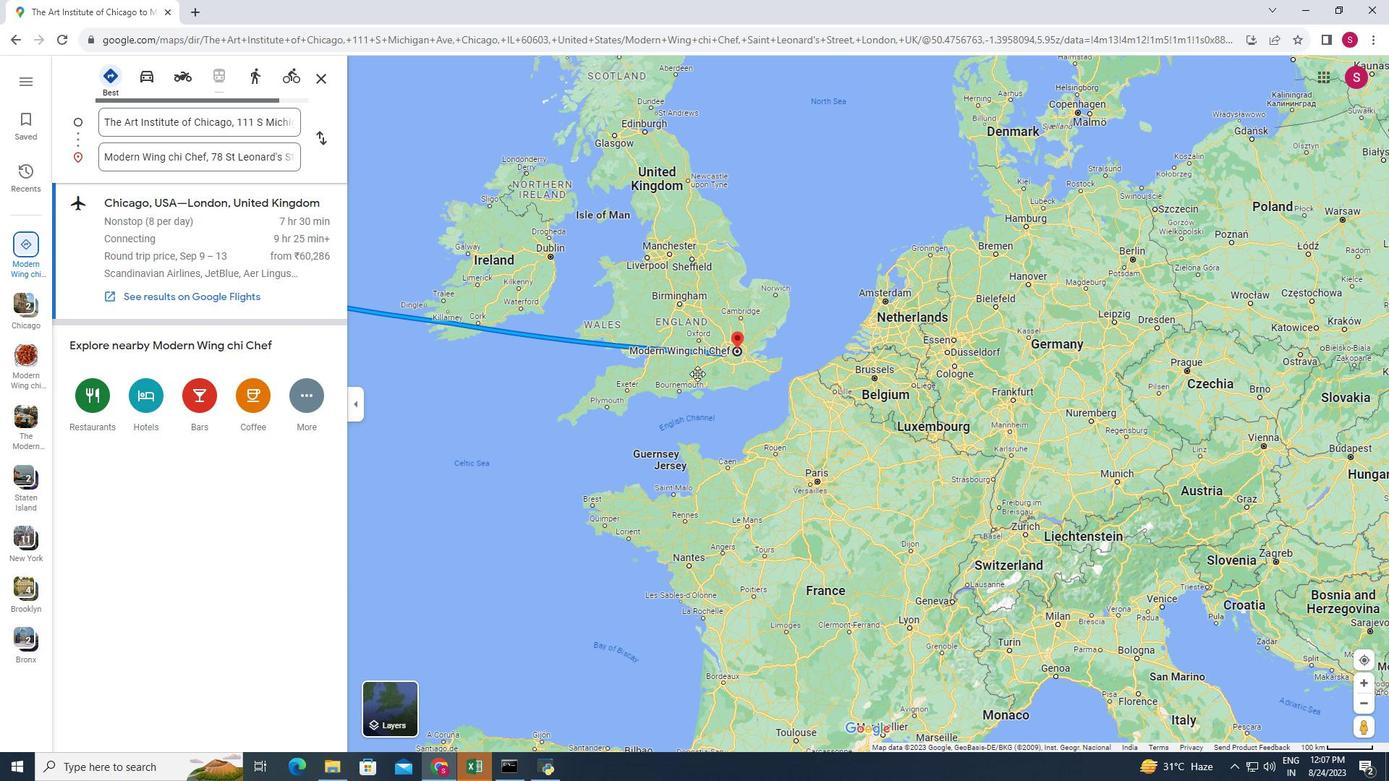 
Action: Mouse moved to (627, 387)
Screenshot: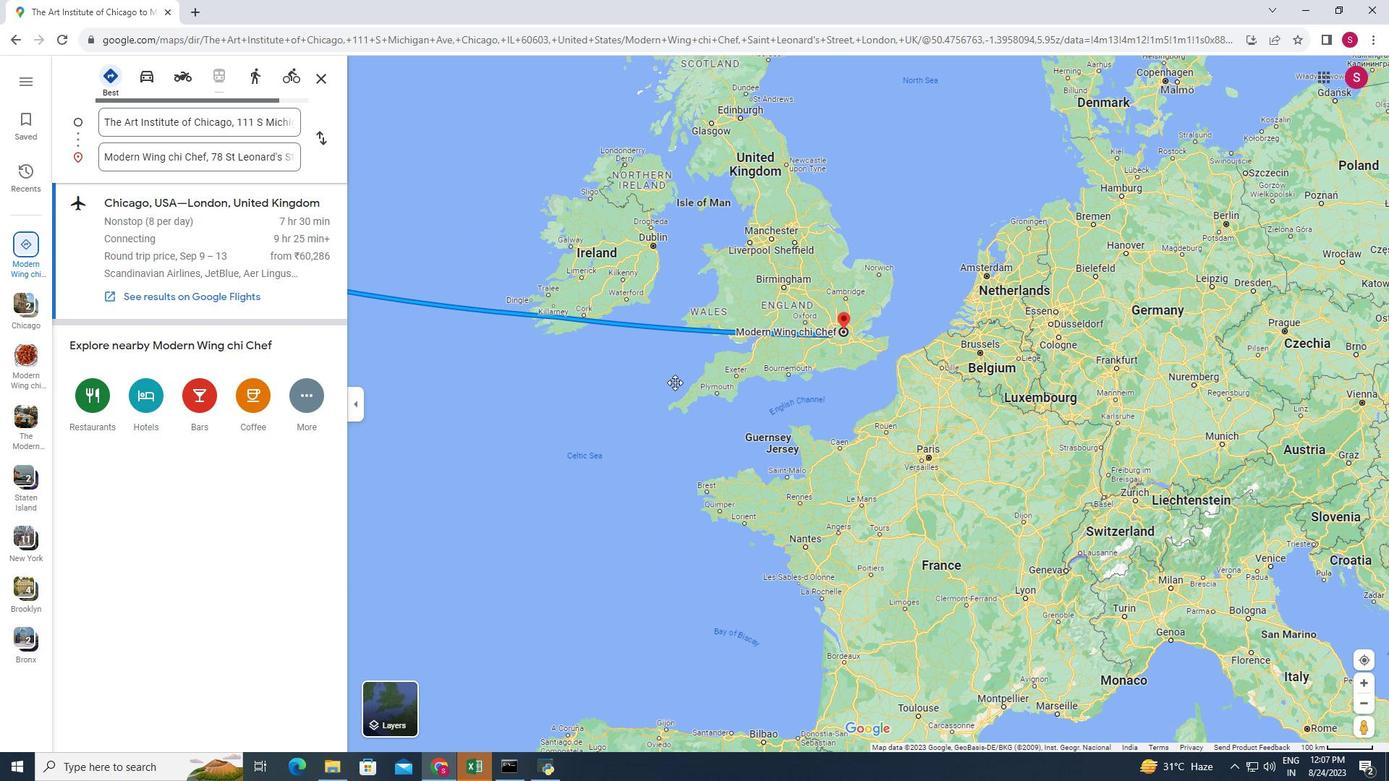 
Action: Mouse pressed left at (627, 387)
Screenshot: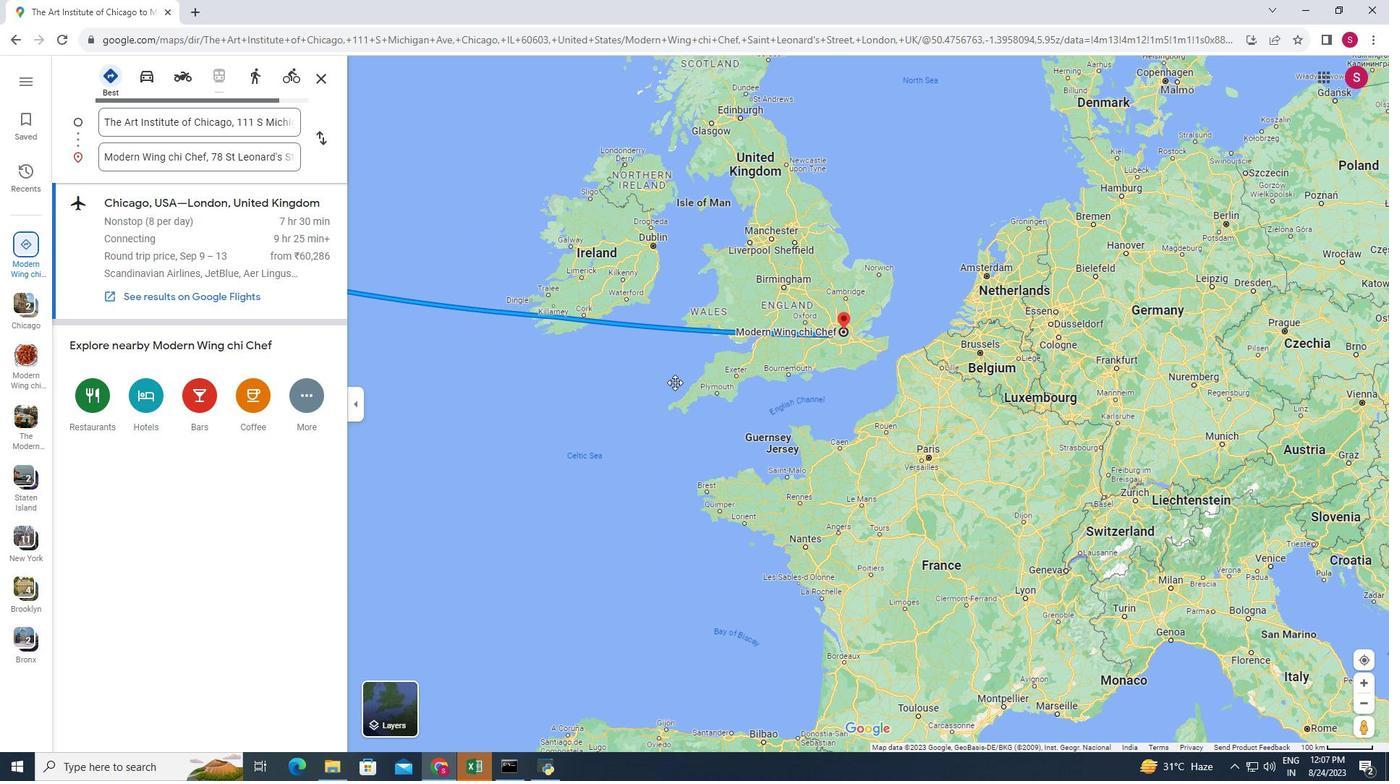 
Action: Mouse moved to (600, 379)
Screenshot: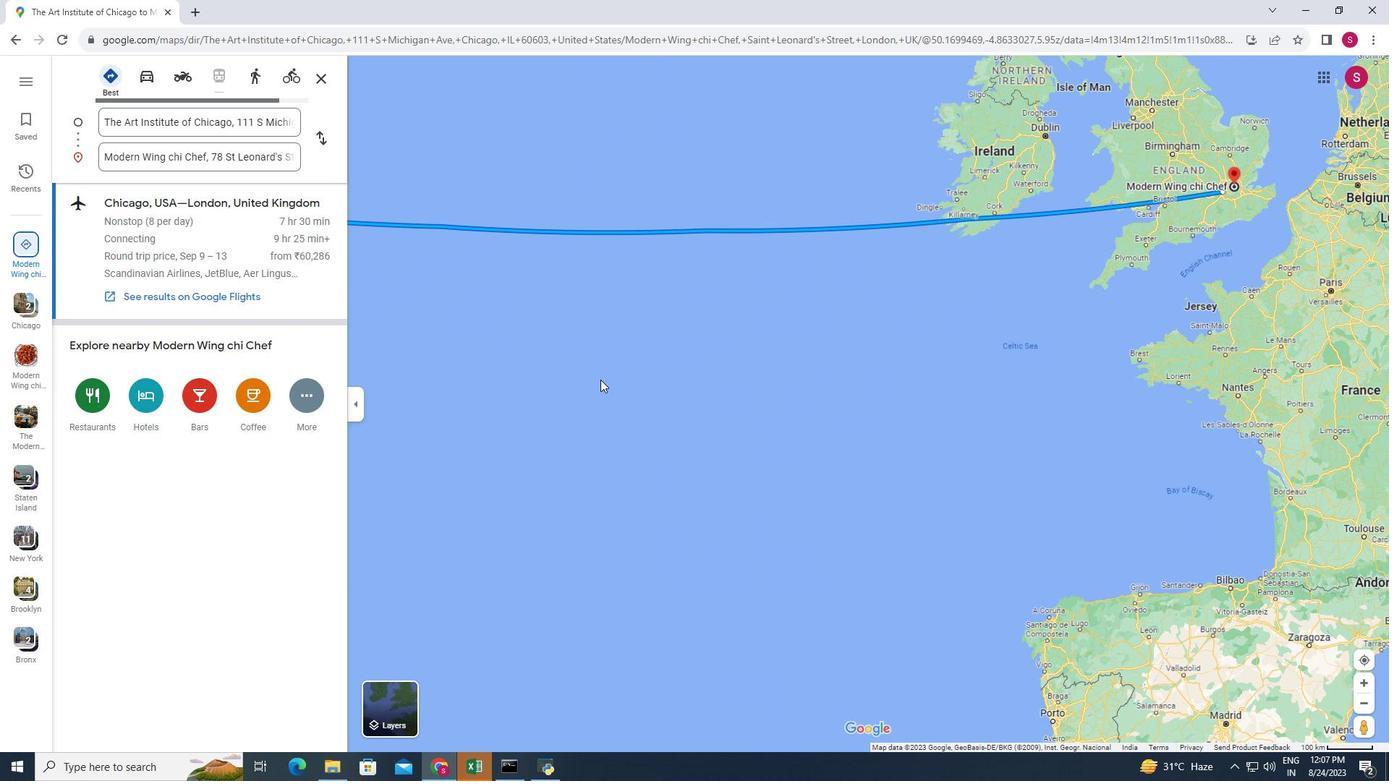 
Action: Mouse pressed left at (600, 379)
Screenshot: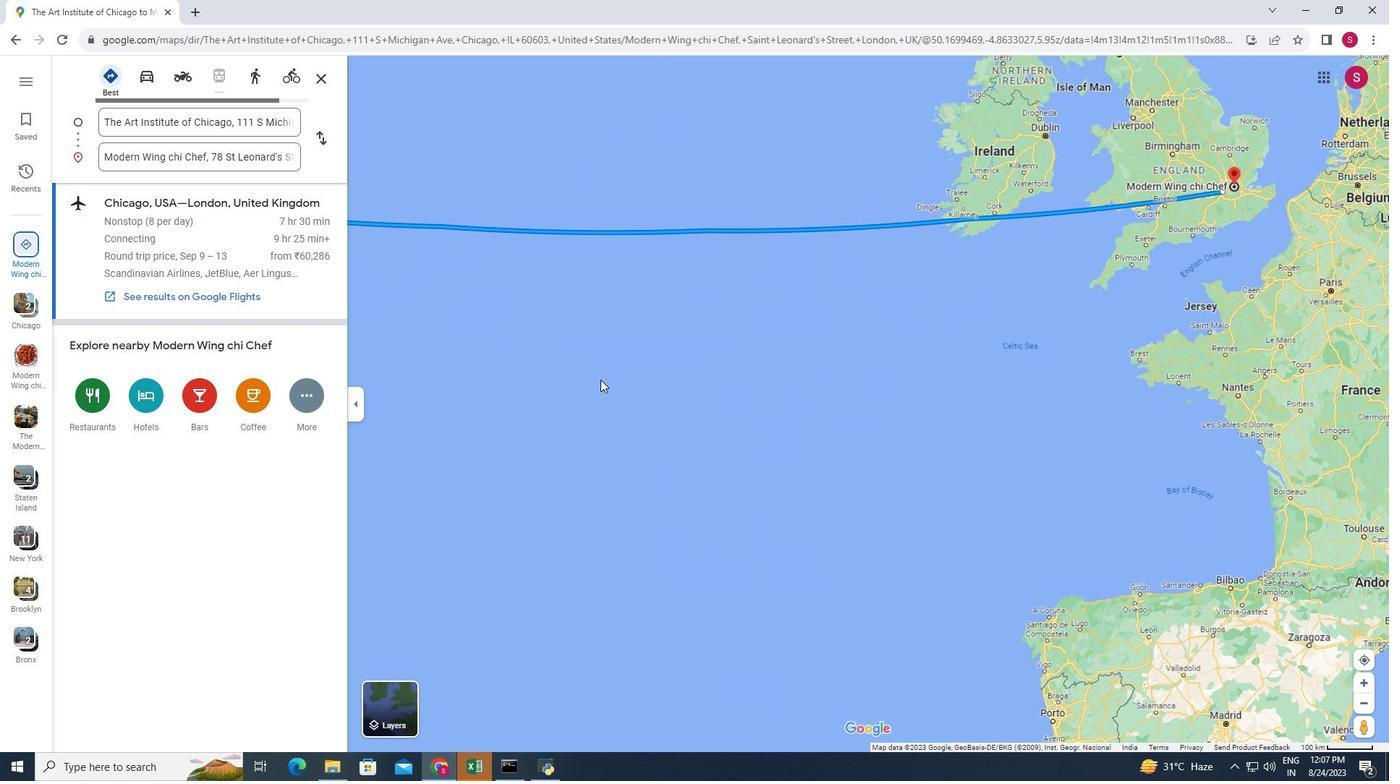 
Action: Mouse moved to (997, 445)
Screenshot: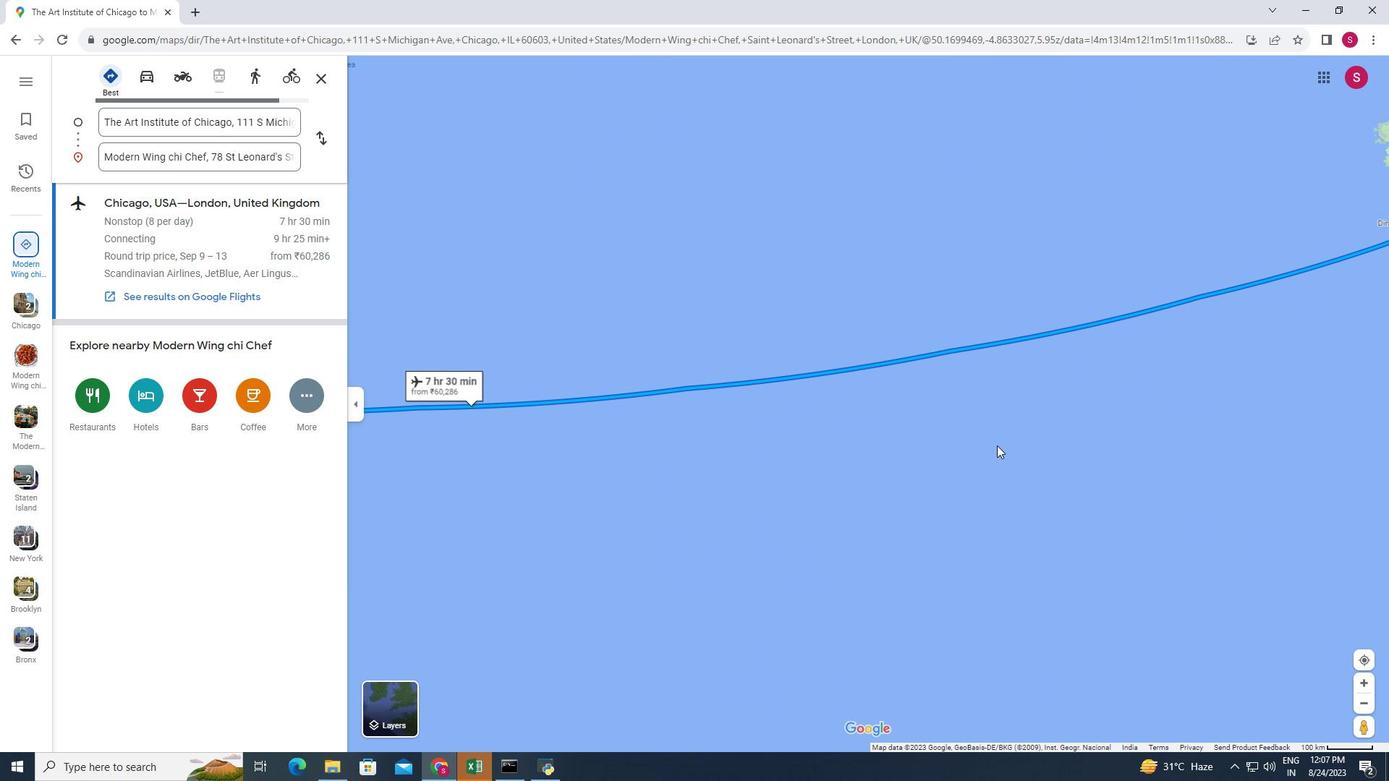 
Action: Mouse scrolled (997, 445) with delta (0, 0)
Screenshot: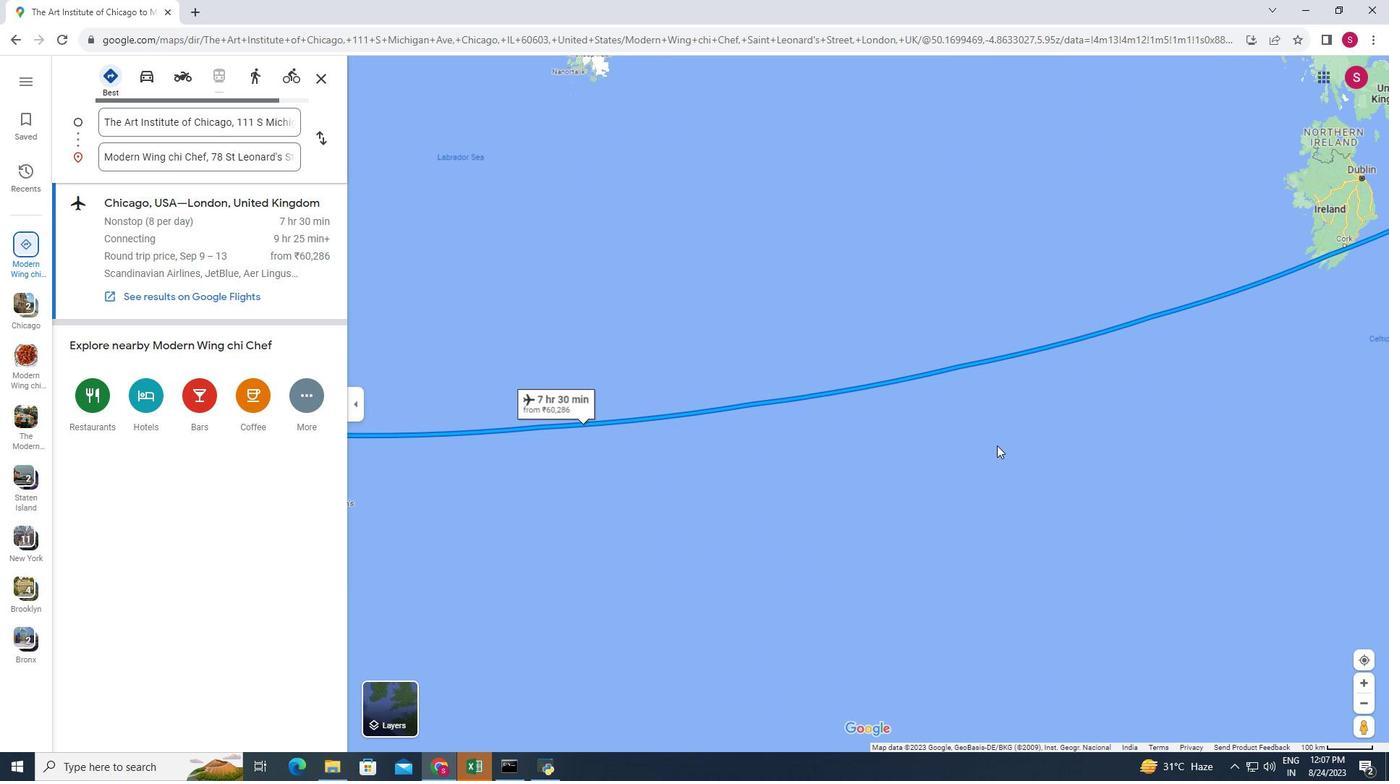 
Action: Mouse scrolled (997, 445) with delta (0, 0)
Screenshot: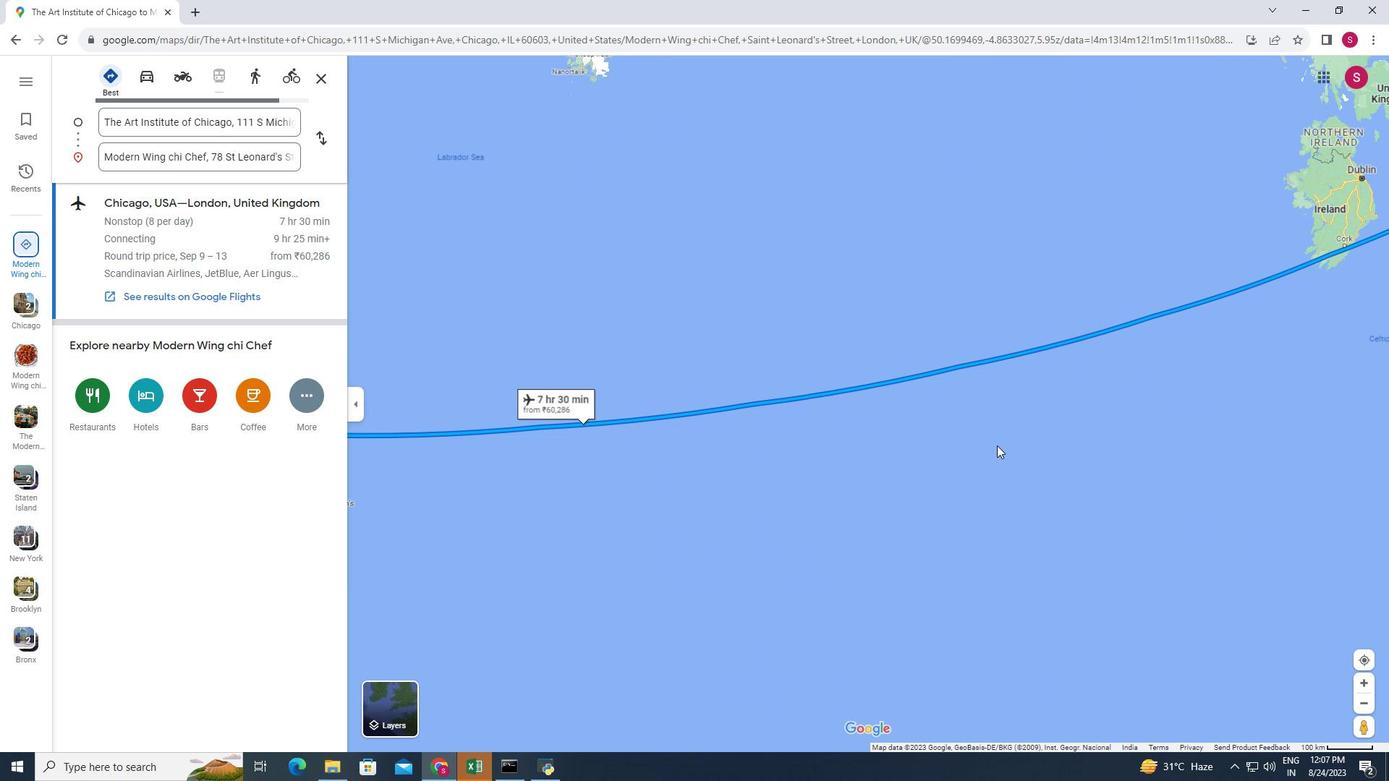 
Action: Mouse scrolled (997, 445) with delta (0, 0)
Screenshot: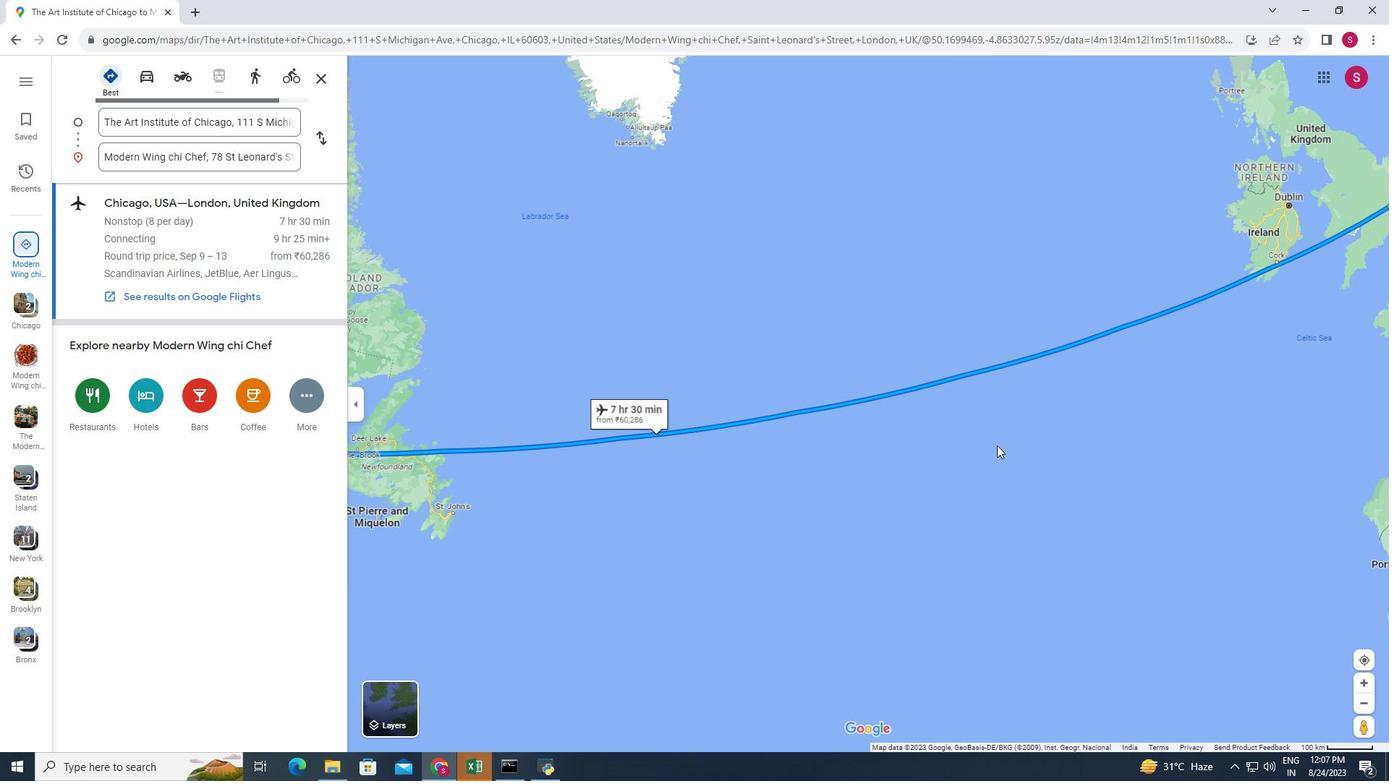 
Action: Mouse moved to (991, 445)
Screenshot: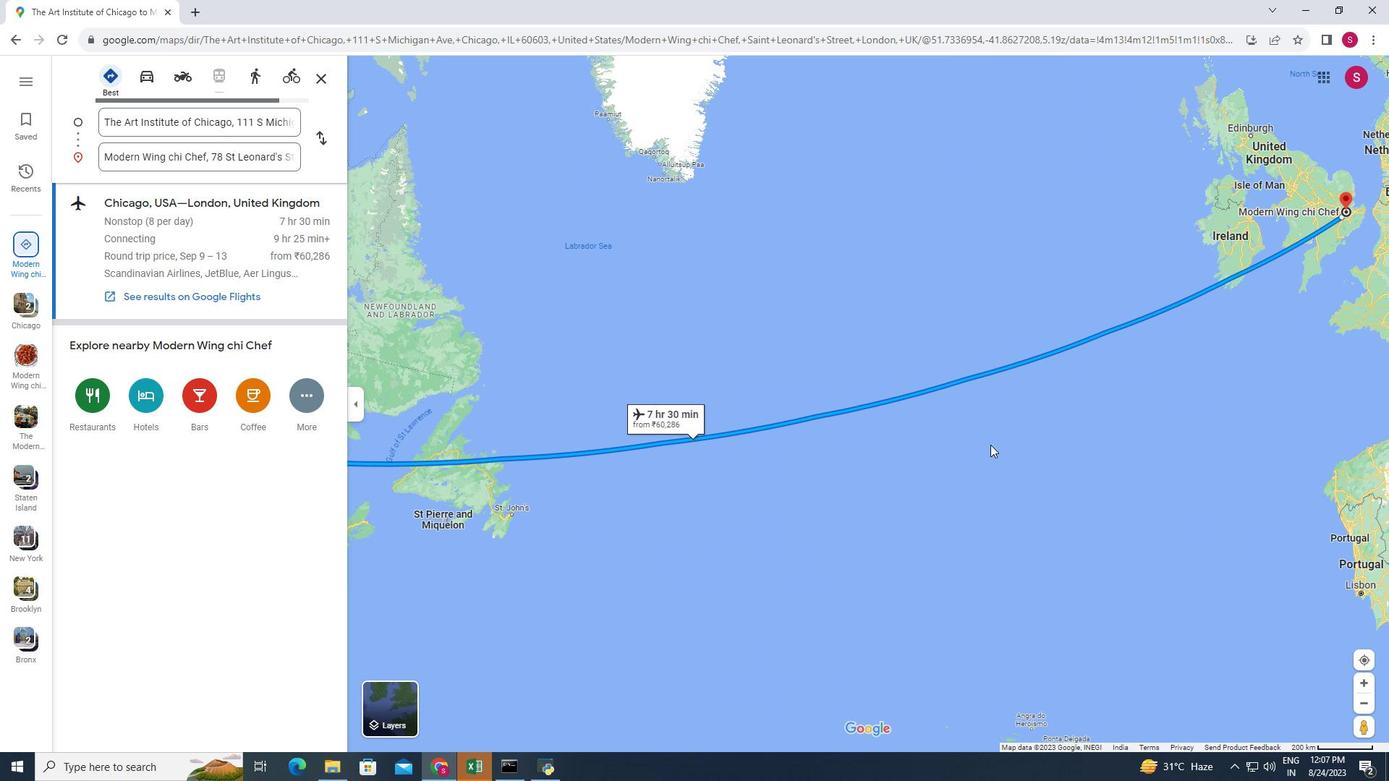 
Action: Mouse scrolled (991, 444) with delta (0, 0)
Screenshot: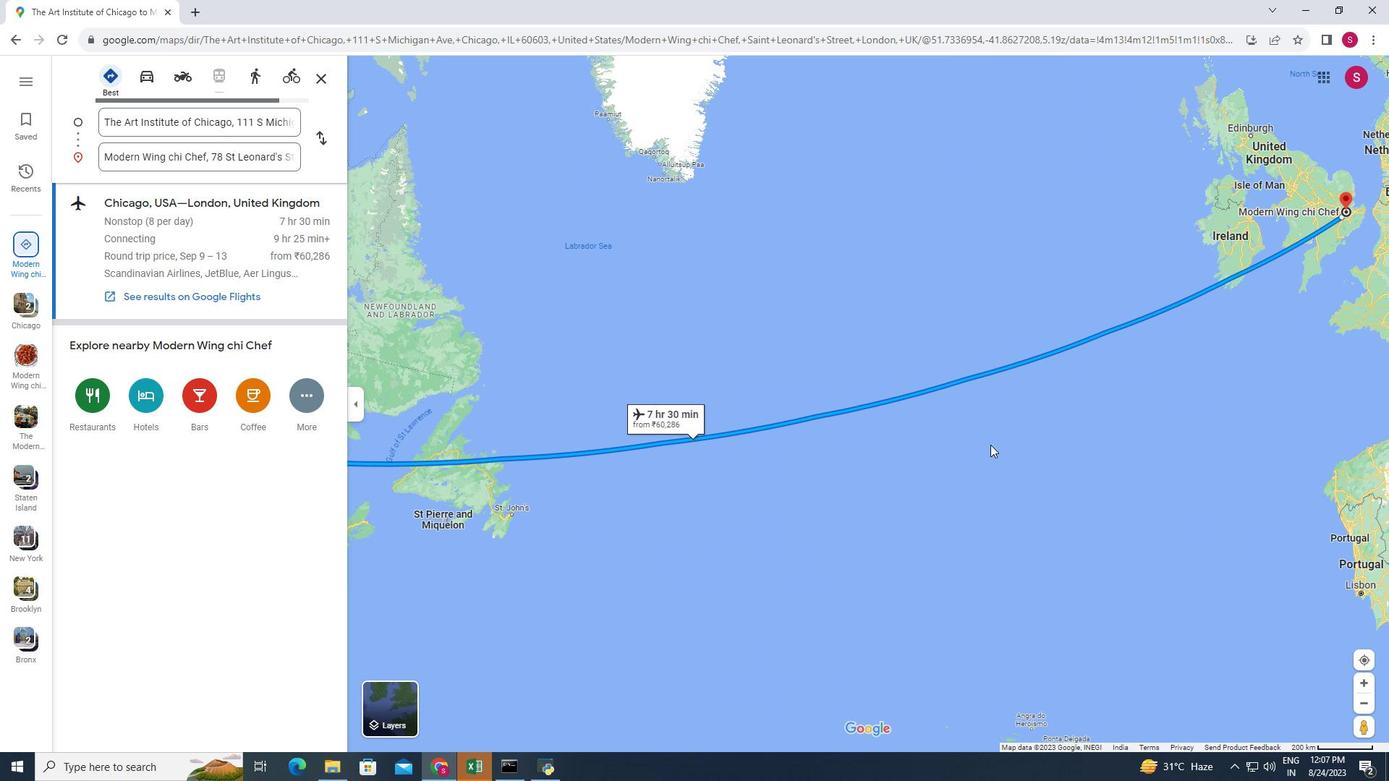 
Action: Mouse moved to (990, 445)
Screenshot: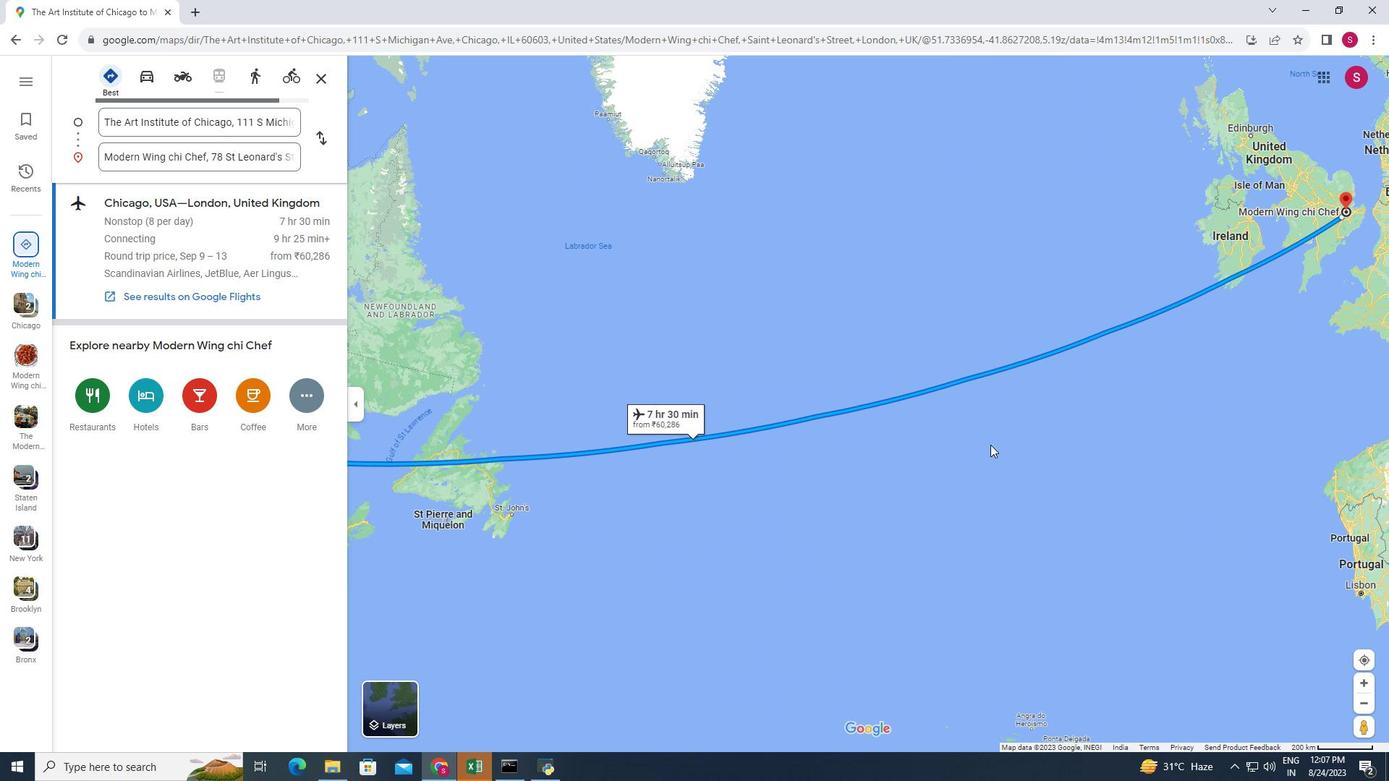 
Action: Mouse scrolled (990, 444) with delta (0, 0)
Screenshot: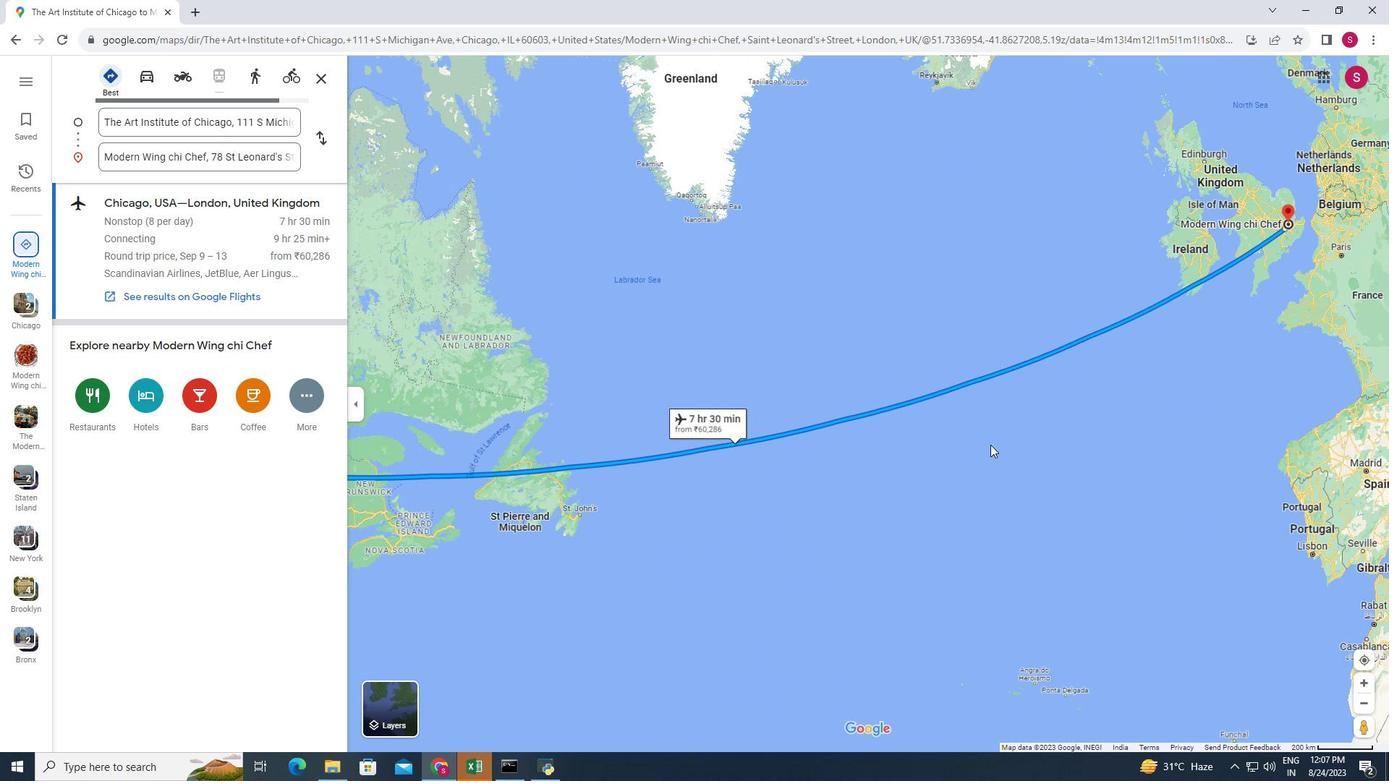 
Action: Mouse scrolled (990, 444) with delta (0, 0)
Screenshot: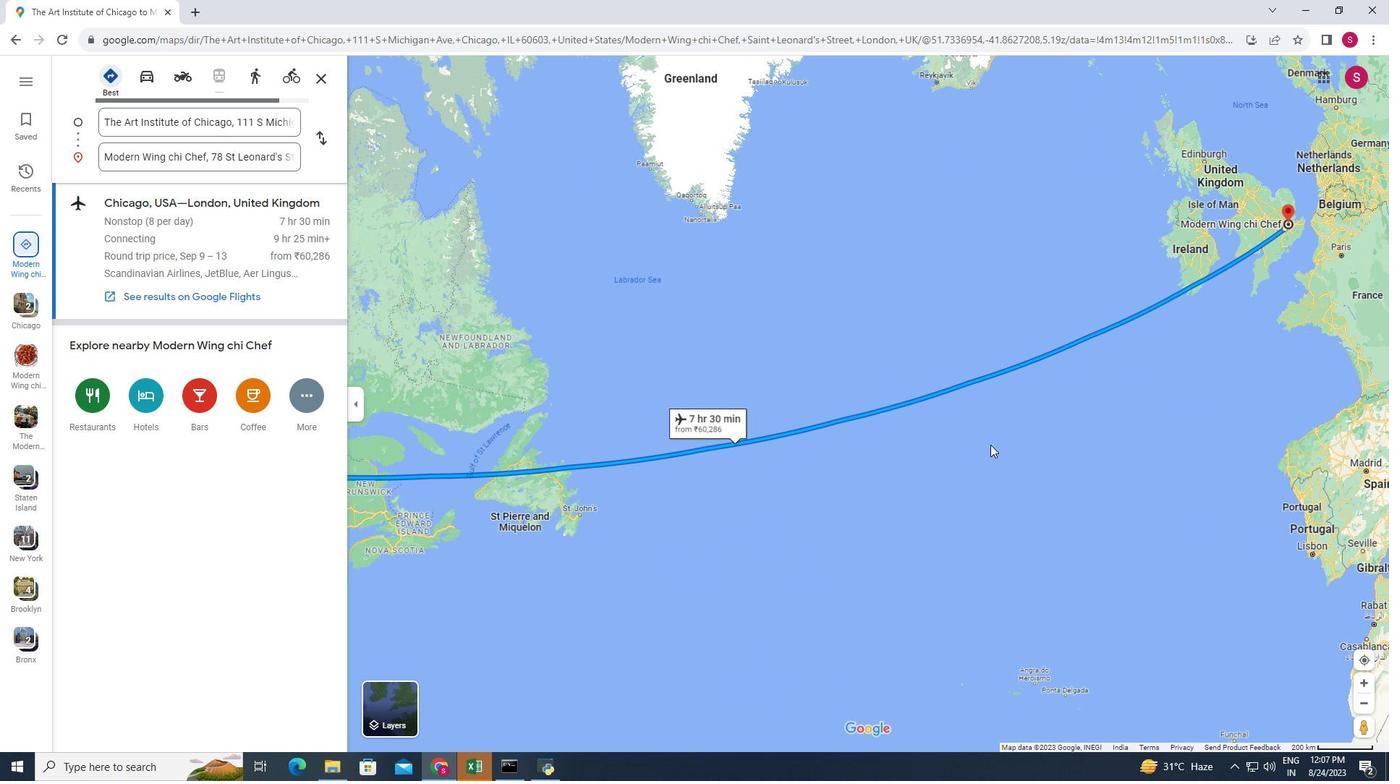 
Action: Mouse moved to (990, 445)
Screenshot: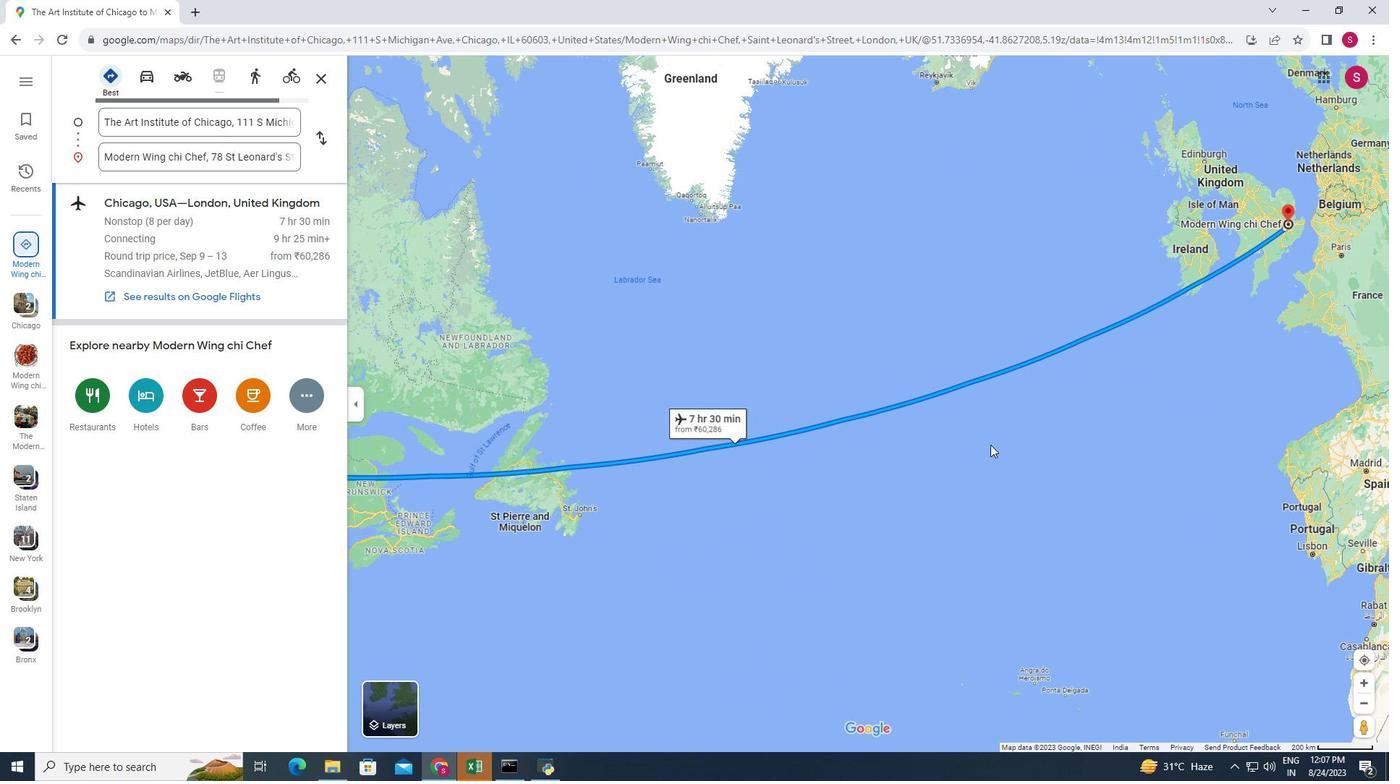 
Action: Mouse scrolled (990, 444) with delta (0, 0)
Screenshot: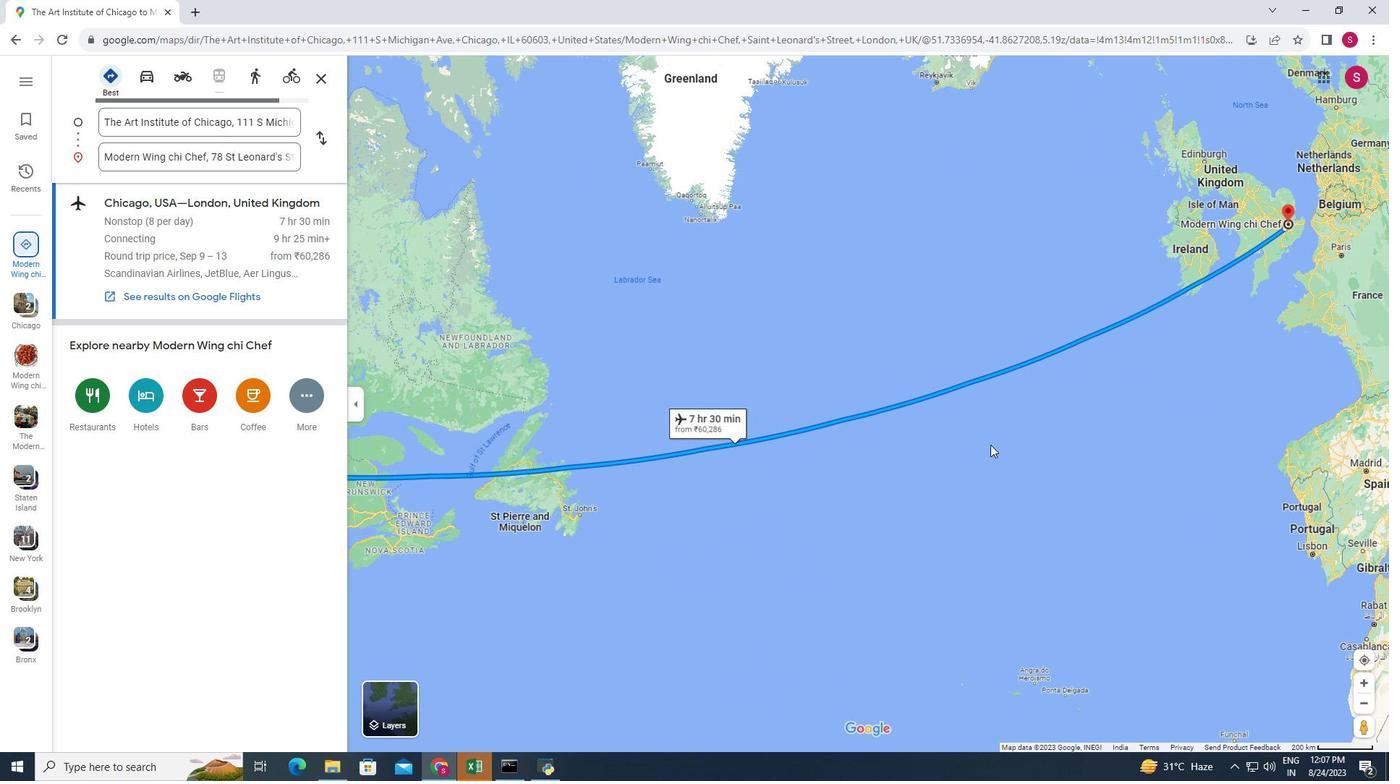 
Action: Mouse moved to (830, 448)
Screenshot: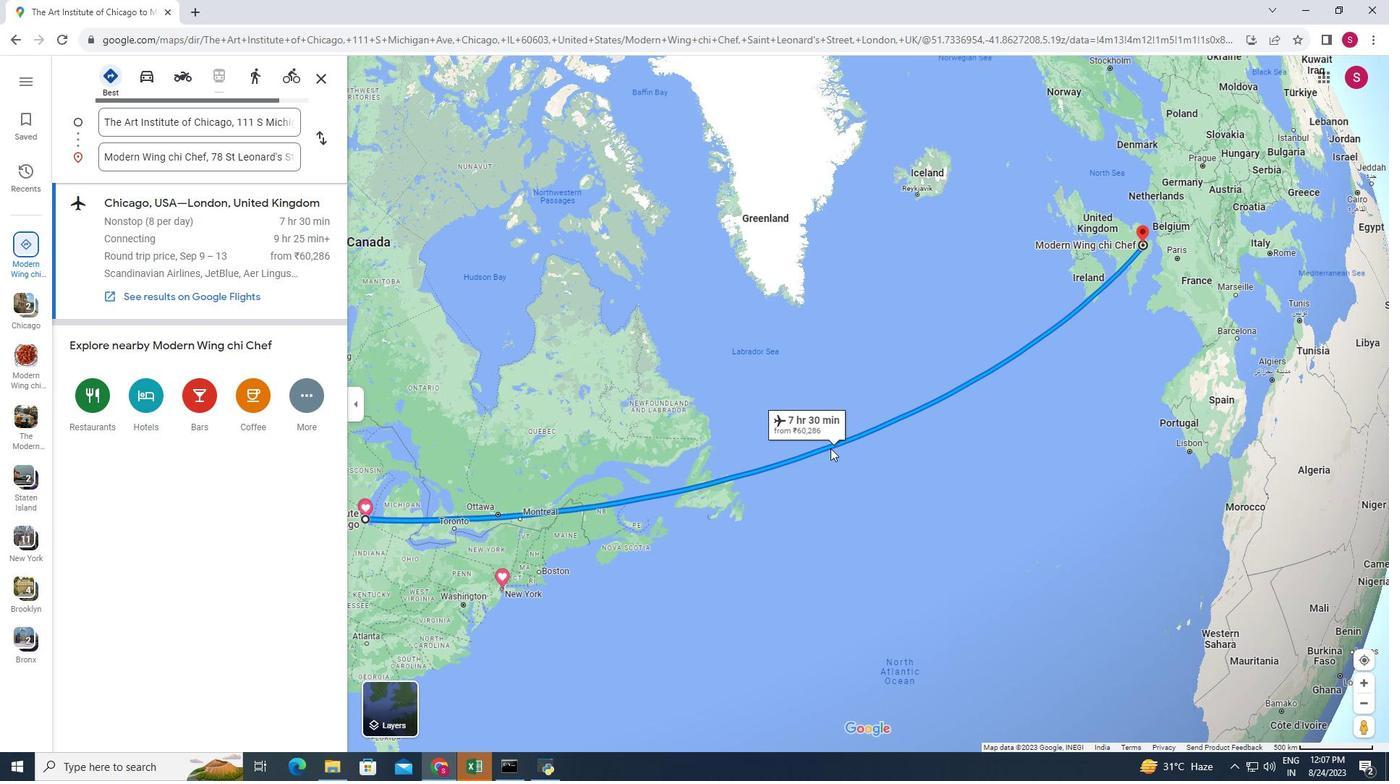 
Action: Mouse scrolled (830, 447) with delta (0, 0)
Screenshot: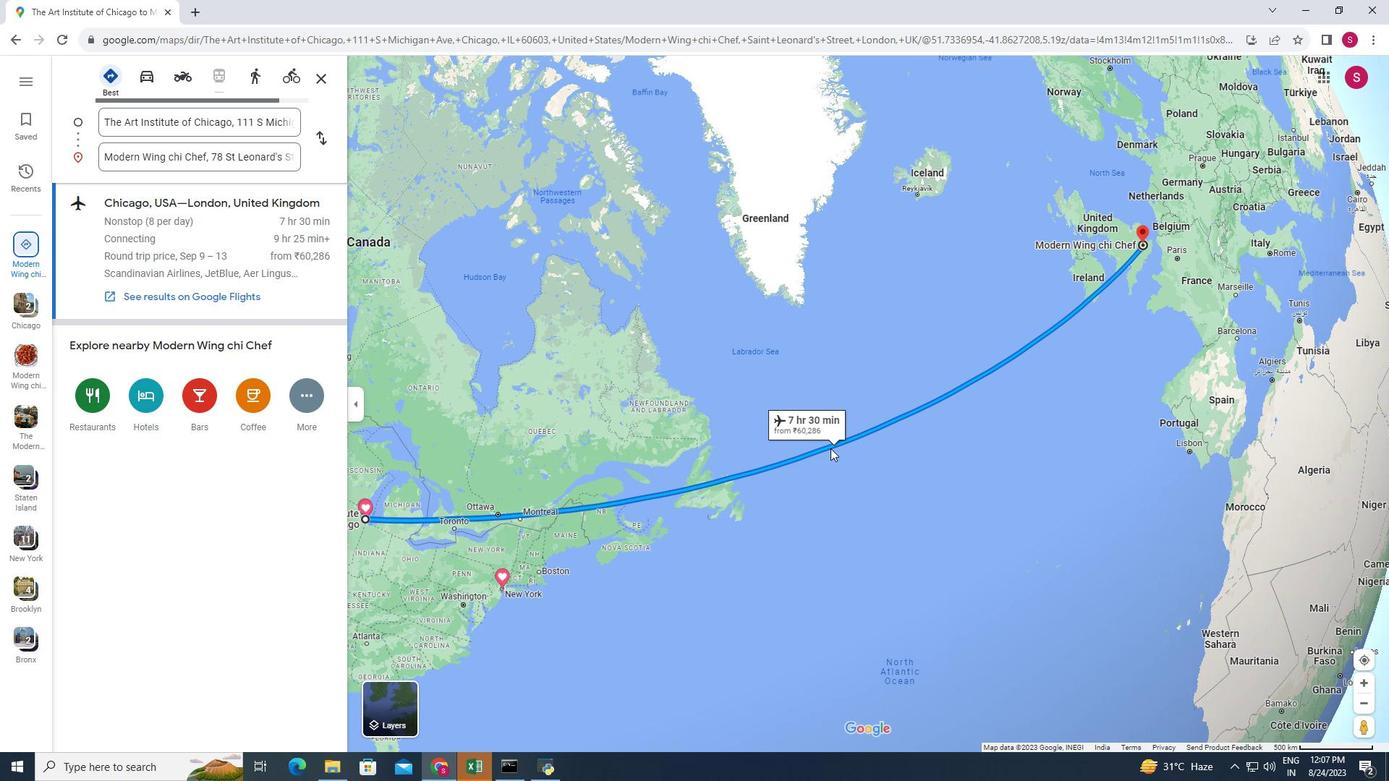 
Action: Mouse scrolled (830, 447) with delta (0, 0)
Screenshot: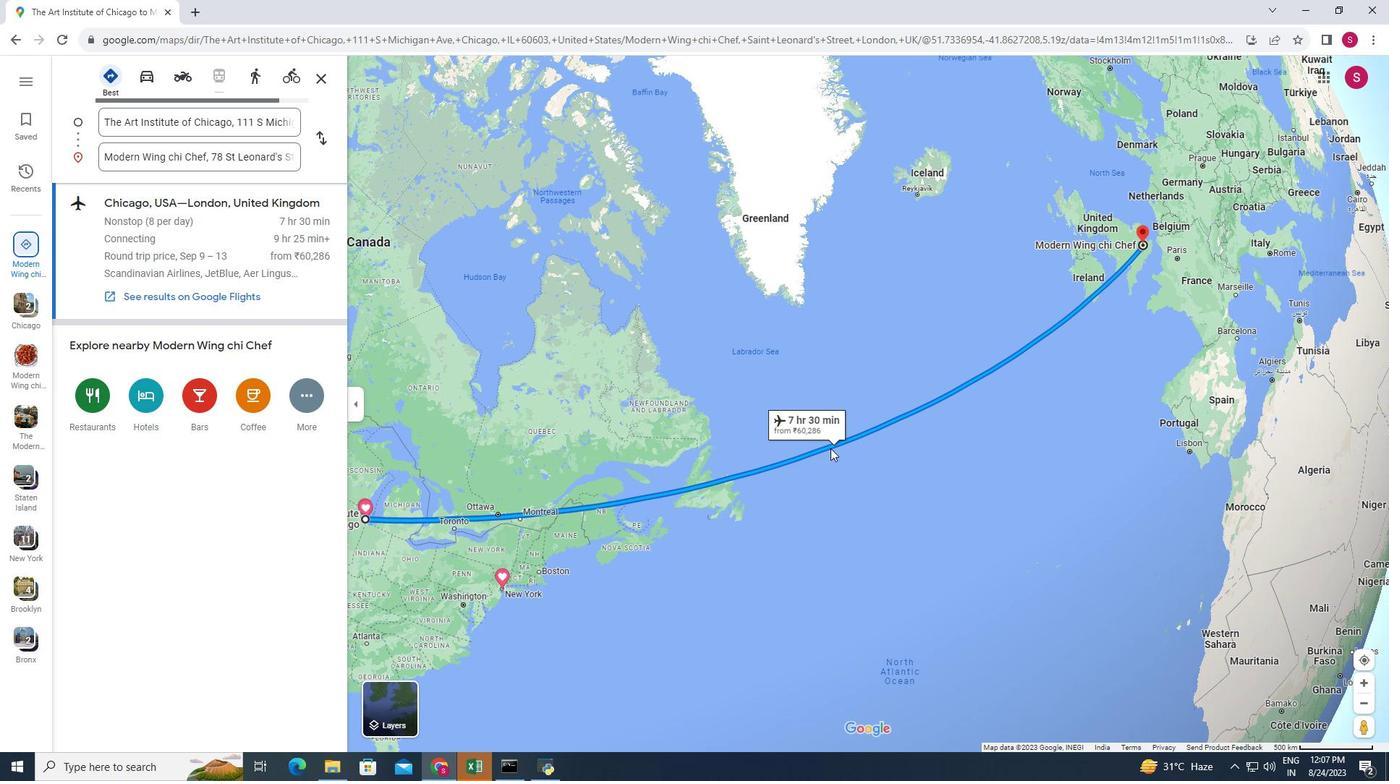 
Action: Mouse scrolled (830, 447) with delta (0, 0)
Screenshot: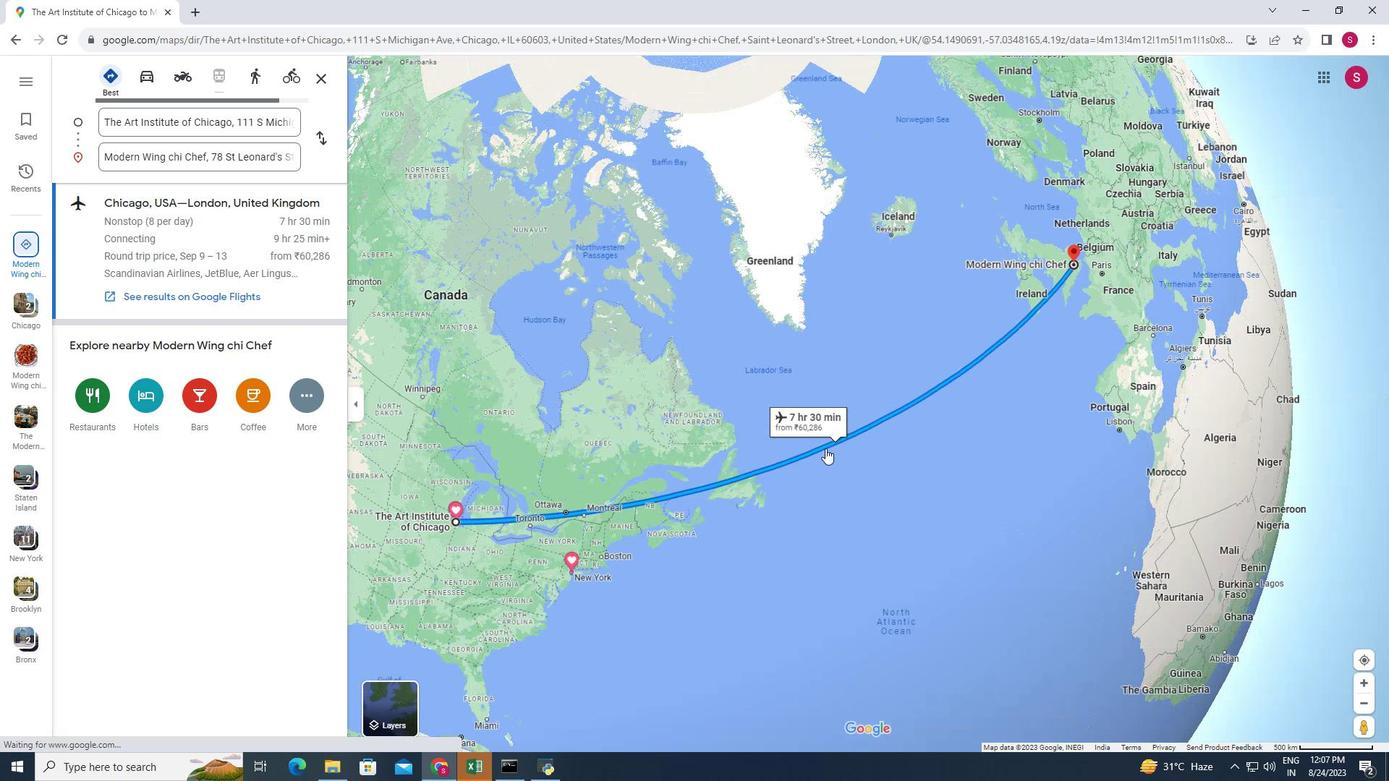 
Action: Mouse moved to (714, 525)
Screenshot: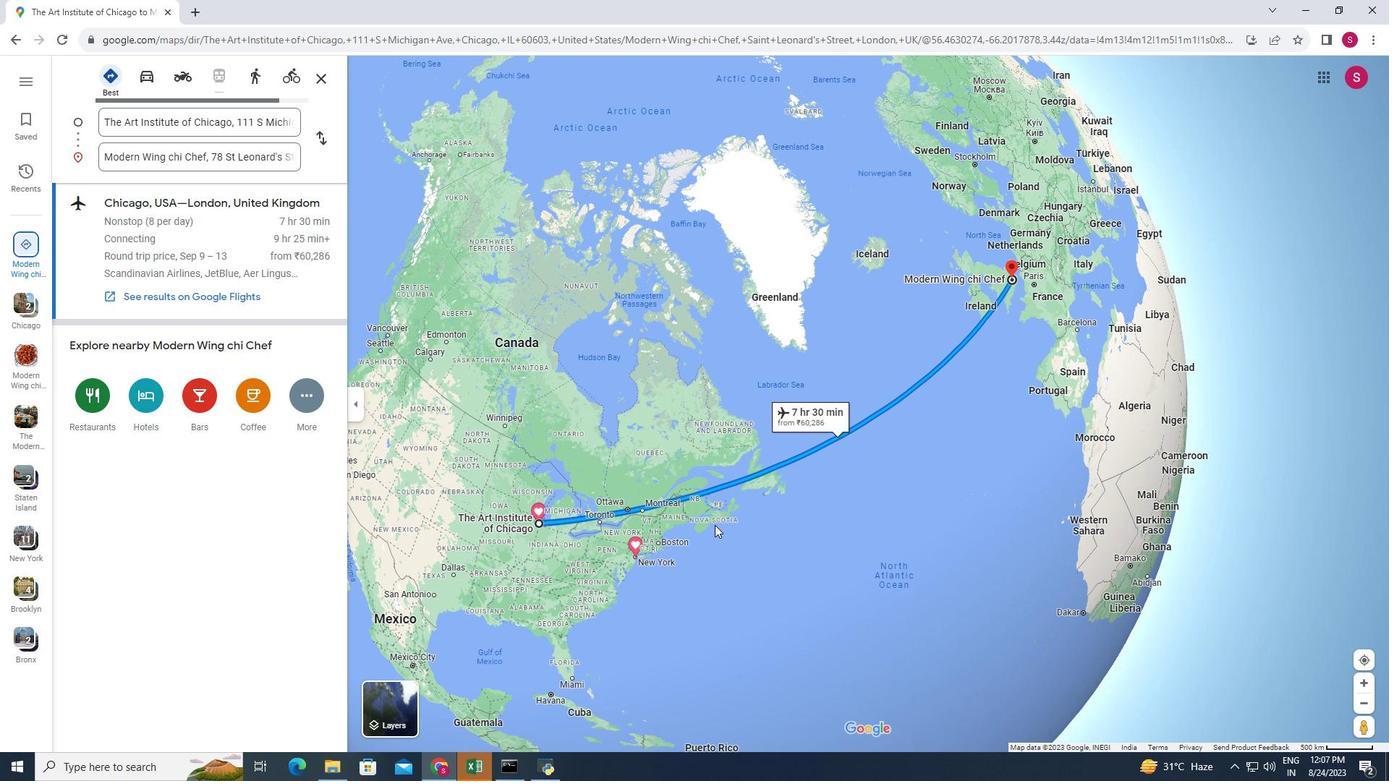 
Action: Mouse scrolled (714, 526) with delta (0, 0)
Screenshot: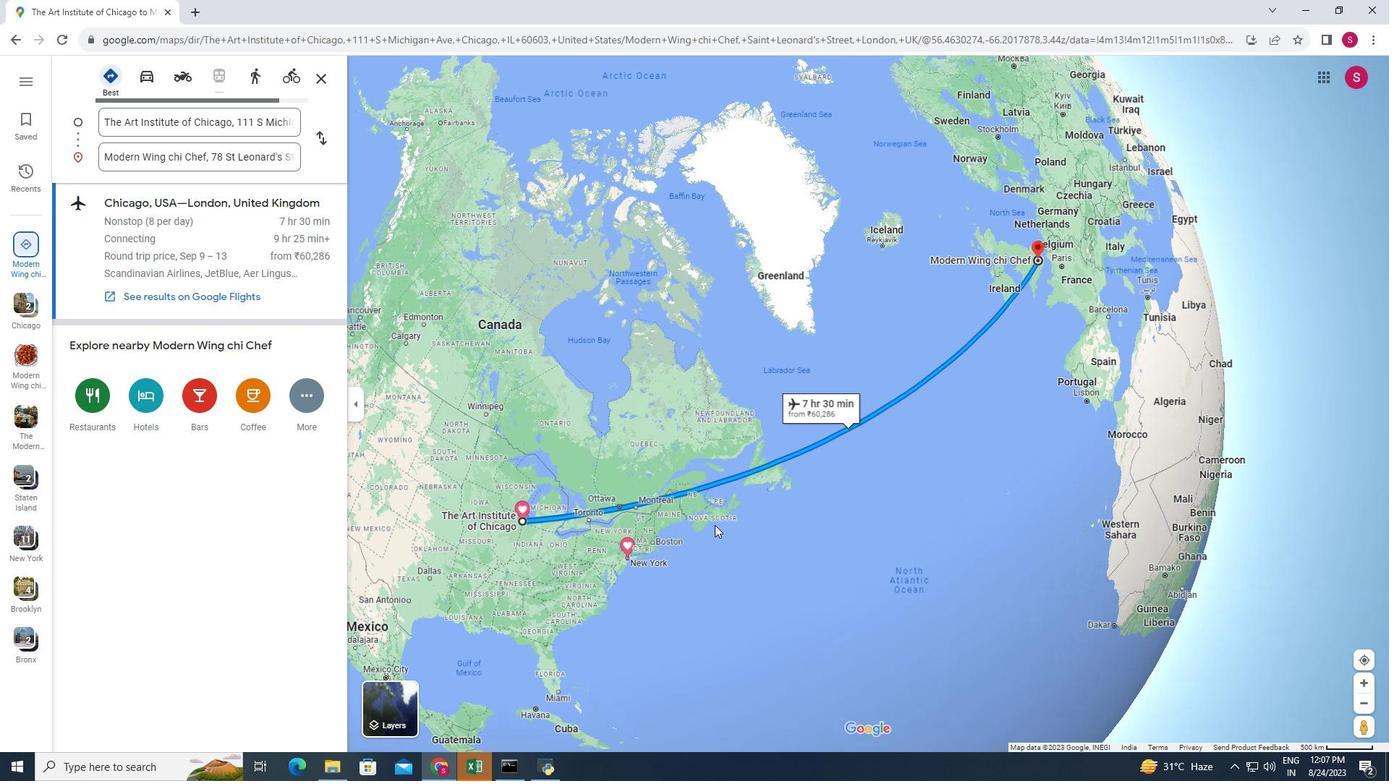 
Action: Mouse scrolled (714, 526) with delta (0, 0)
Screenshot: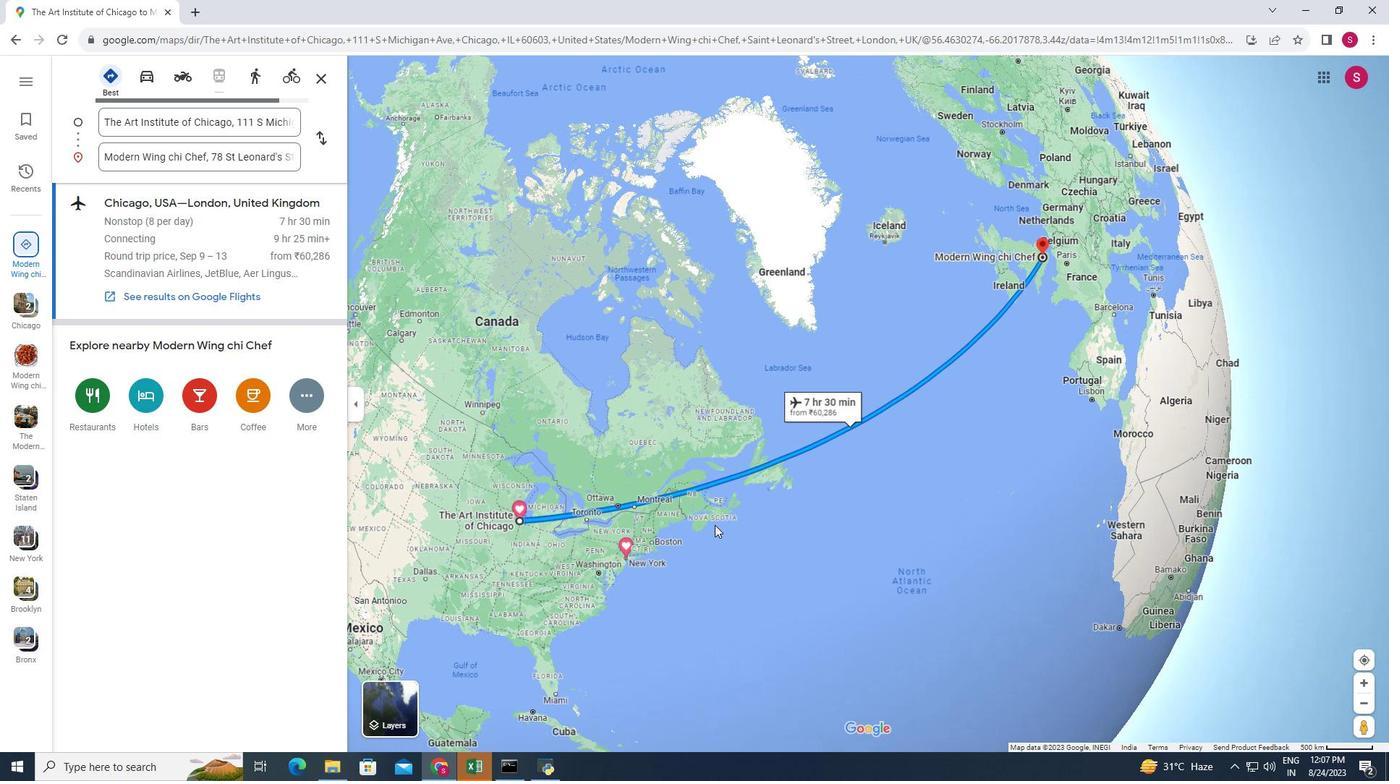 
Action: Mouse scrolled (714, 526) with delta (0, 0)
Screenshot: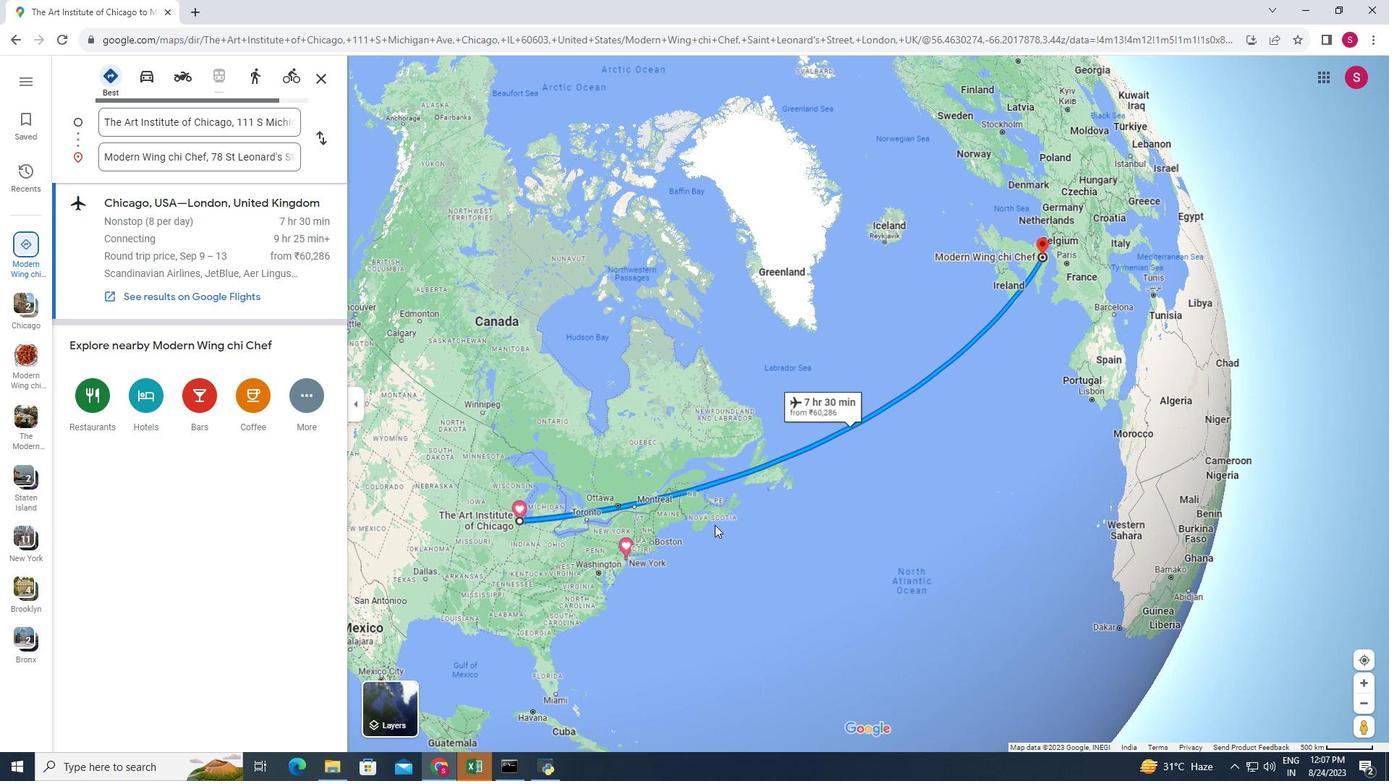 
